 Task: Look for space in Sanok, Poland from 7th July, 2023 to 15th July, 2023 for 6 adults in price range Rs.15000 to Rs.20000. Place can be entire place with 3 bedrooms having 3 beds and 3 bathrooms. Property type can be house, flat, guest house. Booking option can be shelf check-in. Required host language is English.
Action: Mouse pressed left at (549, 94)
Screenshot: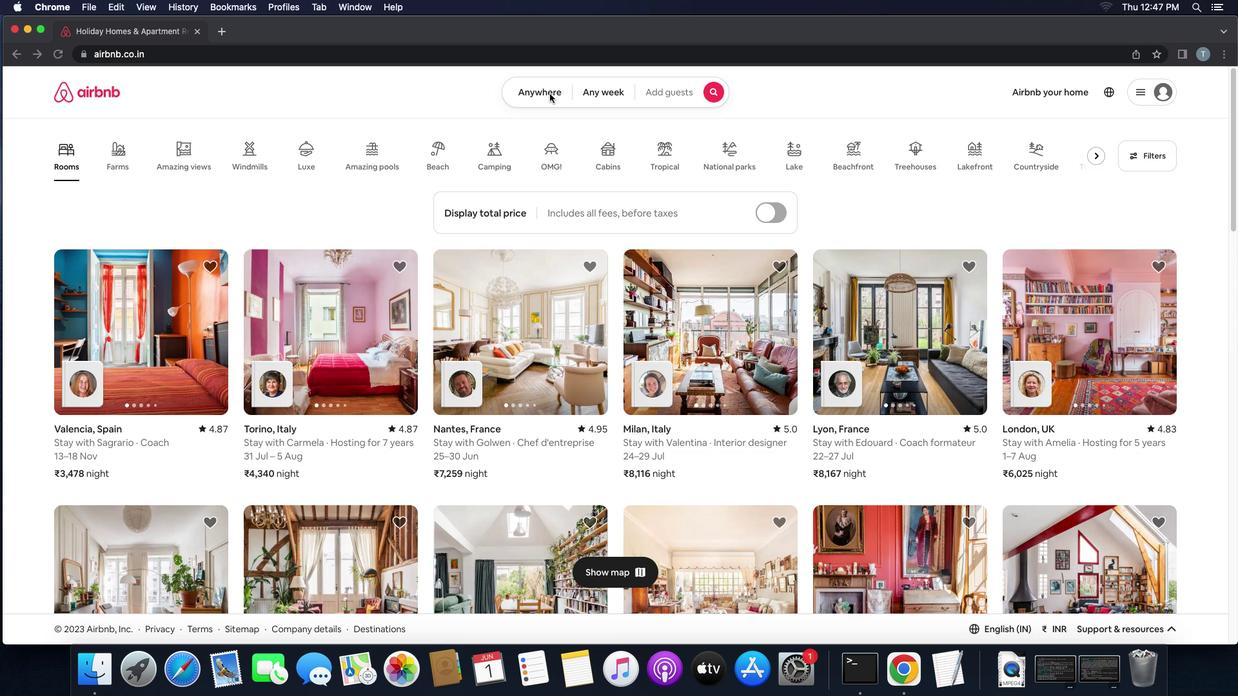 
Action: Mouse pressed left at (549, 94)
Screenshot: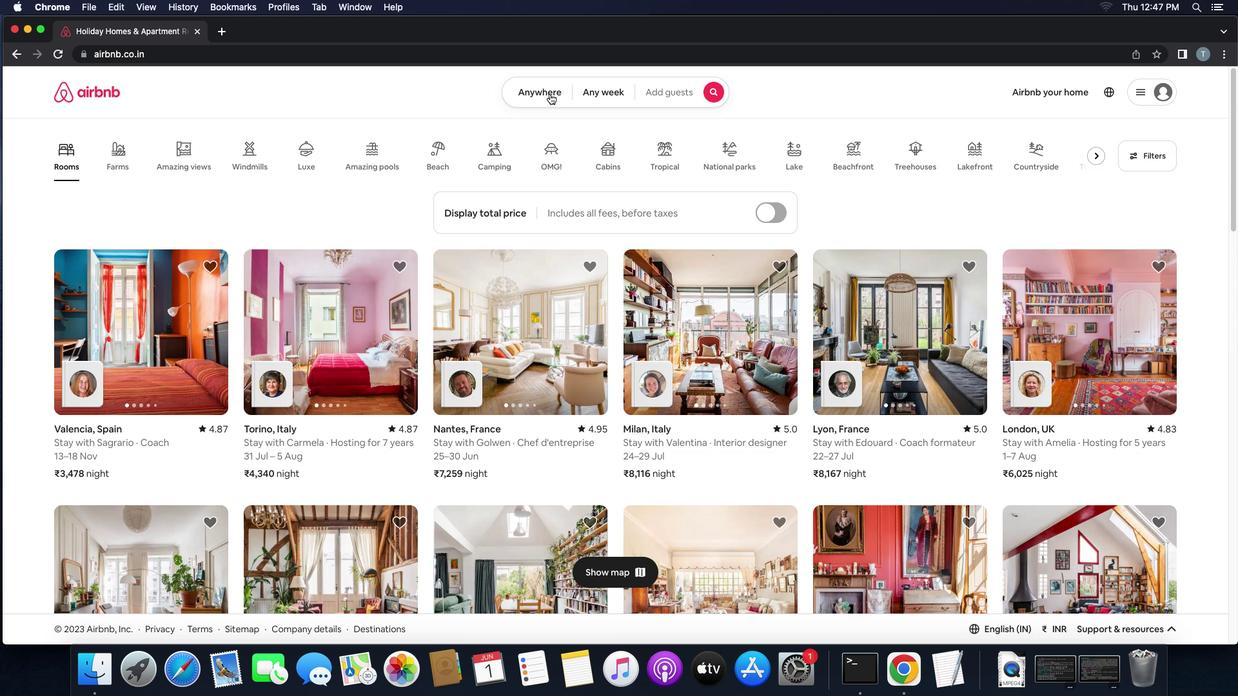 
Action: Mouse moved to (484, 136)
Screenshot: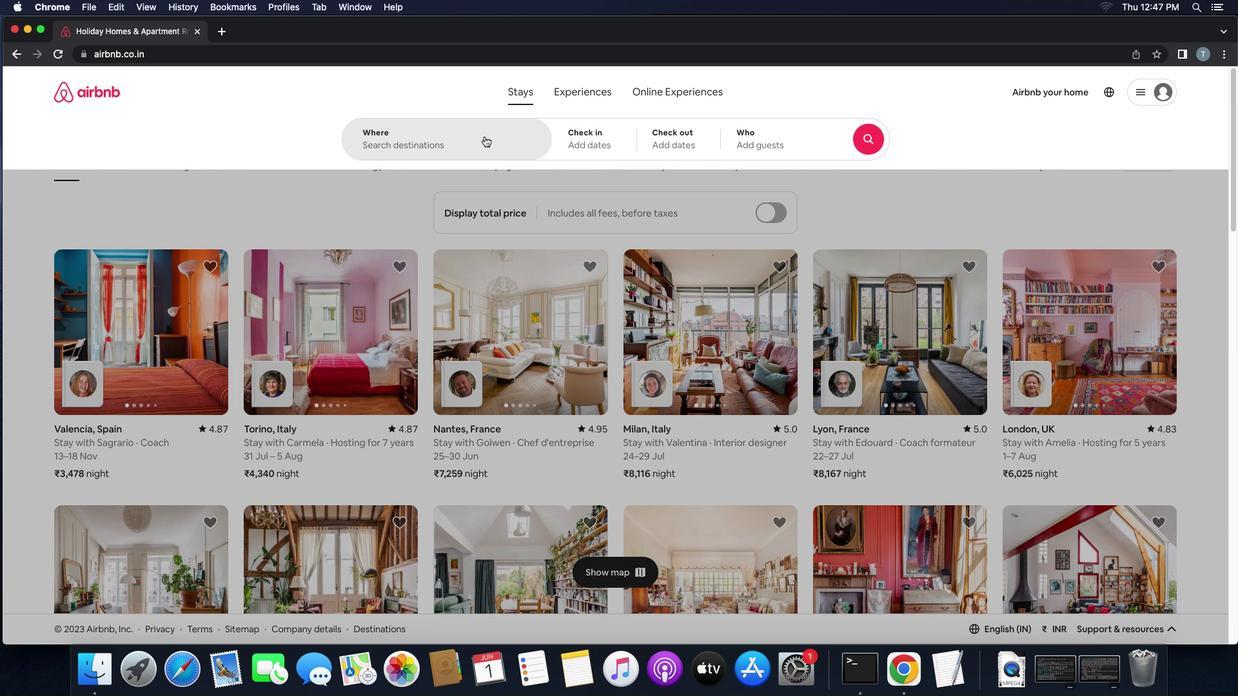 
Action: Mouse pressed left at (484, 136)
Screenshot: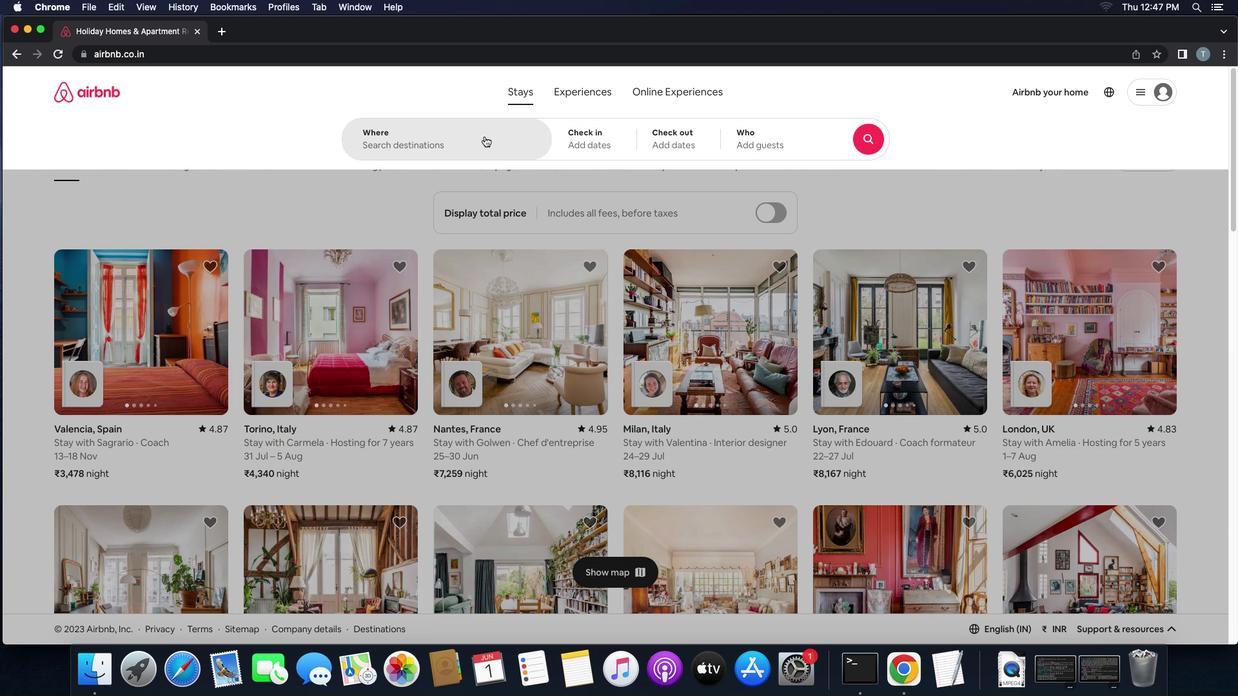 
Action: Mouse moved to (486, 135)
Screenshot: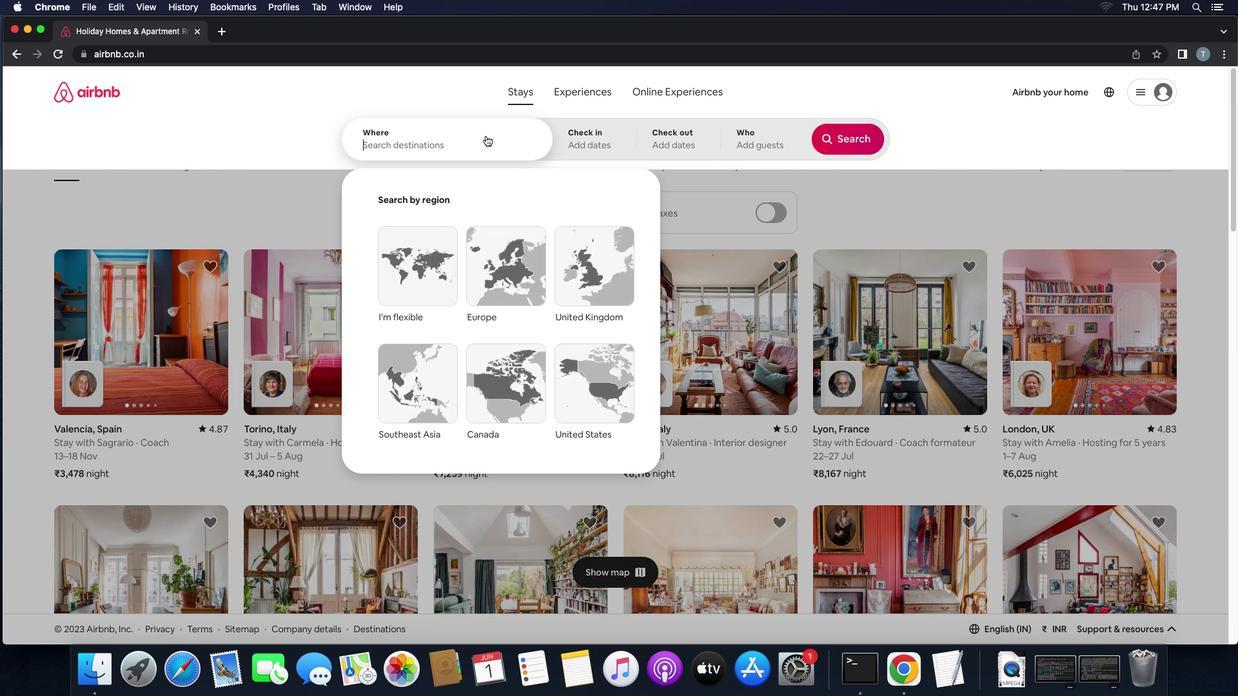 
Action: Key pressed 's''a''n''o''k'',''p''o''l''a''n''d'
Screenshot: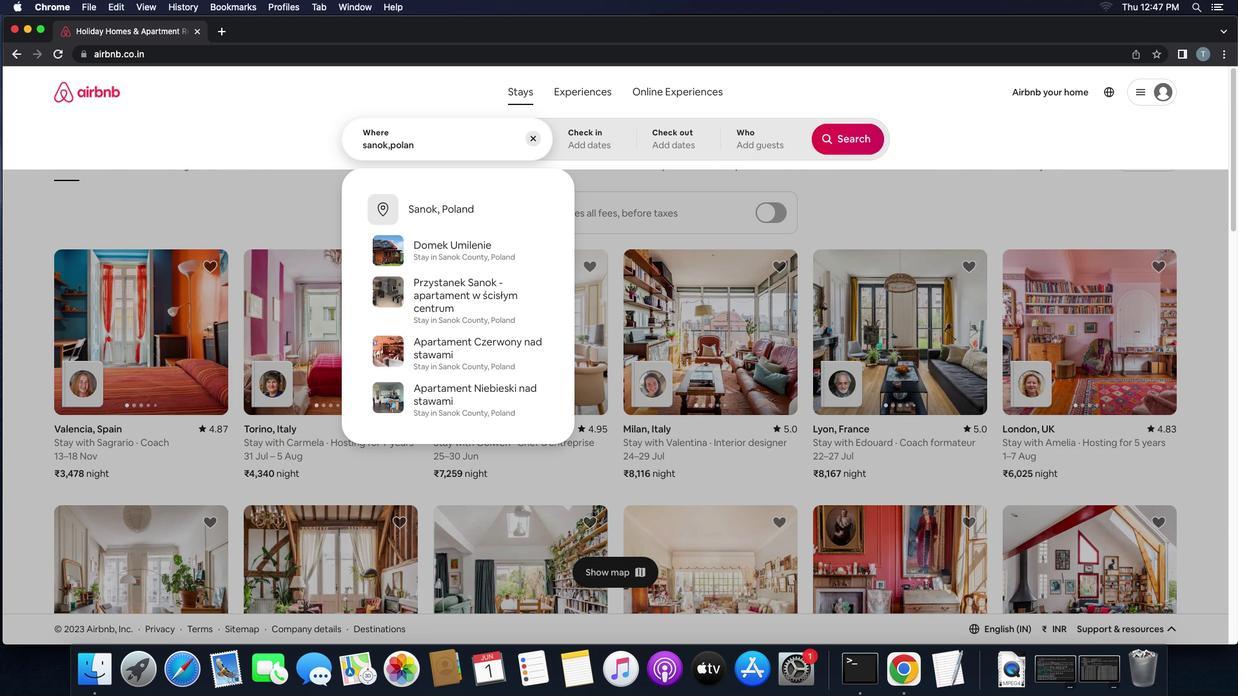 
Action: Mouse moved to (492, 134)
Screenshot: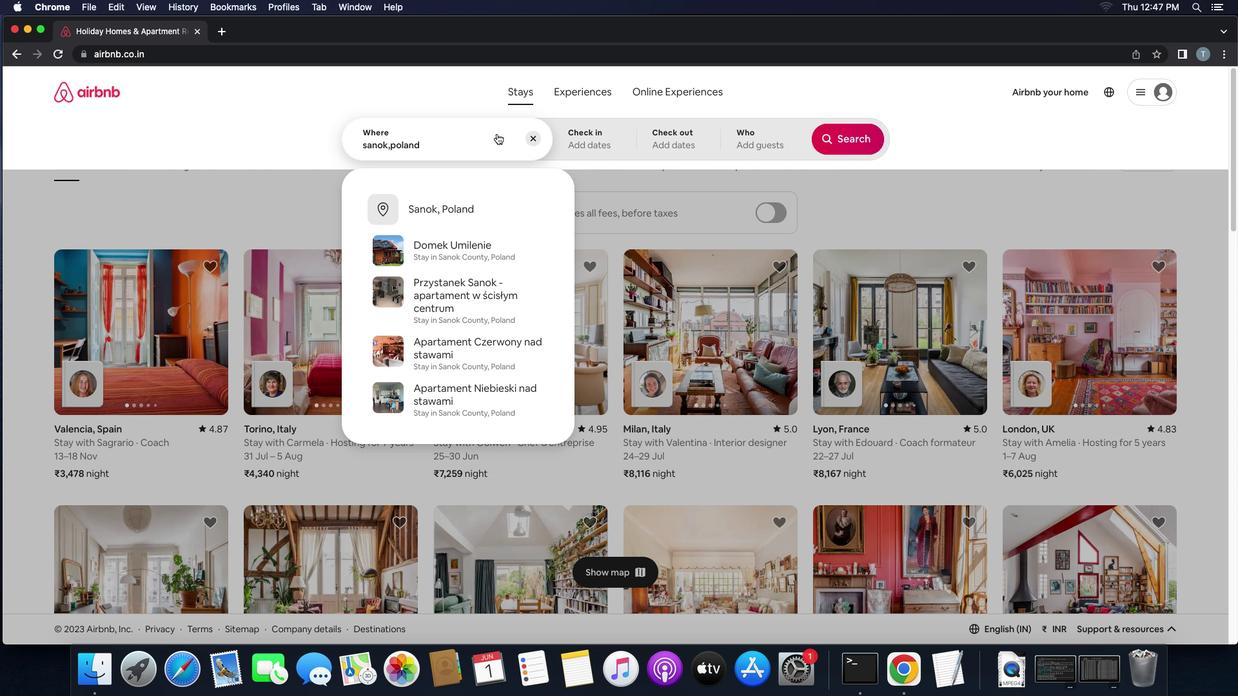 
Action: Key pressed Key.enter
Screenshot: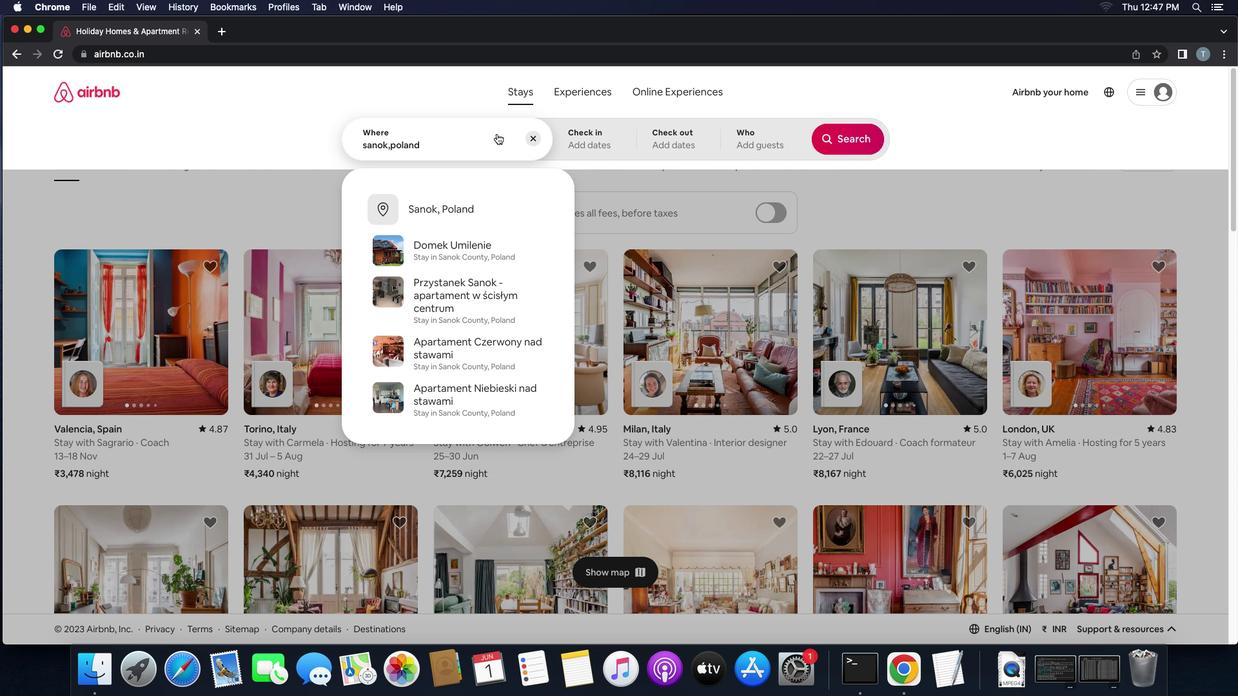 
Action: Mouse moved to (795, 332)
Screenshot: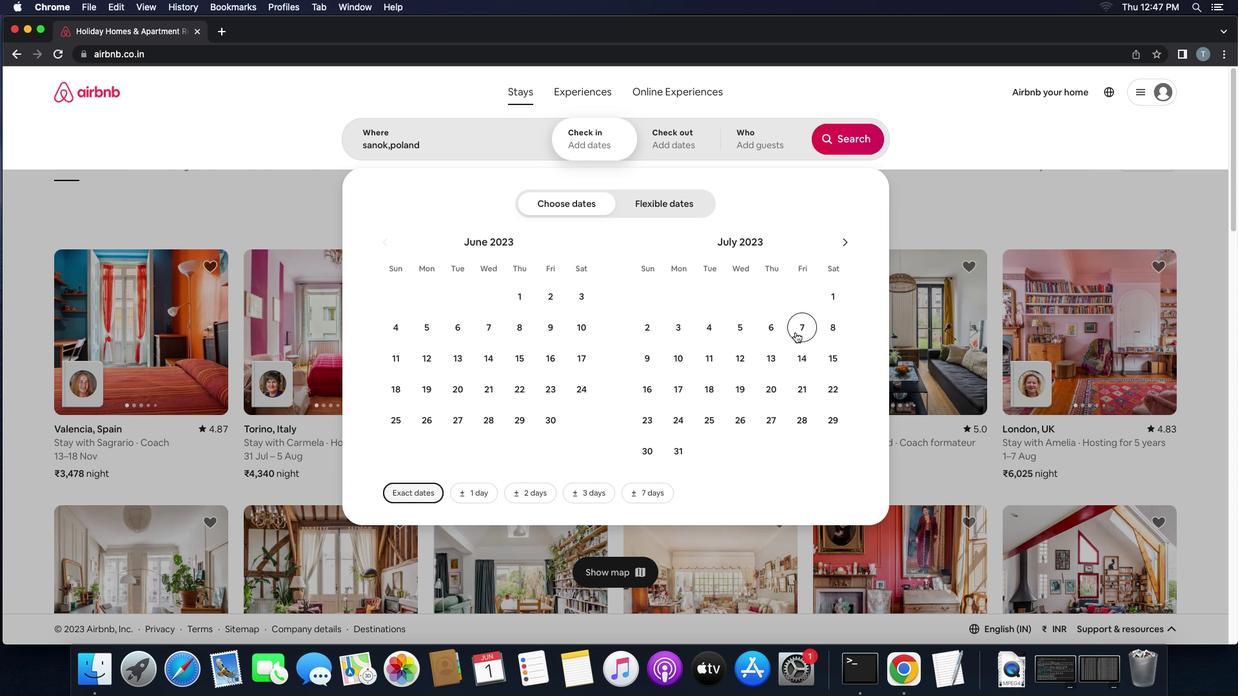 
Action: Mouse pressed left at (795, 332)
Screenshot: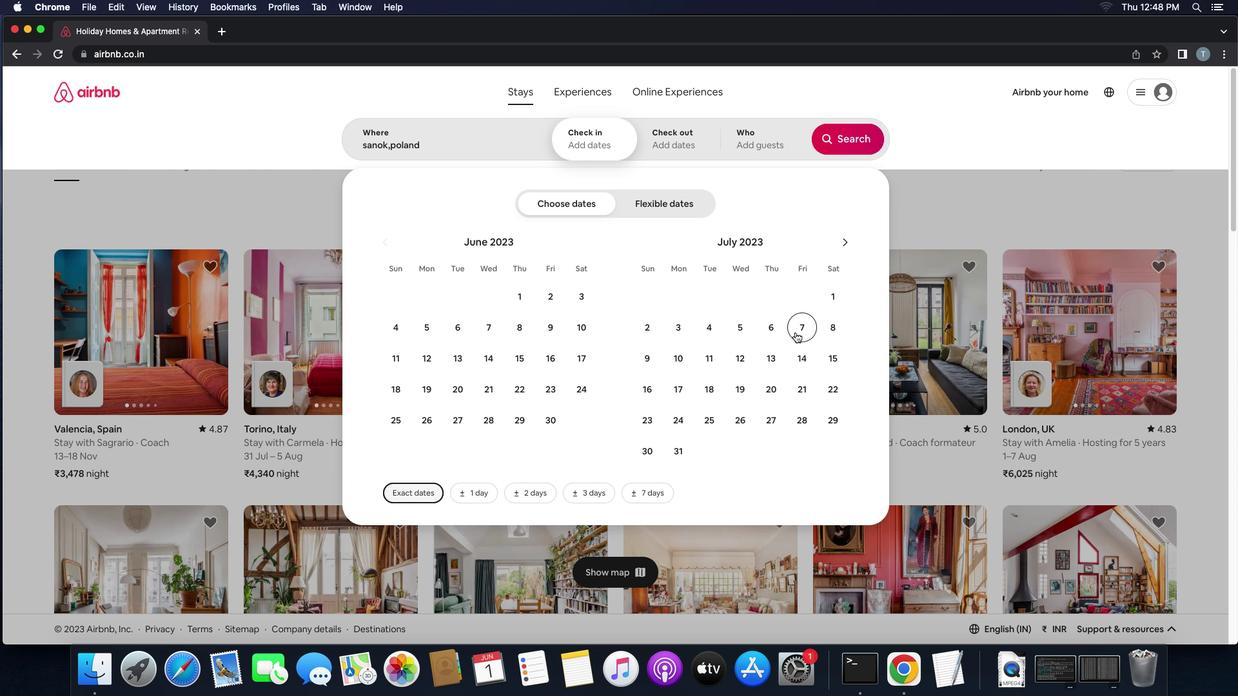 
Action: Mouse moved to (828, 353)
Screenshot: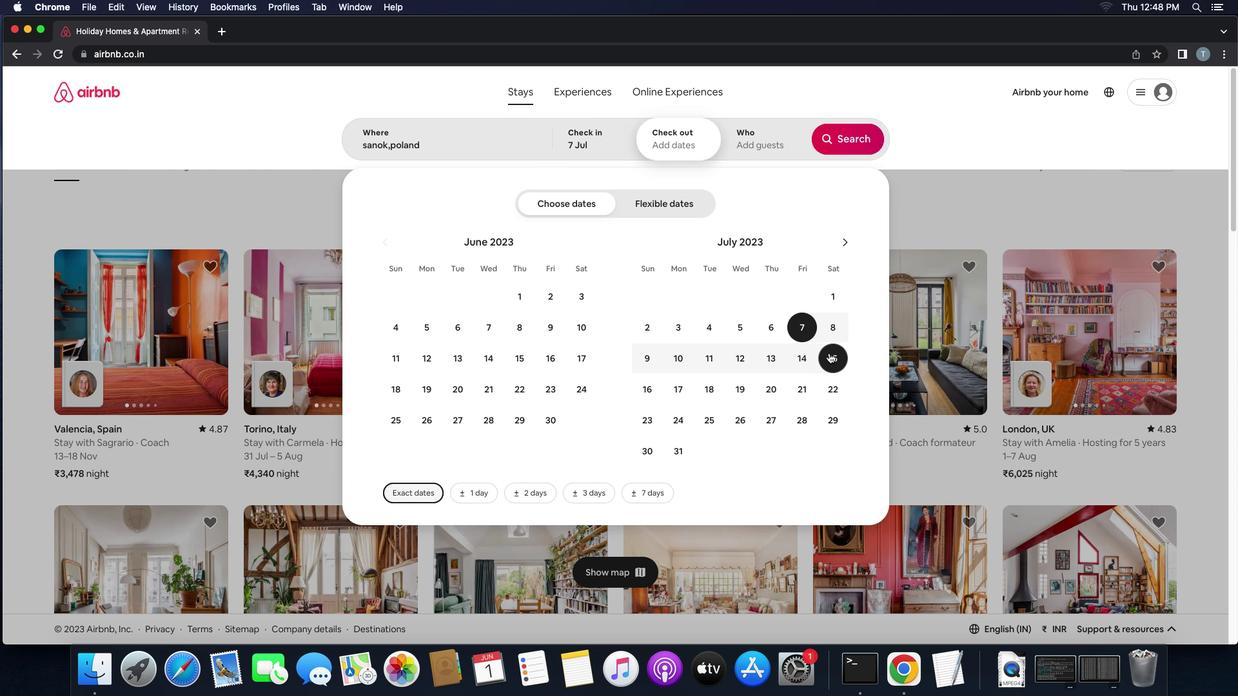 
Action: Mouse pressed left at (828, 353)
Screenshot: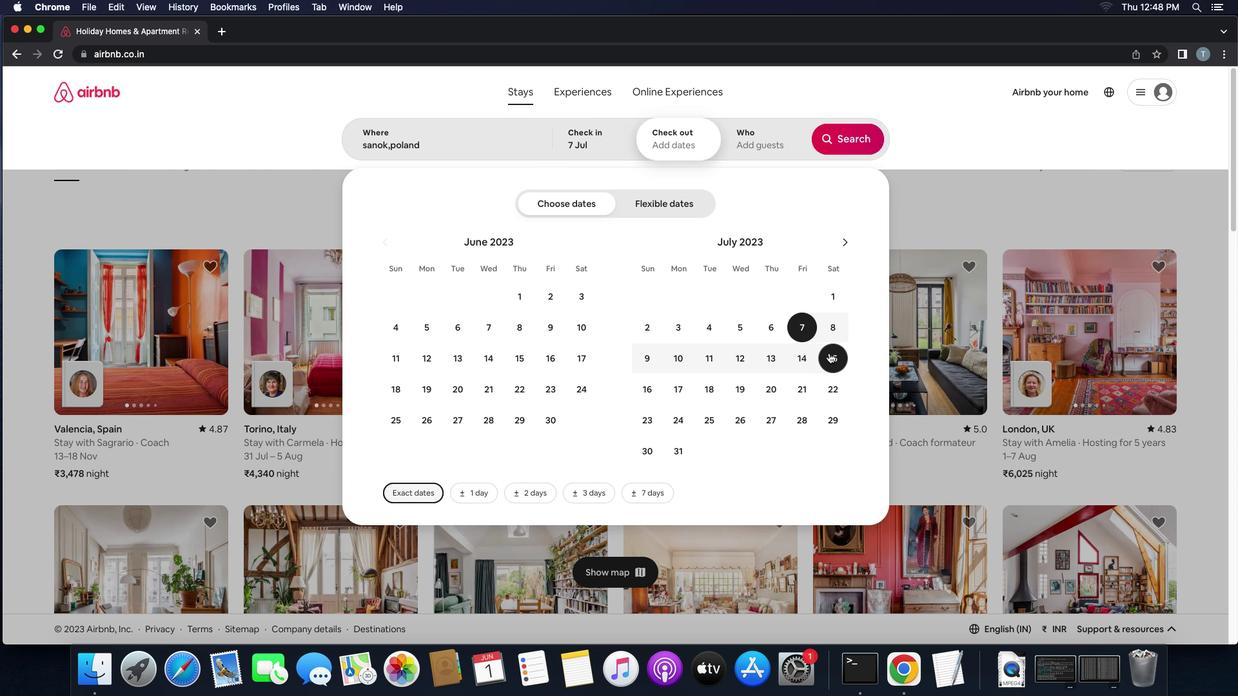 
Action: Mouse moved to (780, 147)
Screenshot: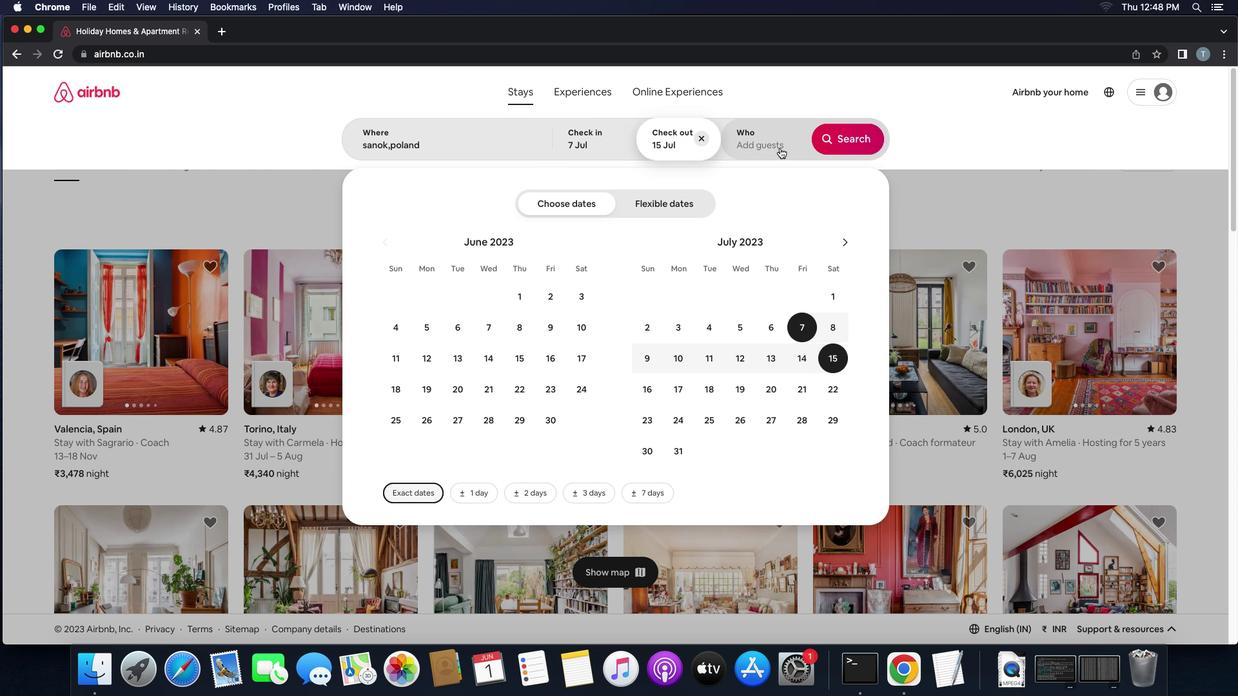 
Action: Mouse pressed left at (780, 147)
Screenshot: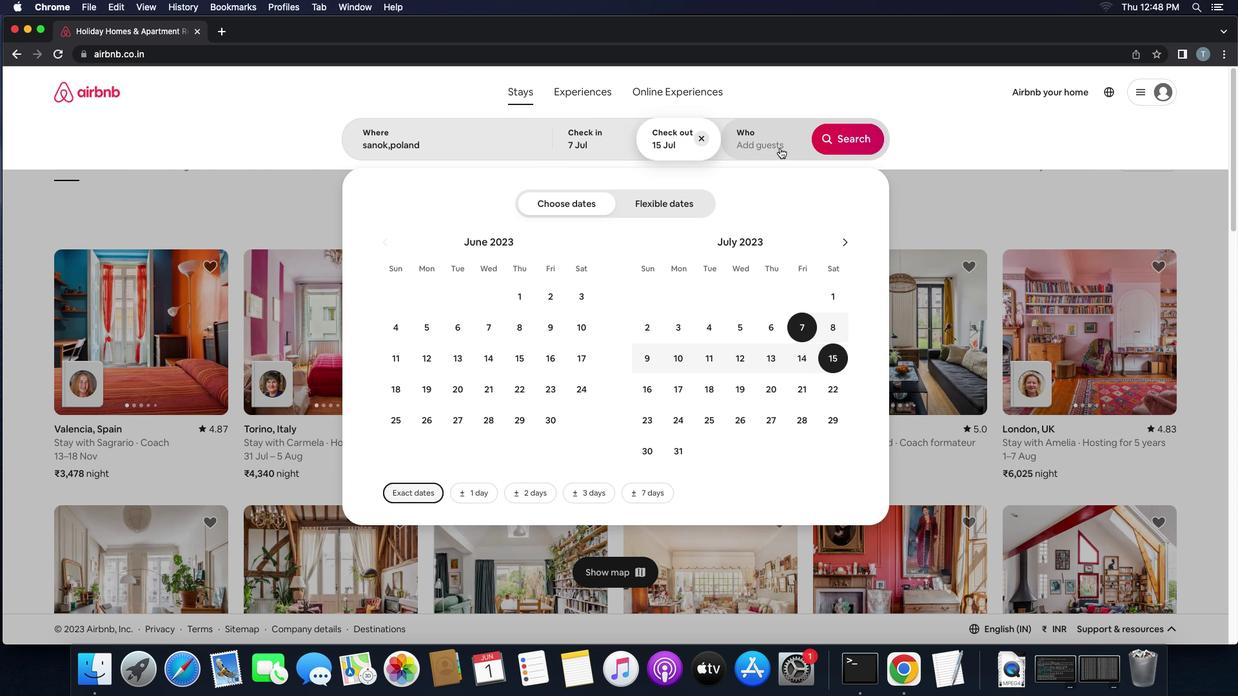 
Action: Mouse moved to (850, 215)
Screenshot: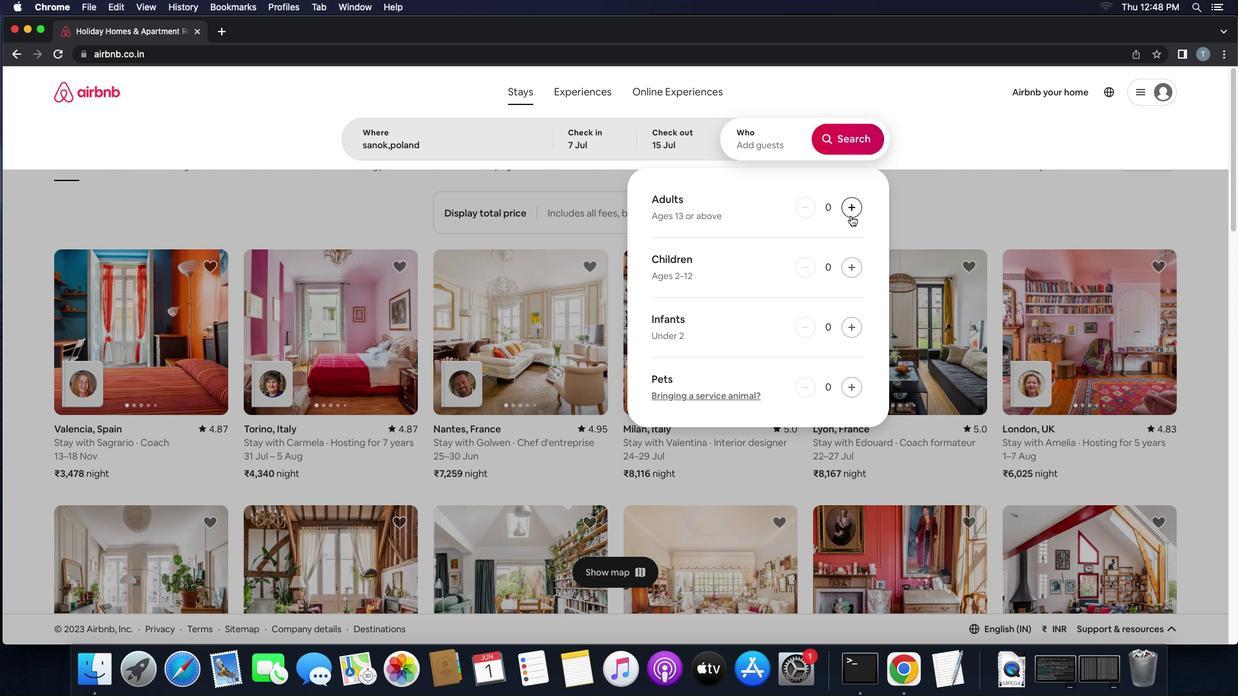
Action: Mouse pressed left at (850, 215)
Screenshot: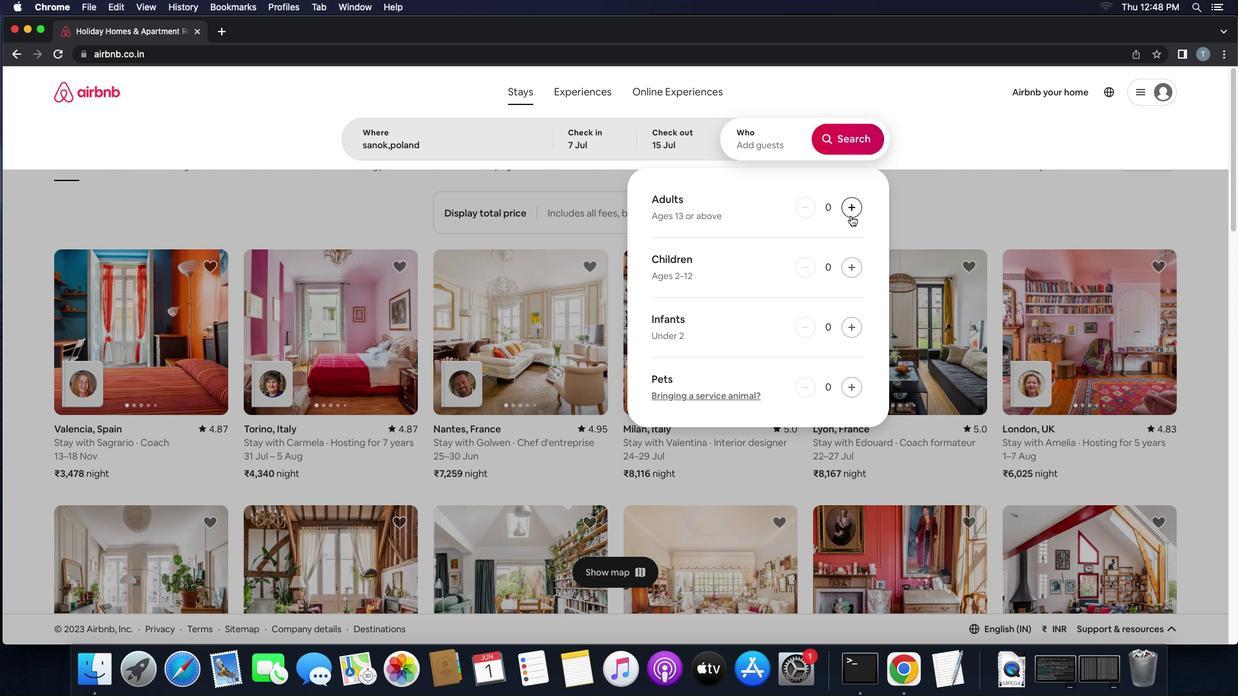 
Action: Mouse pressed left at (850, 215)
Screenshot: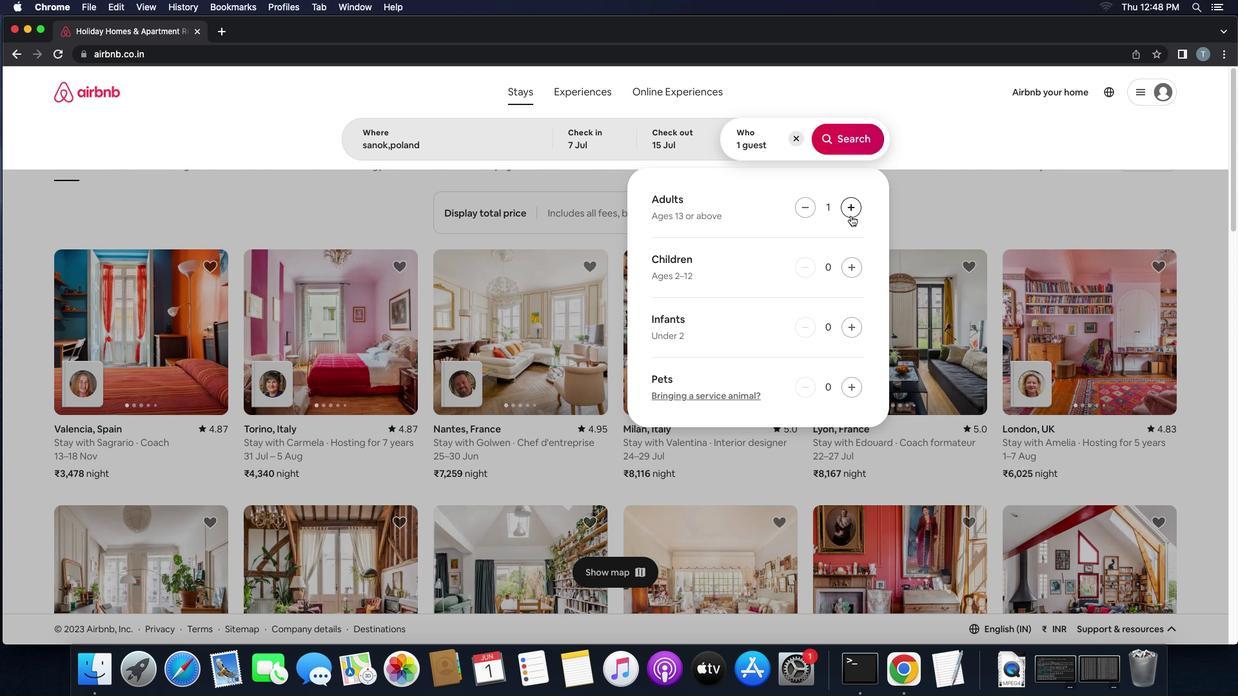 
Action: Mouse pressed left at (850, 215)
Screenshot: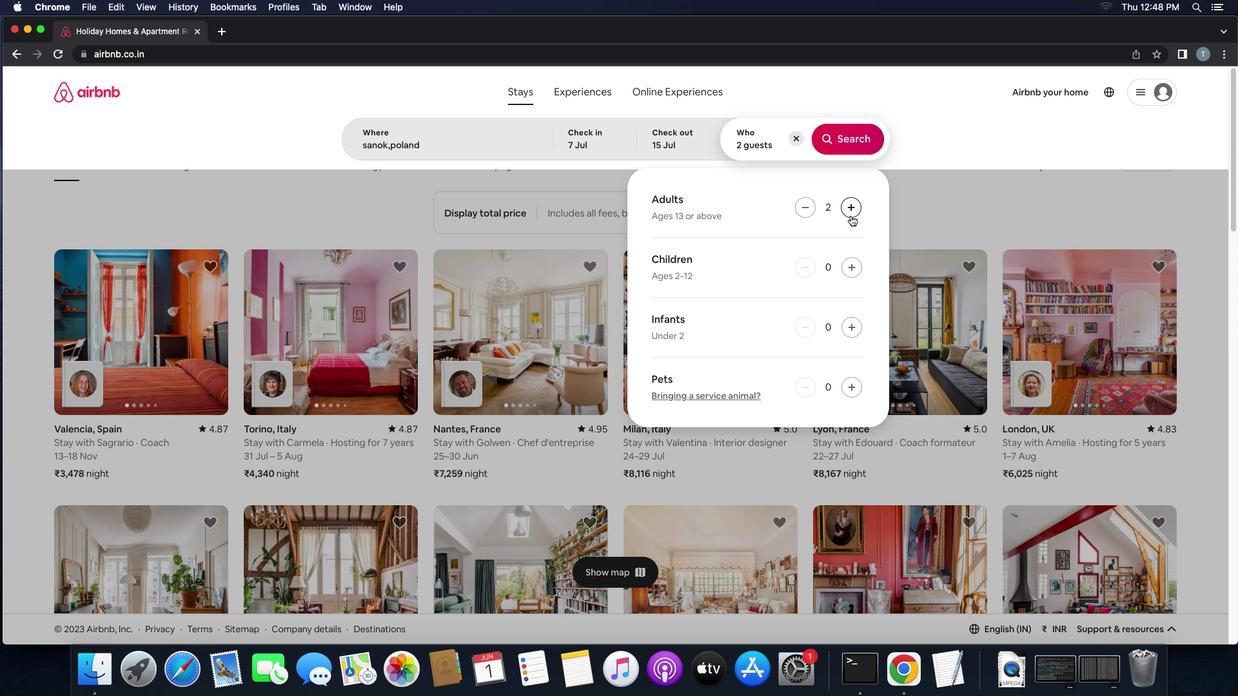 
Action: Mouse pressed left at (850, 215)
Screenshot: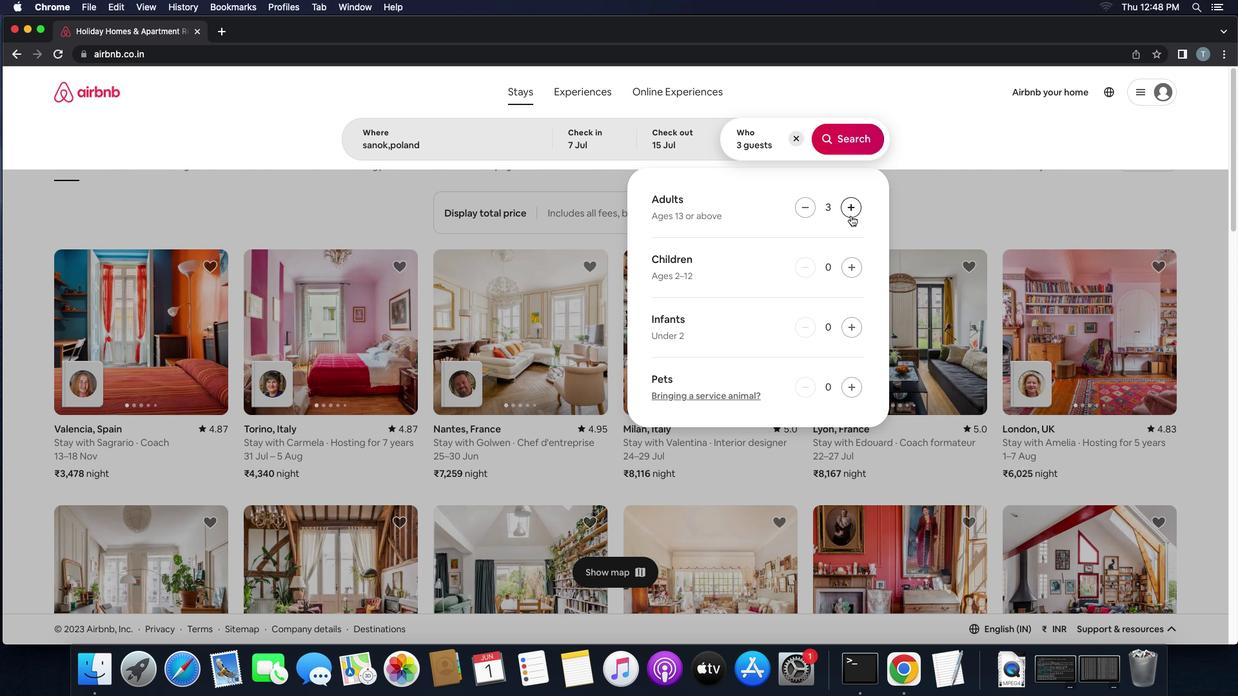 
Action: Mouse pressed left at (850, 215)
Screenshot: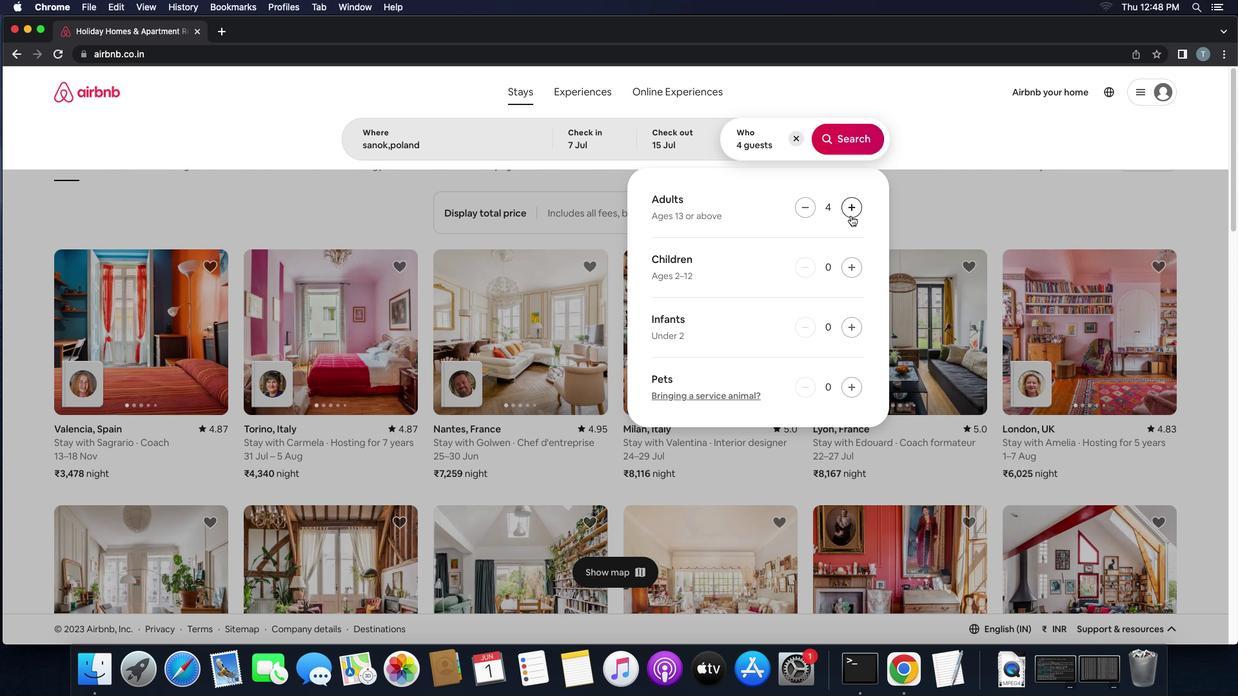 
Action: Mouse pressed left at (850, 215)
Screenshot: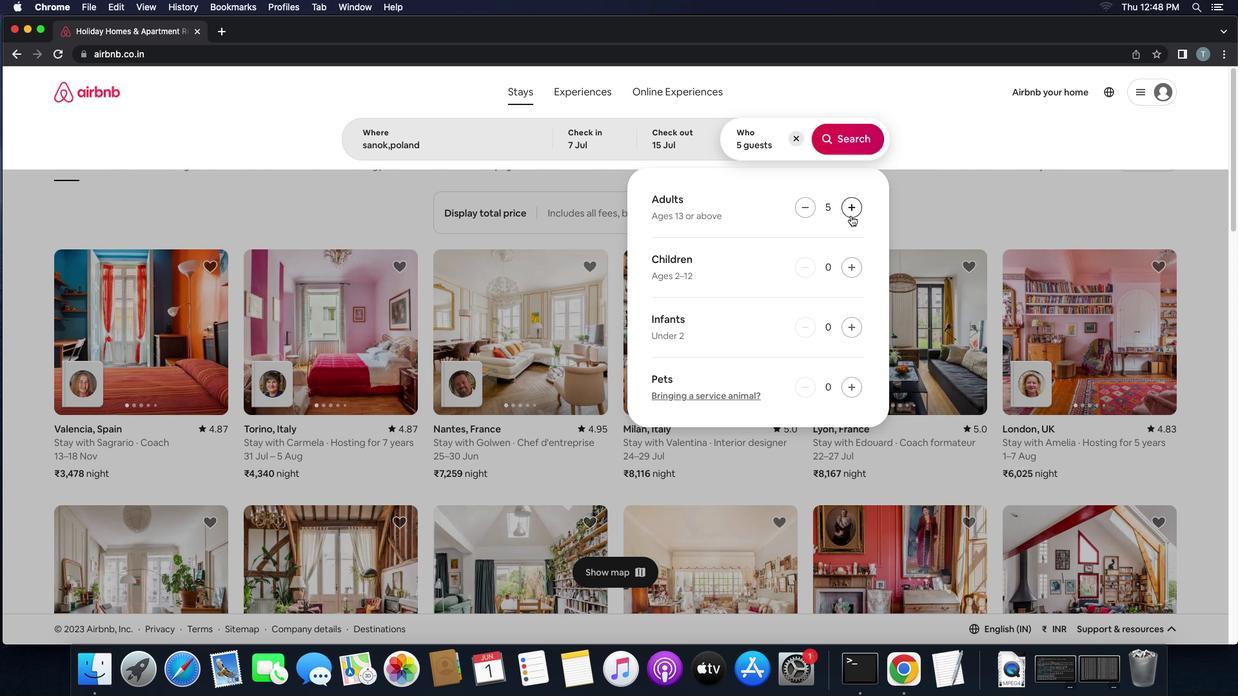 
Action: Mouse moved to (843, 146)
Screenshot: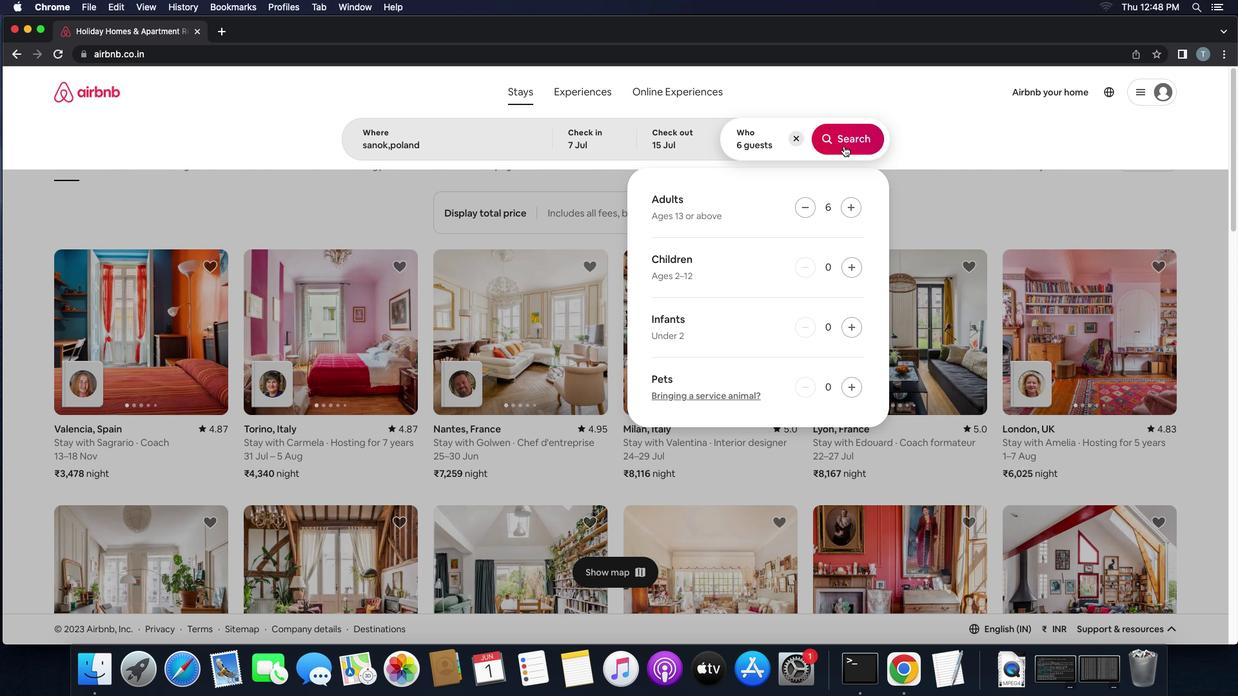 
Action: Mouse pressed left at (843, 146)
Screenshot: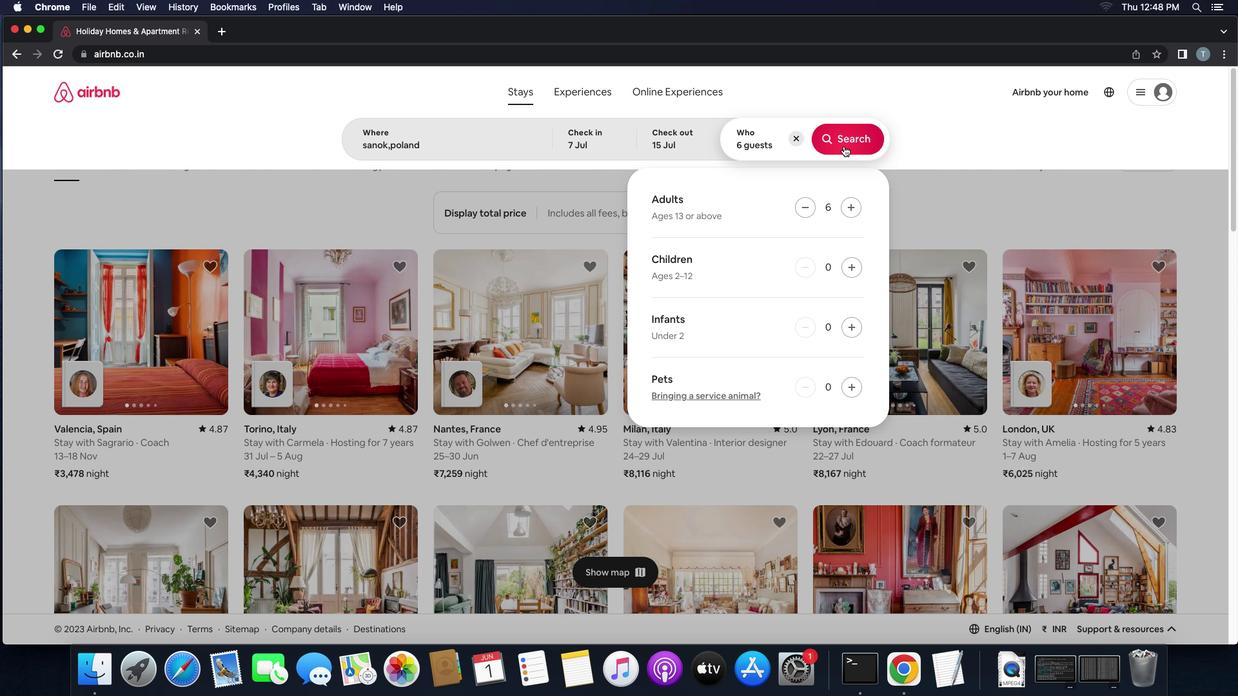
Action: Mouse moved to (1185, 149)
Screenshot: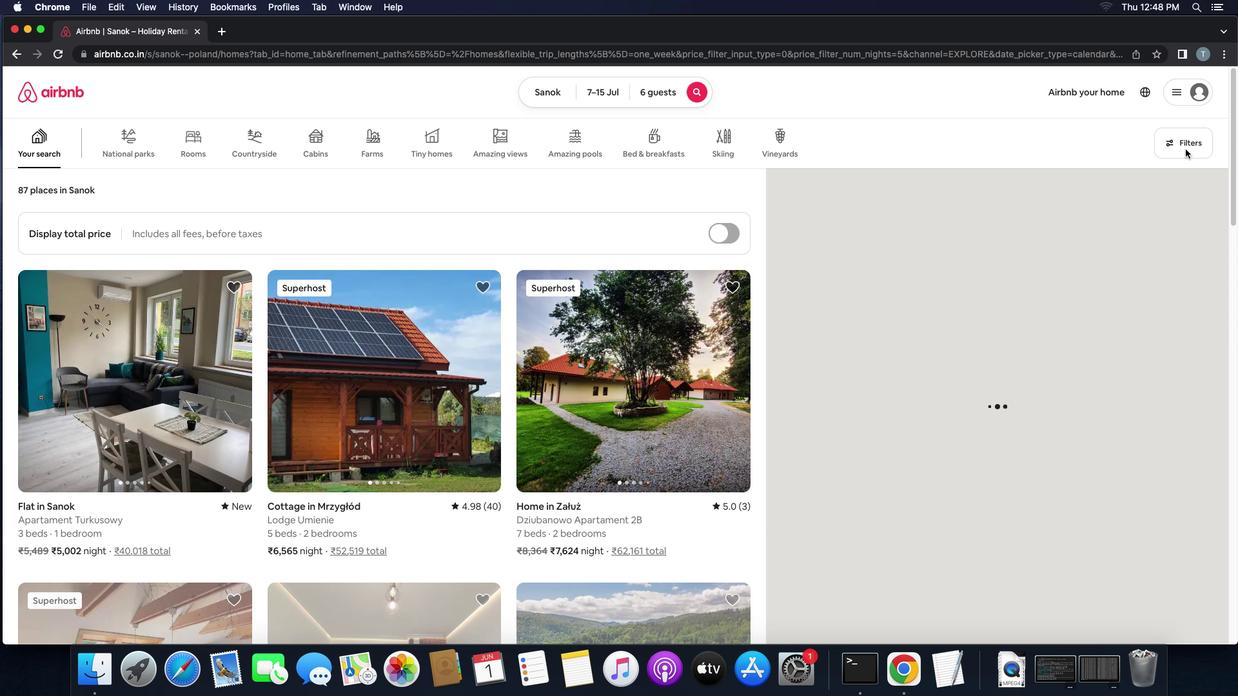 
Action: Mouse pressed left at (1185, 149)
Screenshot: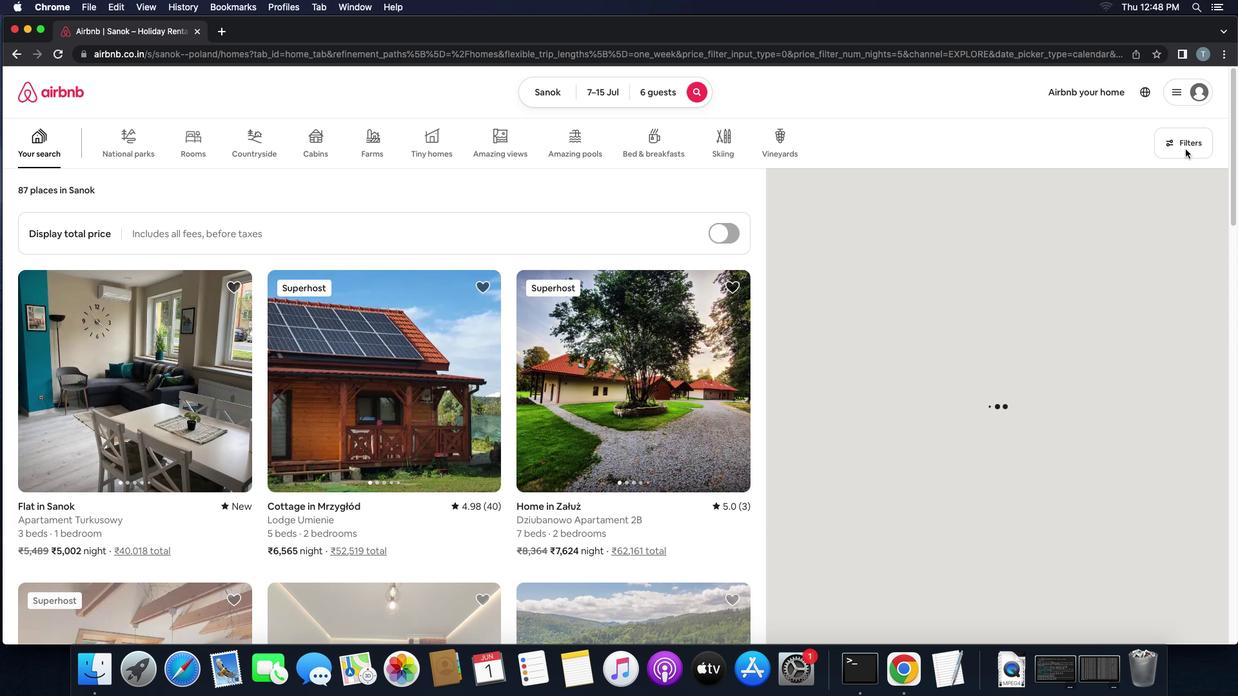 
Action: Mouse moved to (475, 464)
Screenshot: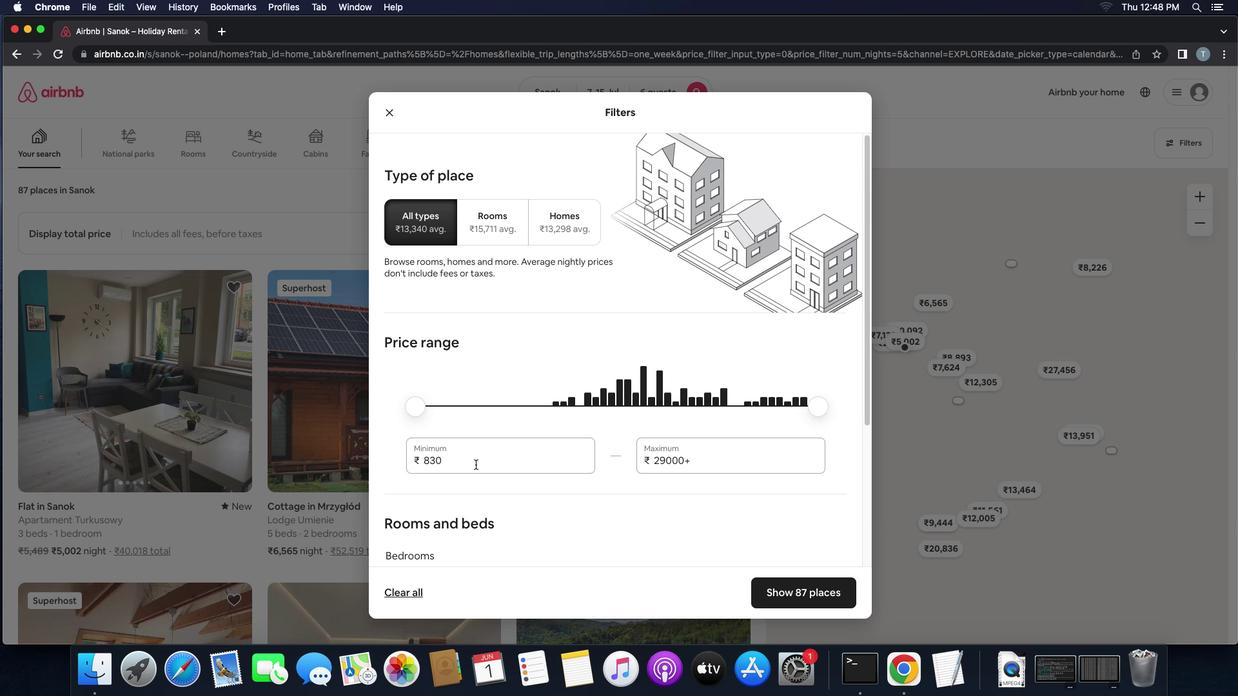 
Action: Mouse pressed left at (475, 464)
Screenshot: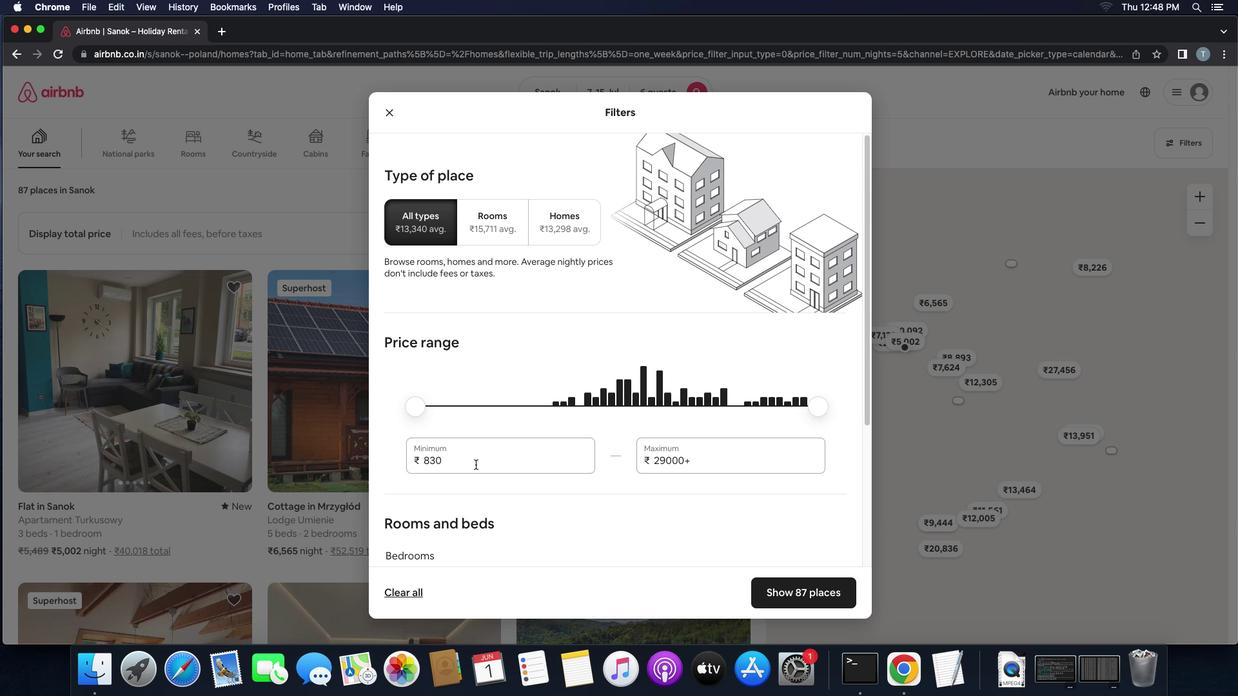 
Action: Mouse moved to (476, 464)
Screenshot: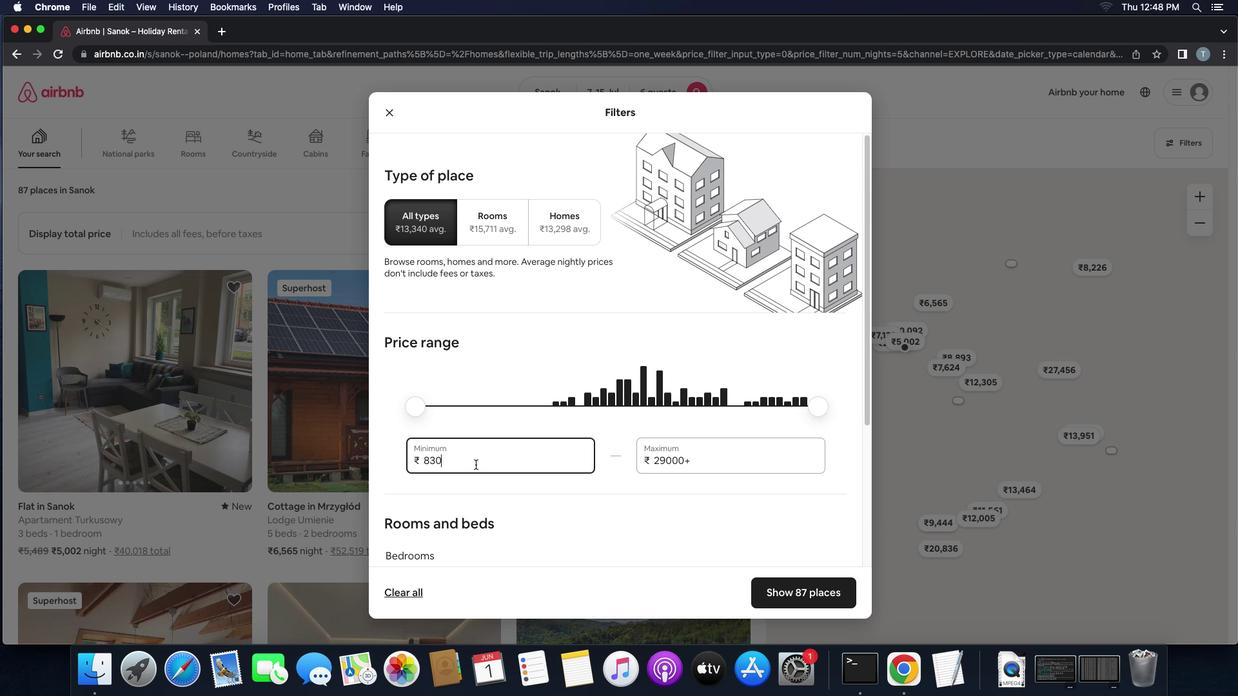 
Action: Key pressed Key.backspaceKey.backspaceKey.backspaceKey.backspace
Screenshot: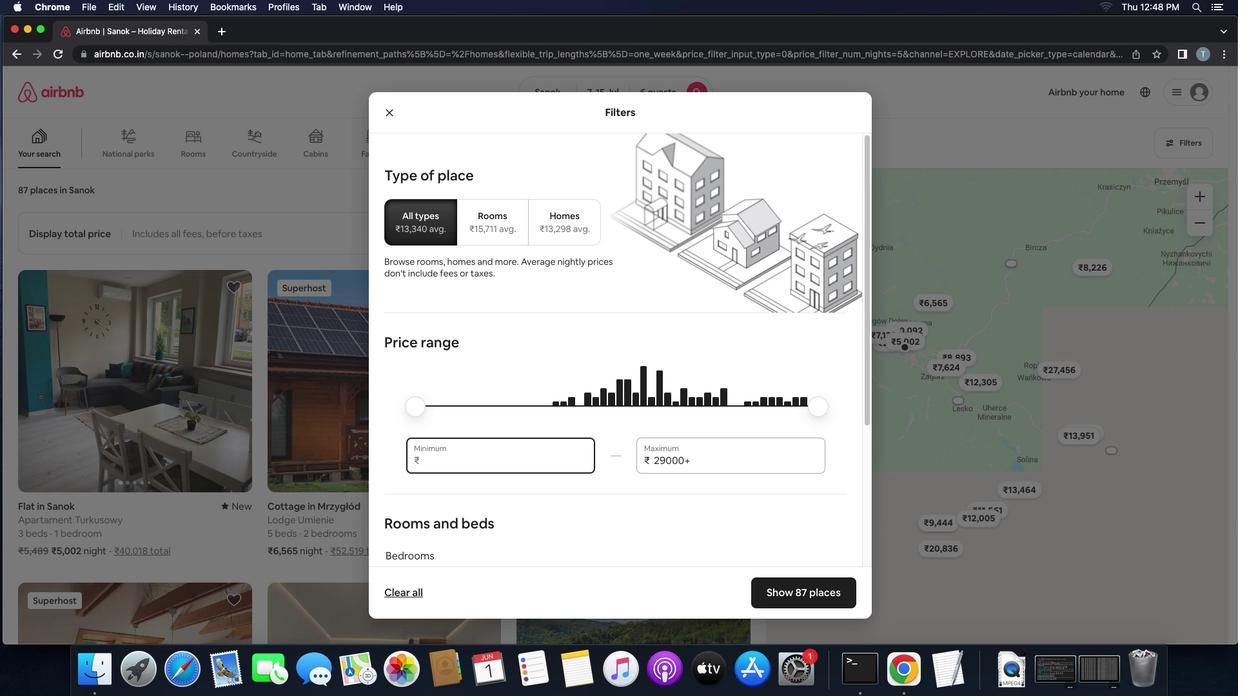 
Action: Mouse moved to (534, 464)
Screenshot: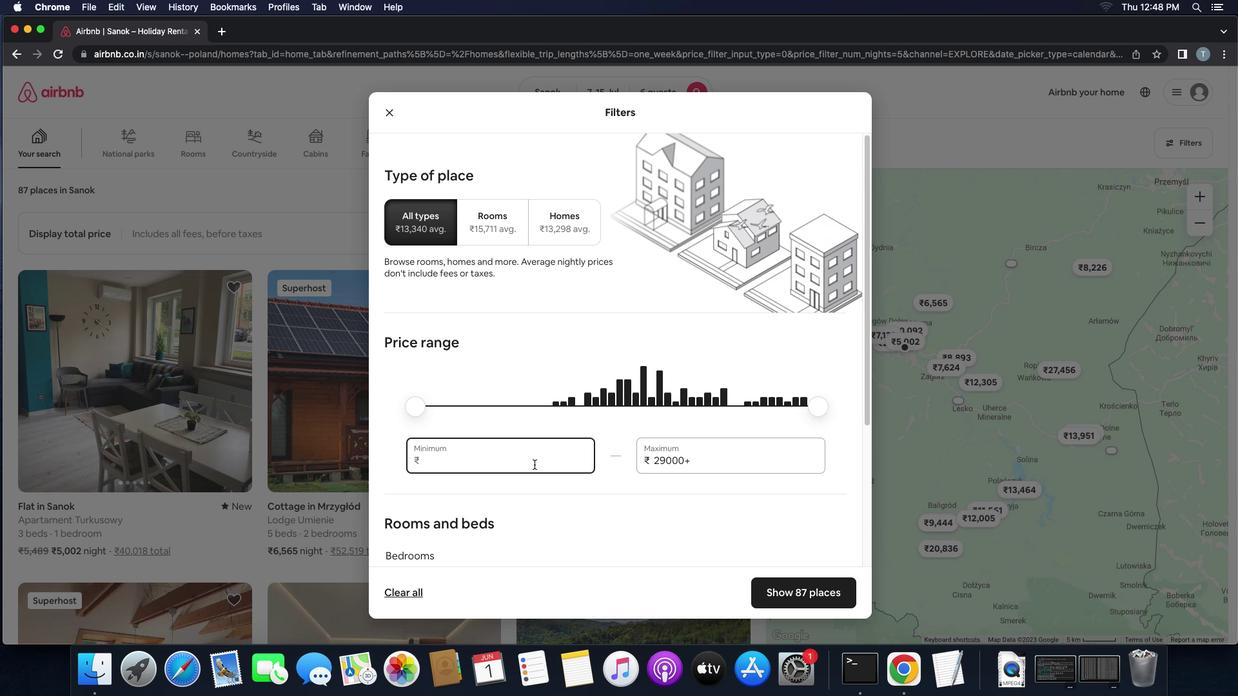 
Action: Key pressed '1'
Screenshot: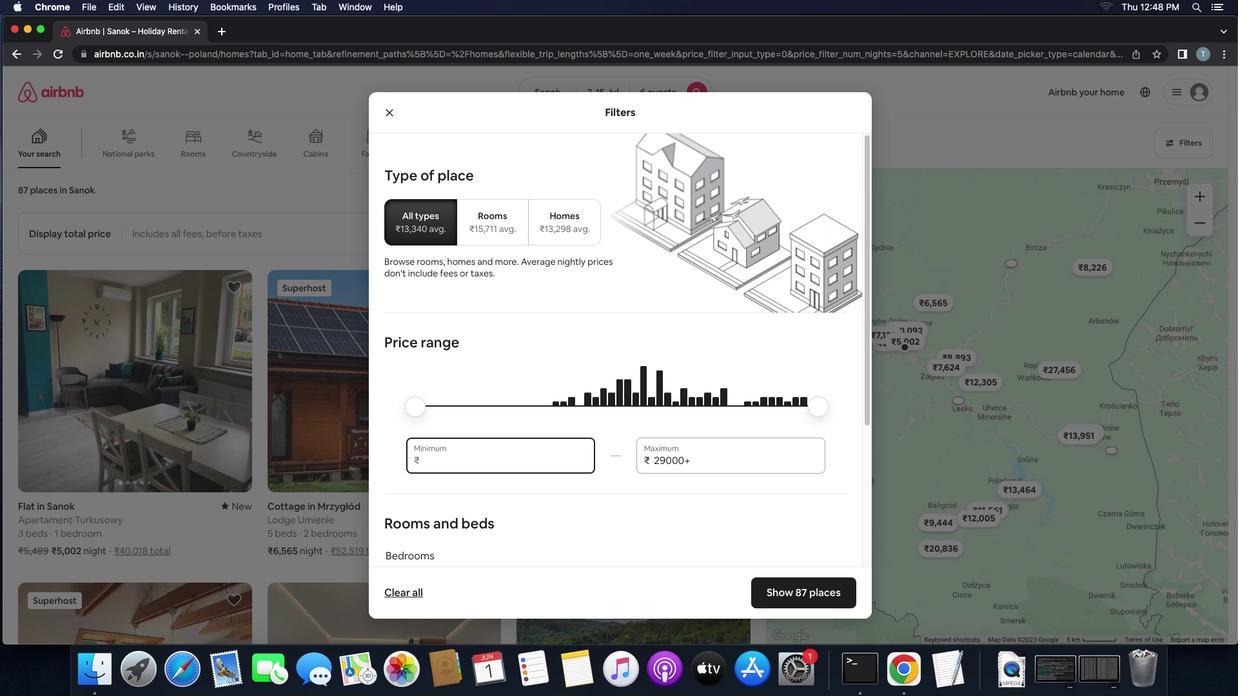 
Action: Mouse moved to (559, 458)
Screenshot: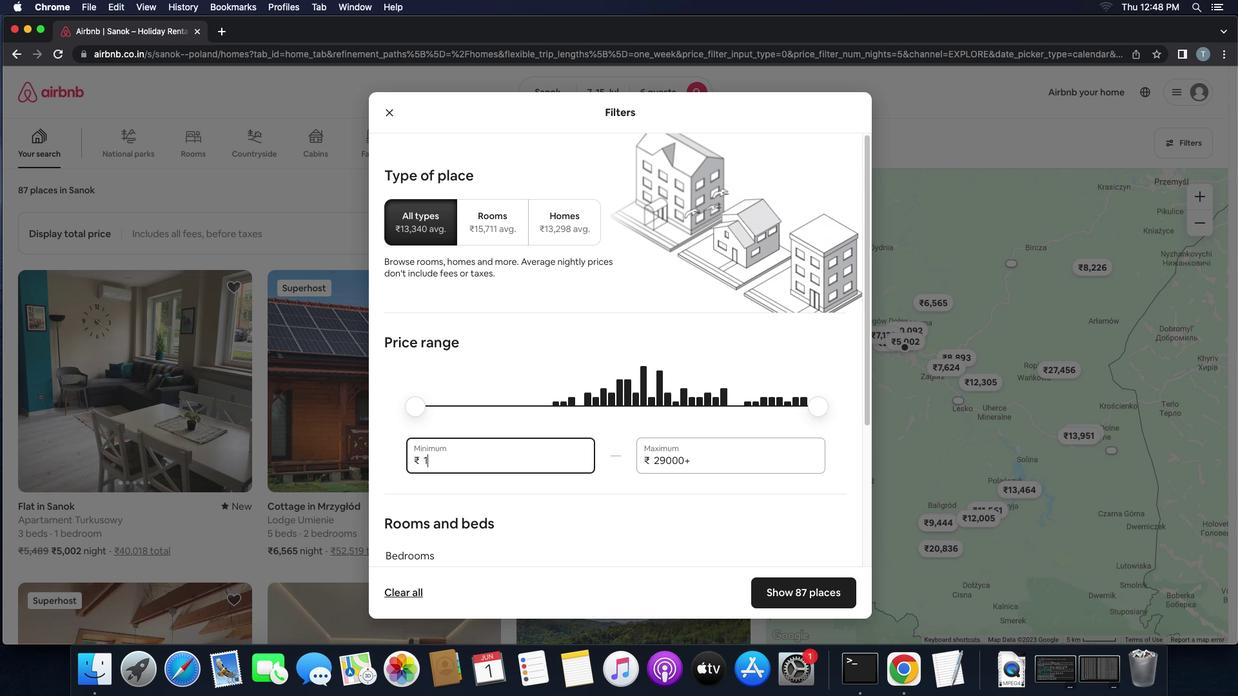 
Action: Key pressed '5''0''0''0'
Screenshot: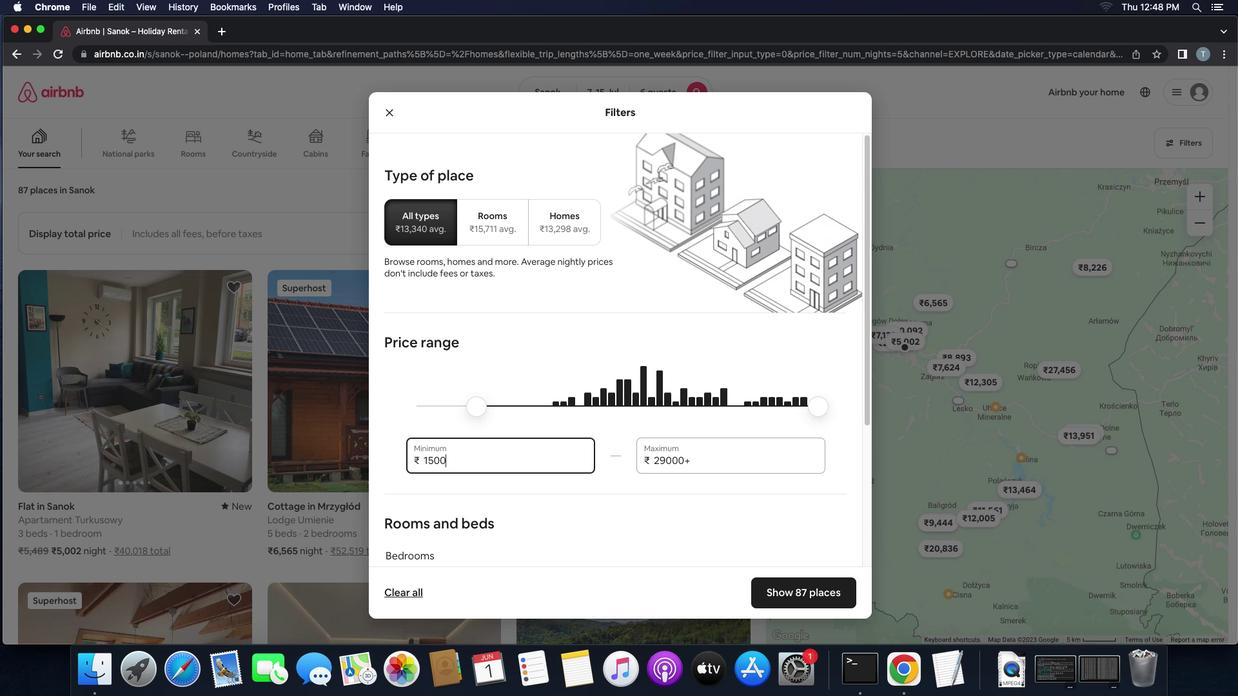 
Action: Mouse moved to (766, 465)
Screenshot: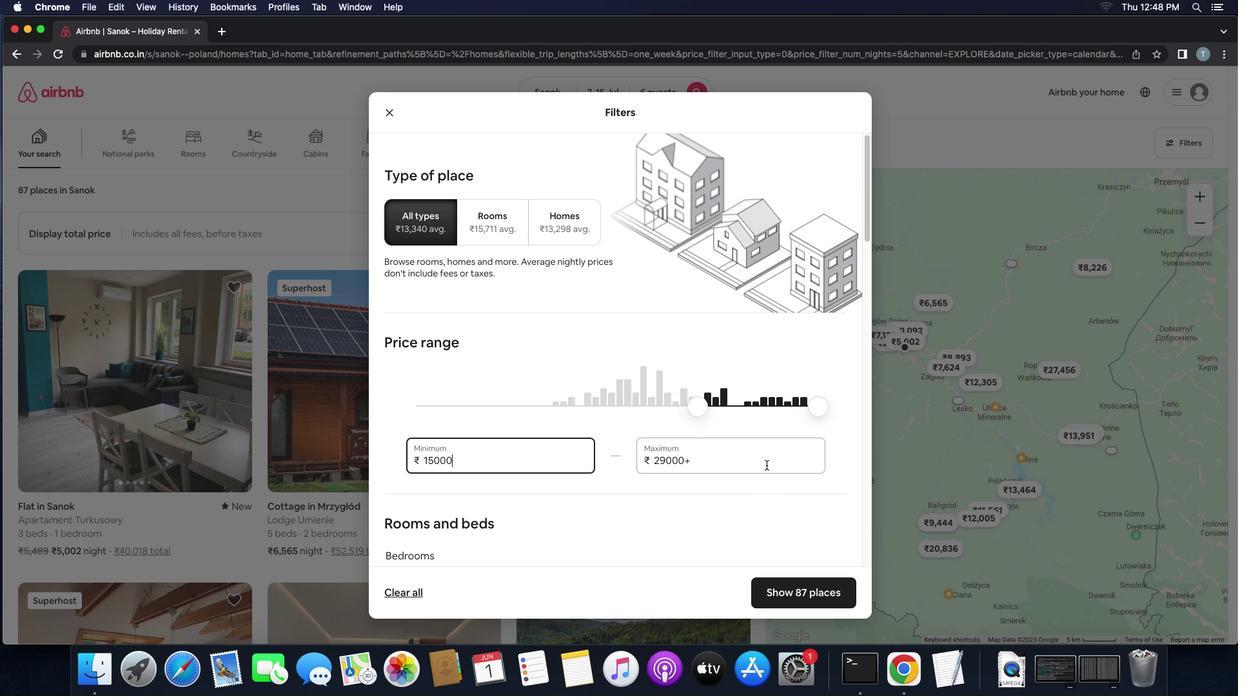 
Action: Mouse pressed left at (766, 465)
Screenshot: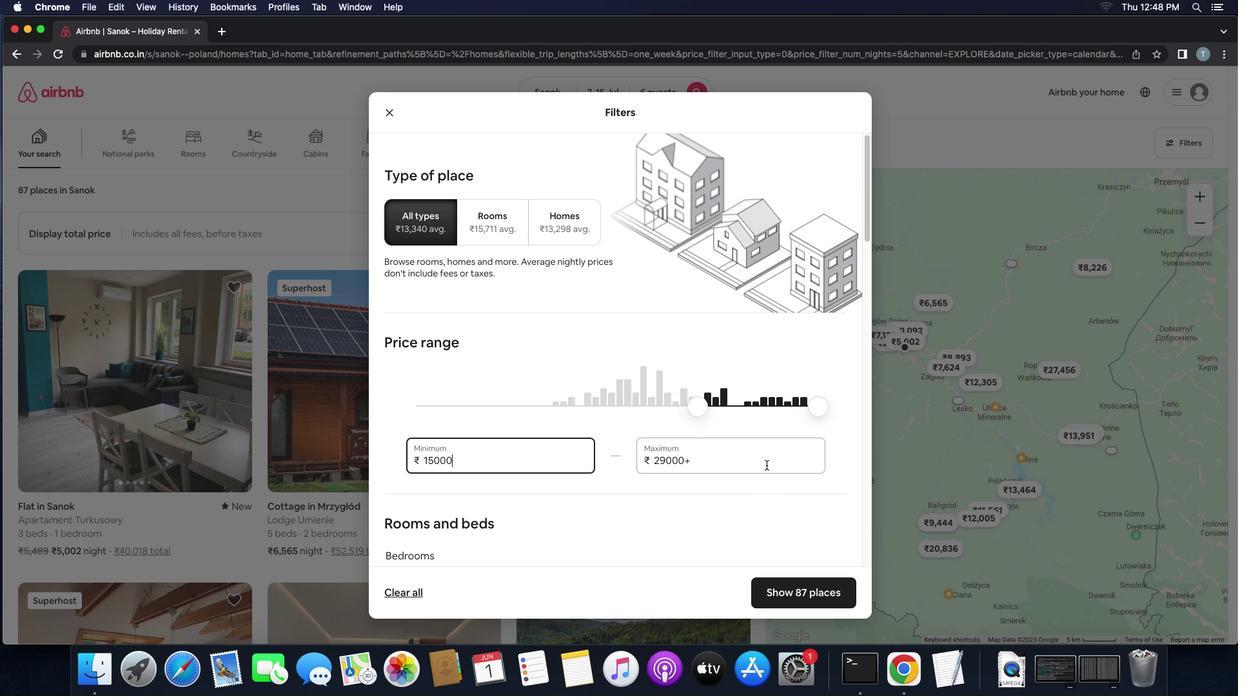 
Action: Mouse moved to (770, 466)
Screenshot: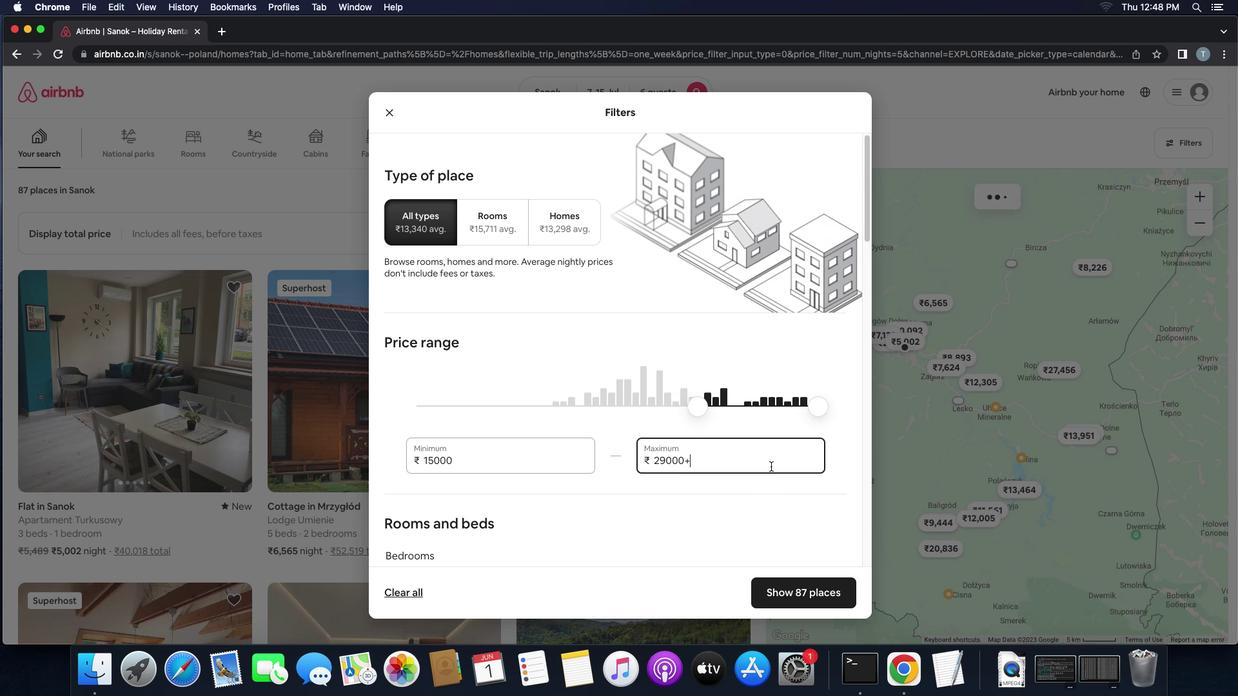 
Action: Key pressed Key.backspaceKey.backspaceKey.backspaceKey.backspaceKey.backspaceKey.backspace'2''0''0''0''0'
Screenshot: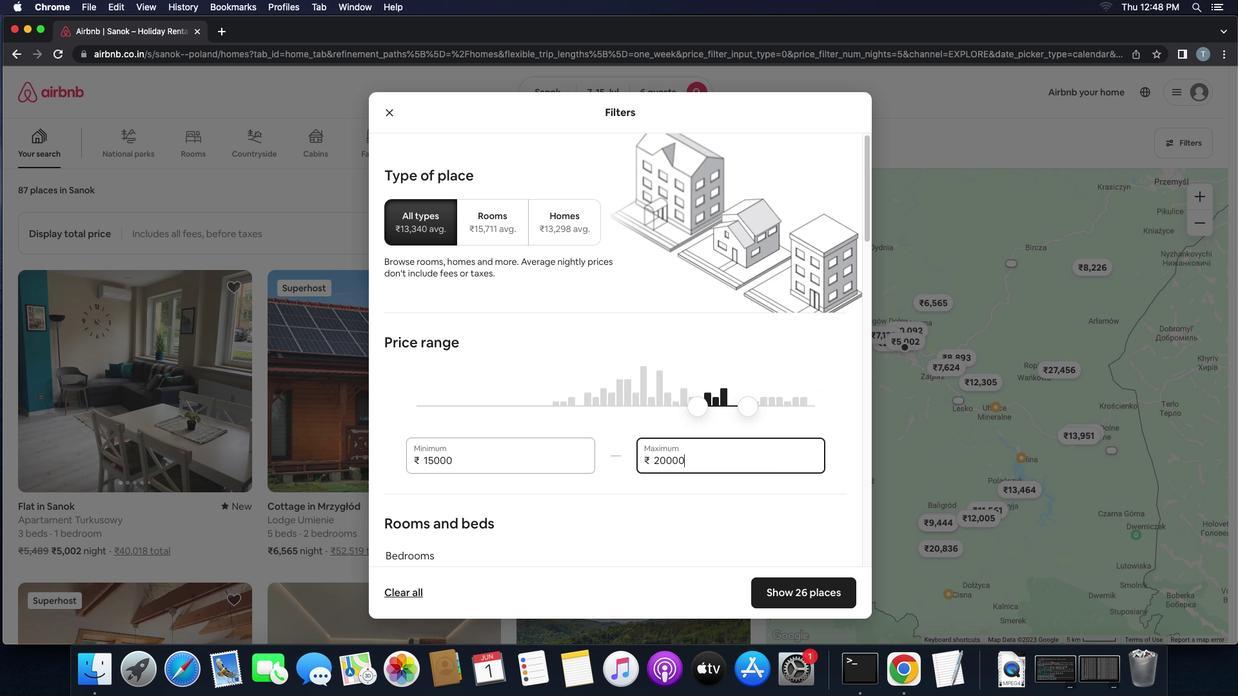 
Action: Mouse moved to (627, 532)
Screenshot: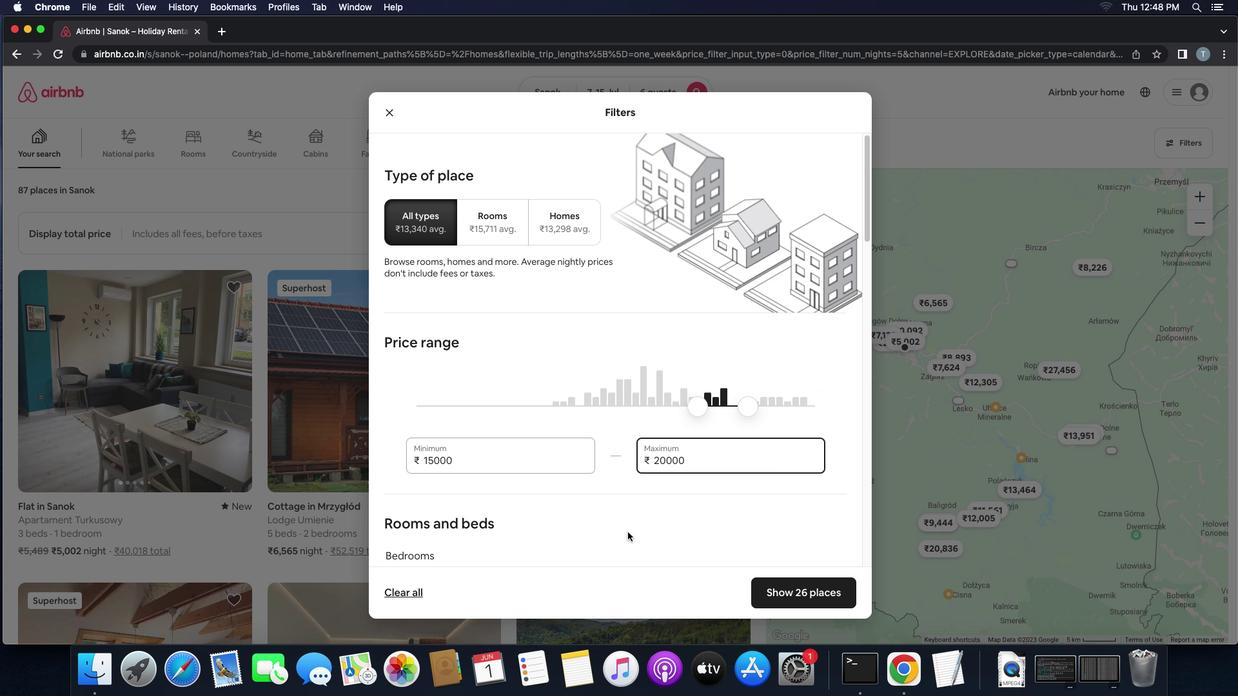 
Action: Mouse scrolled (627, 532) with delta (0, 0)
Screenshot: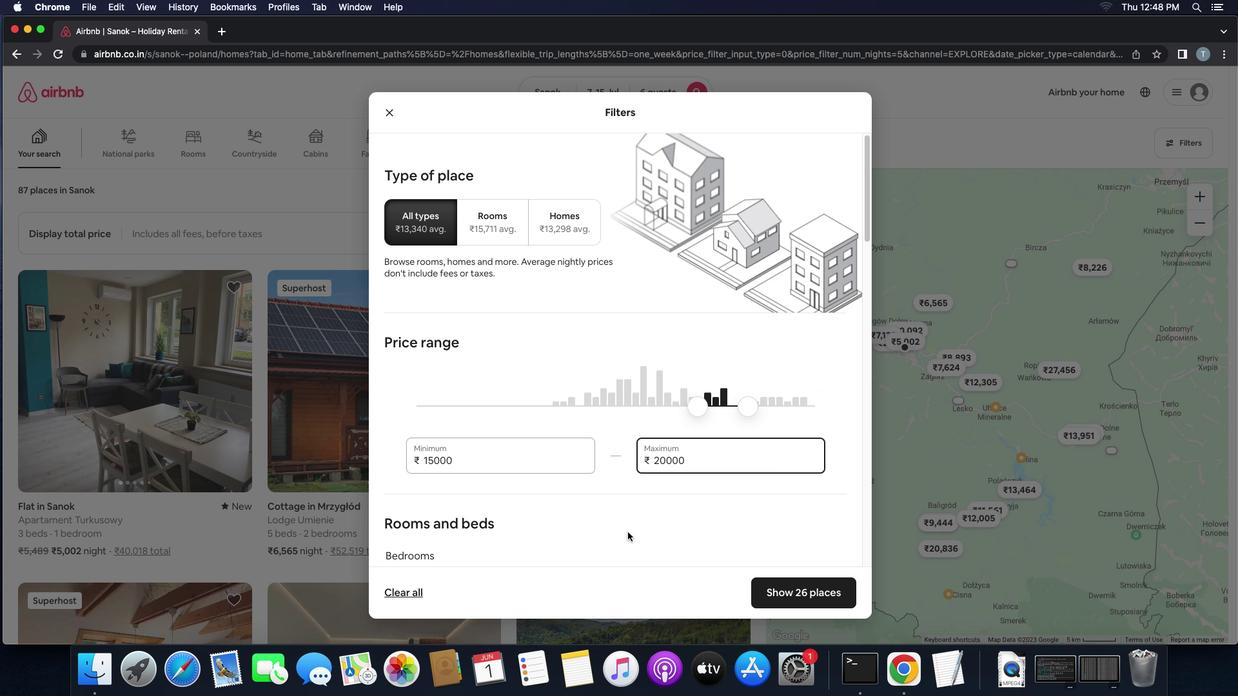 
Action: Mouse scrolled (627, 532) with delta (0, 0)
Screenshot: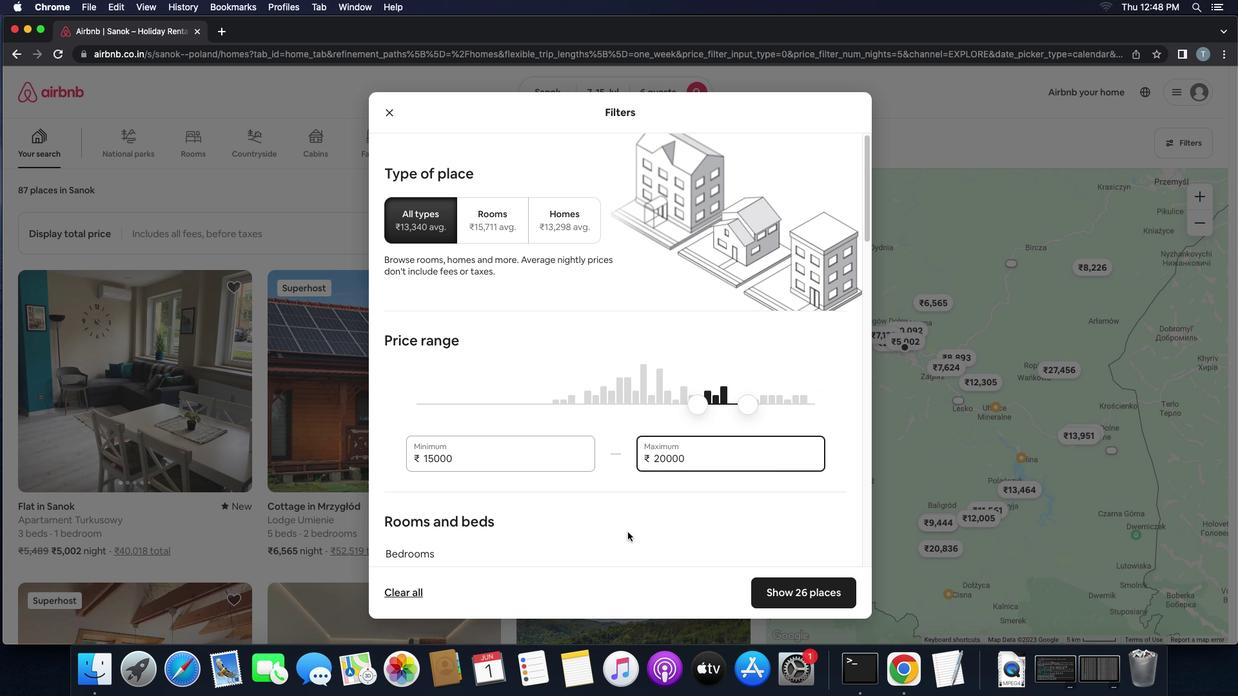 
Action: Mouse scrolled (627, 532) with delta (0, -1)
Screenshot: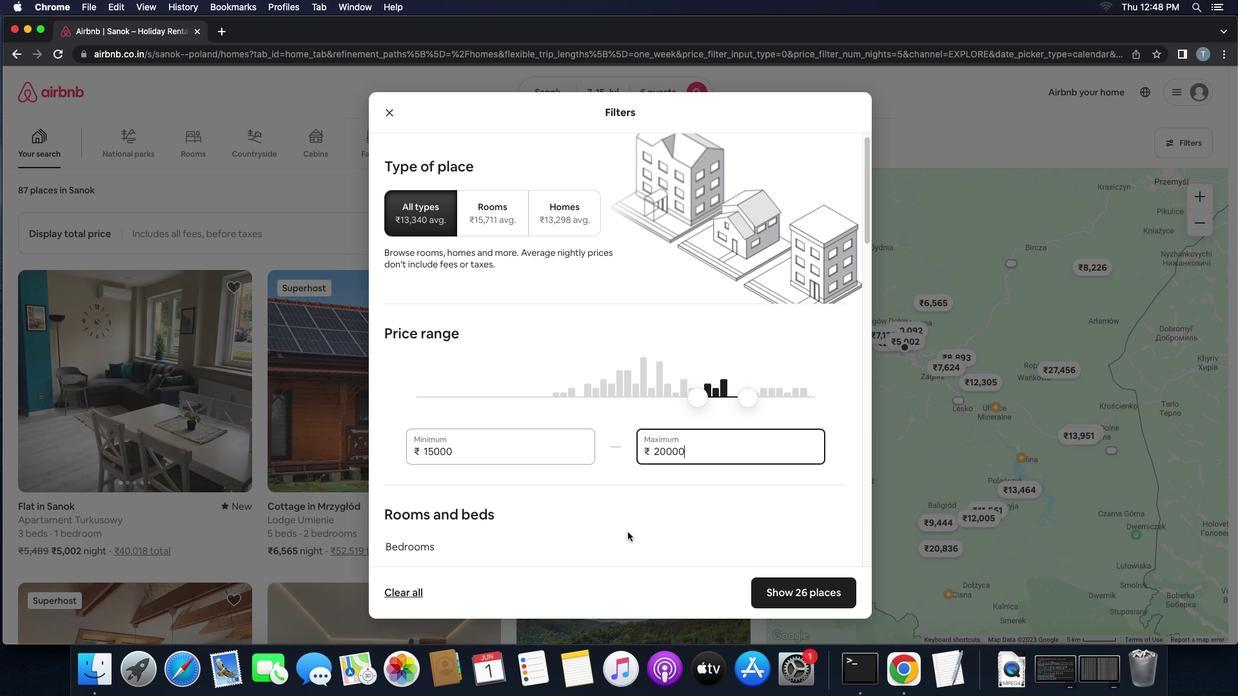 
Action: Mouse scrolled (627, 532) with delta (0, 0)
Screenshot: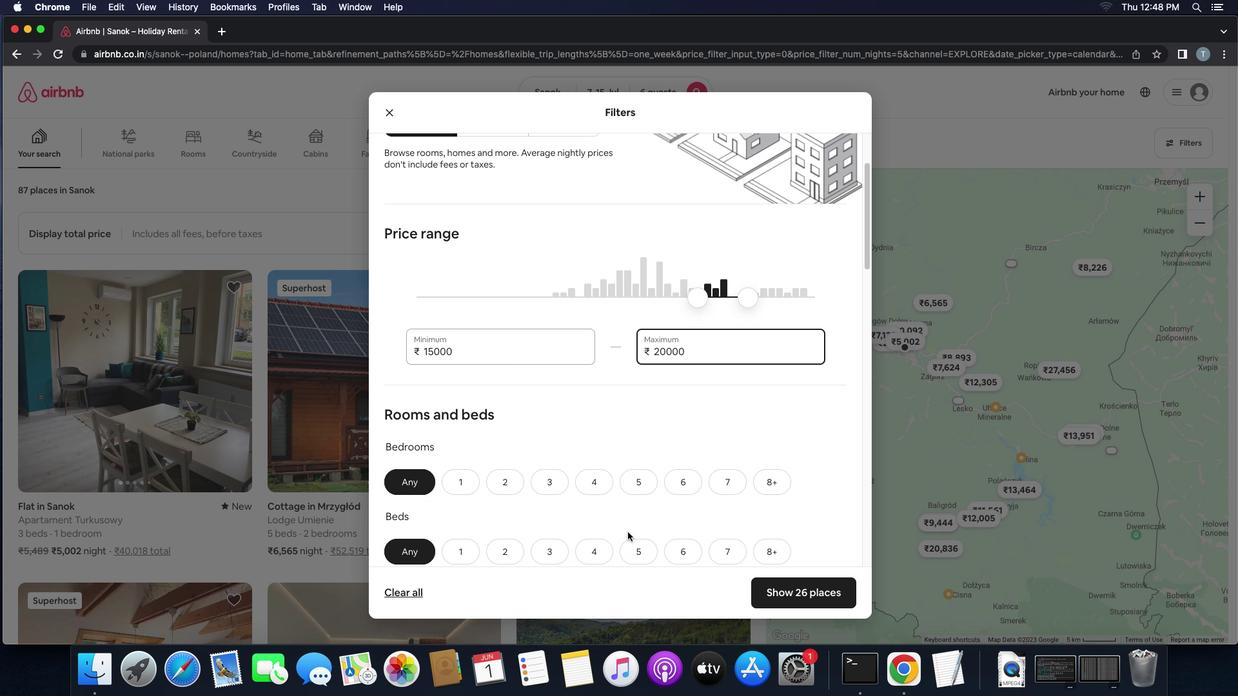 
Action: Mouse scrolled (627, 532) with delta (0, 0)
Screenshot: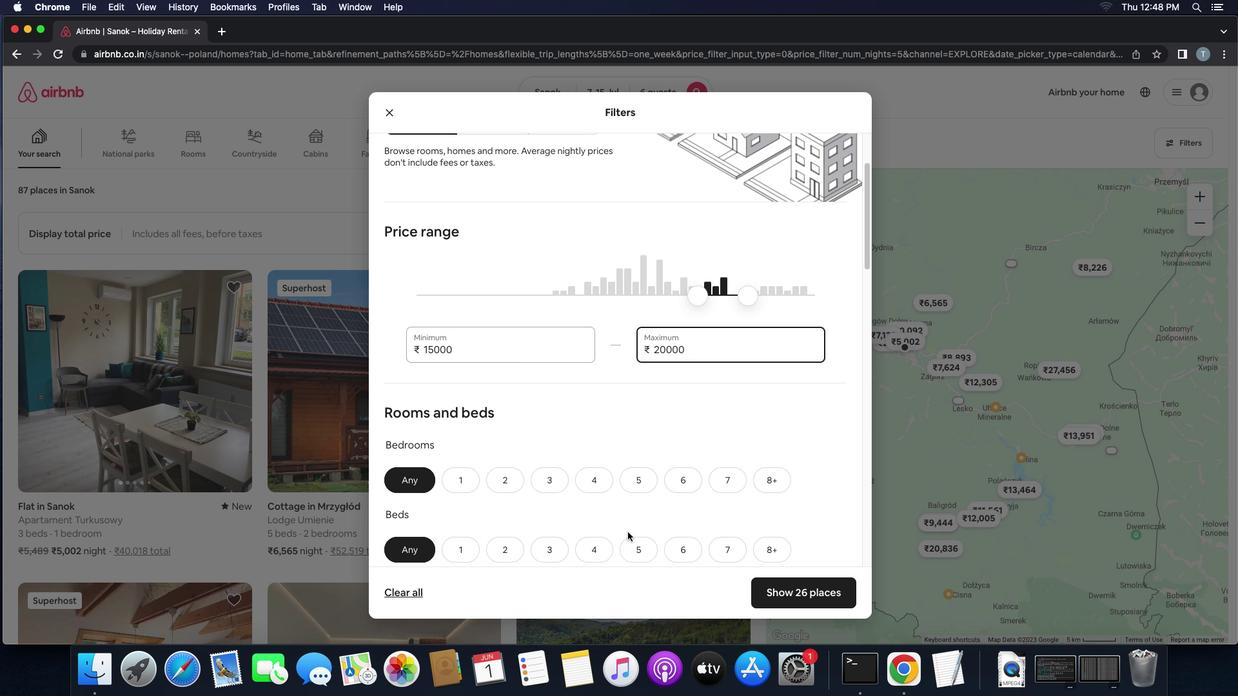 
Action: Mouse moved to (625, 529)
Screenshot: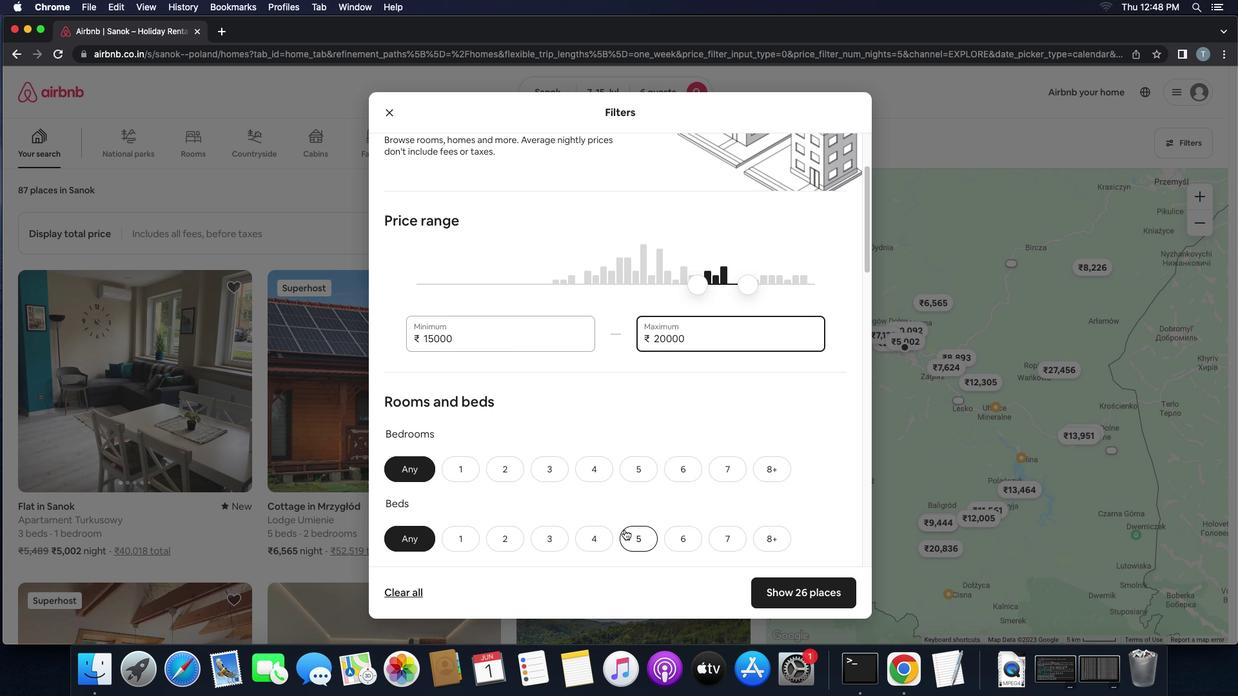 
Action: Mouse scrolled (625, 529) with delta (0, 0)
Screenshot: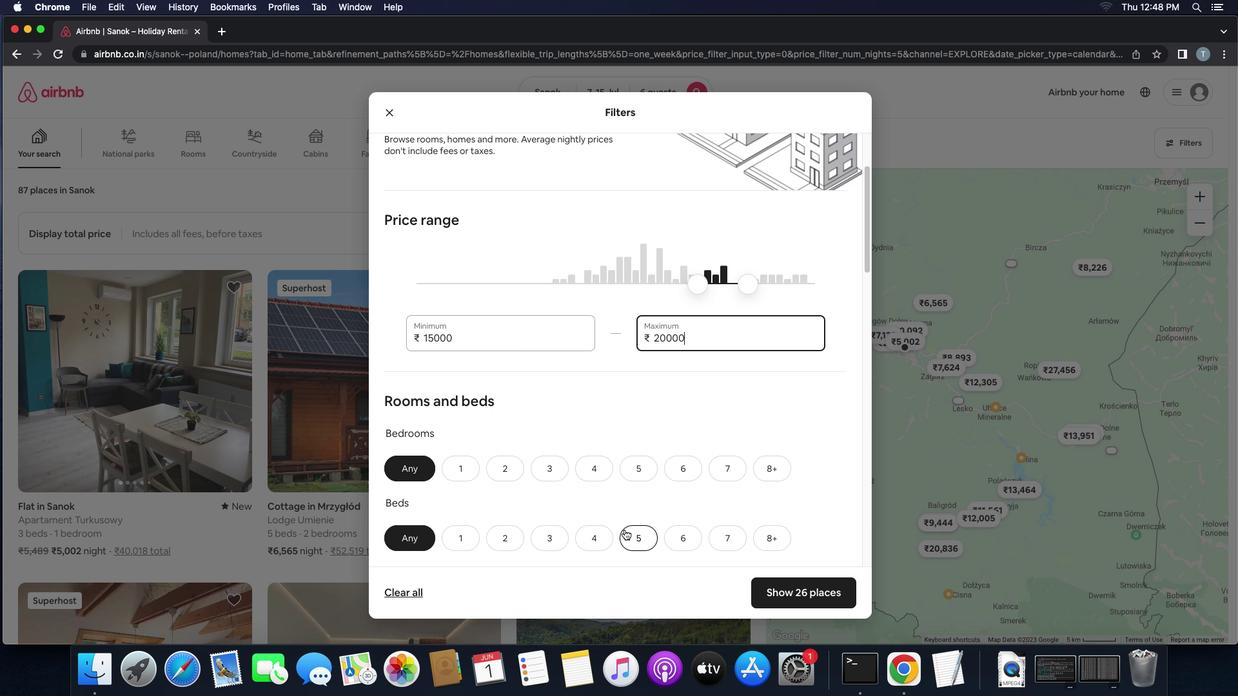 
Action: Mouse scrolled (625, 529) with delta (0, 0)
Screenshot: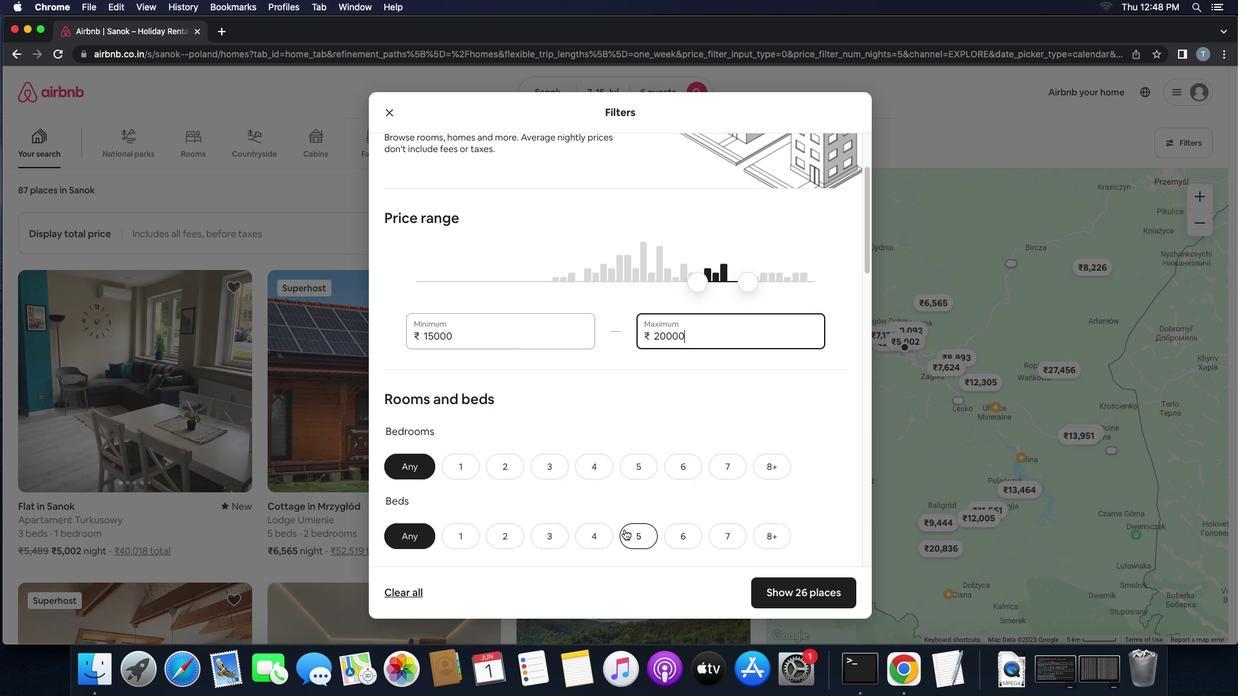 
Action: Mouse scrolled (625, 529) with delta (0, 0)
Screenshot: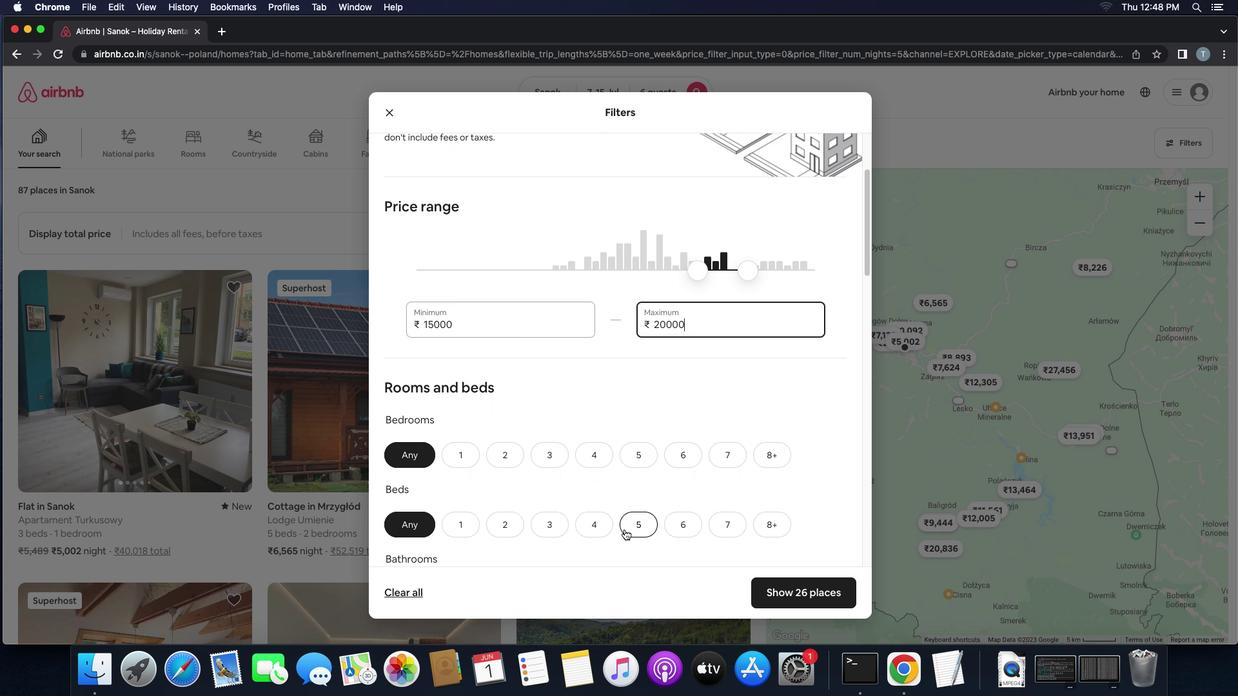 
Action: Mouse scrolled (625, 529) with delta (0, 0)
Screenshot: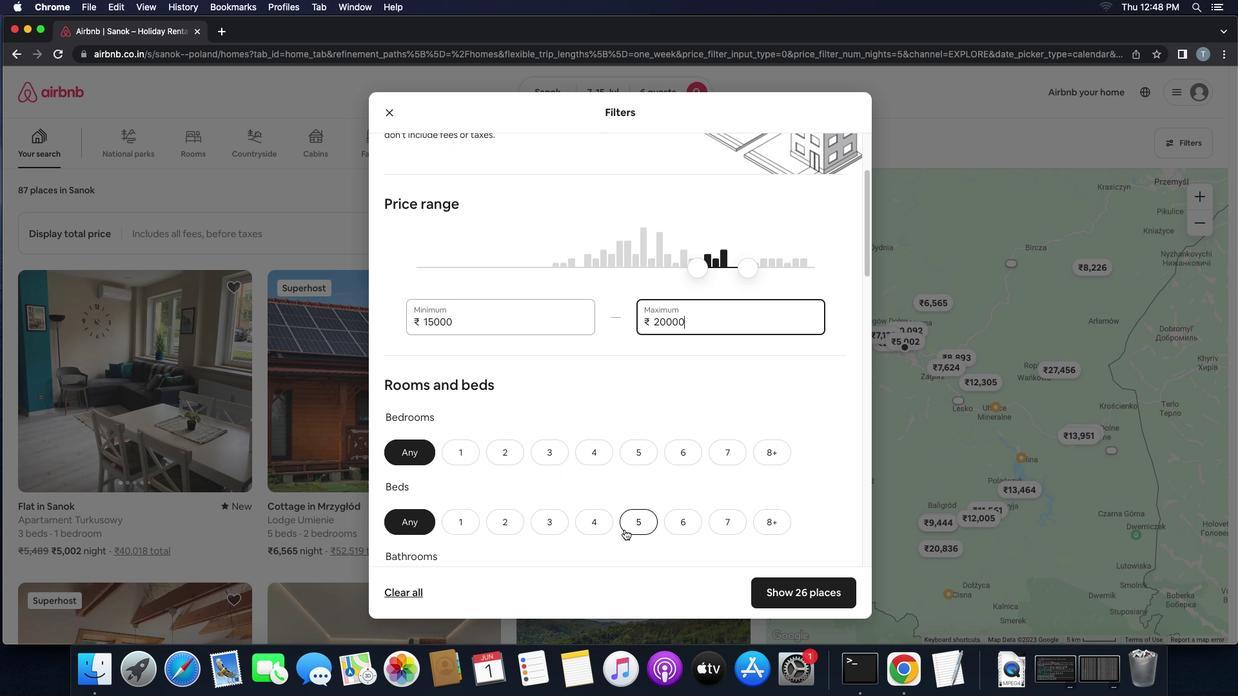 
Action: Mouse scrolled (625, 529) with delta (0, 0)
Screenshot: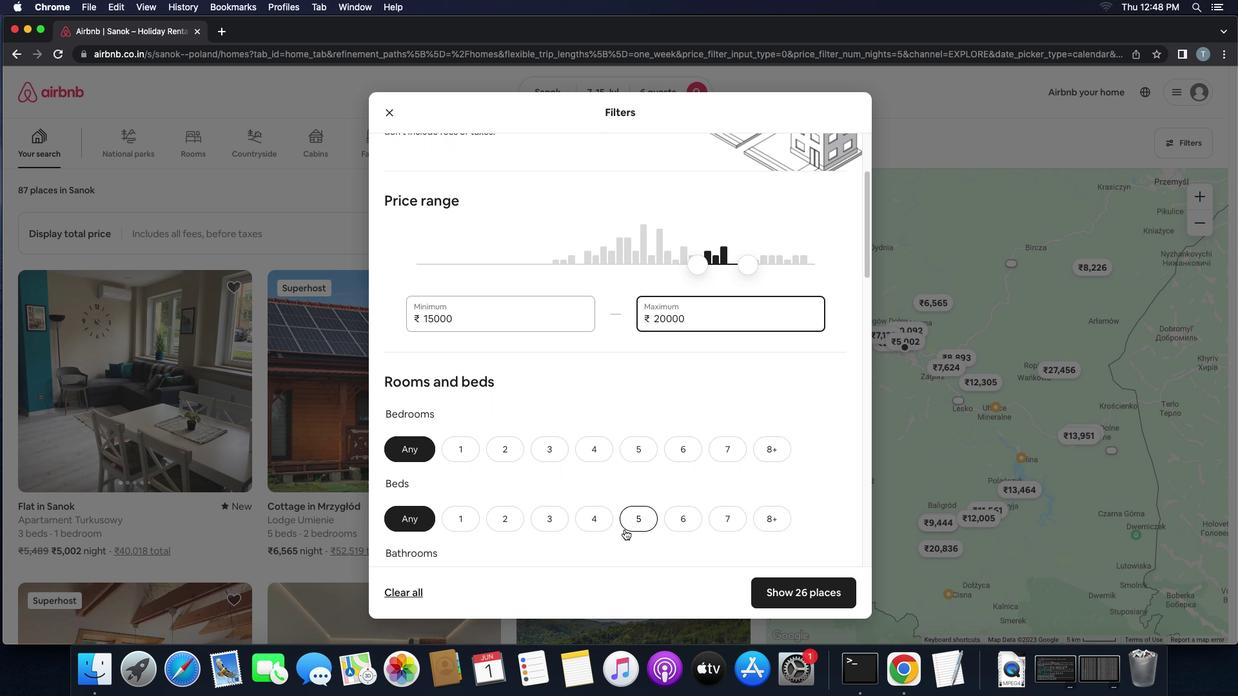 
Action: Mouse moved to (608, 523)
Screenshot: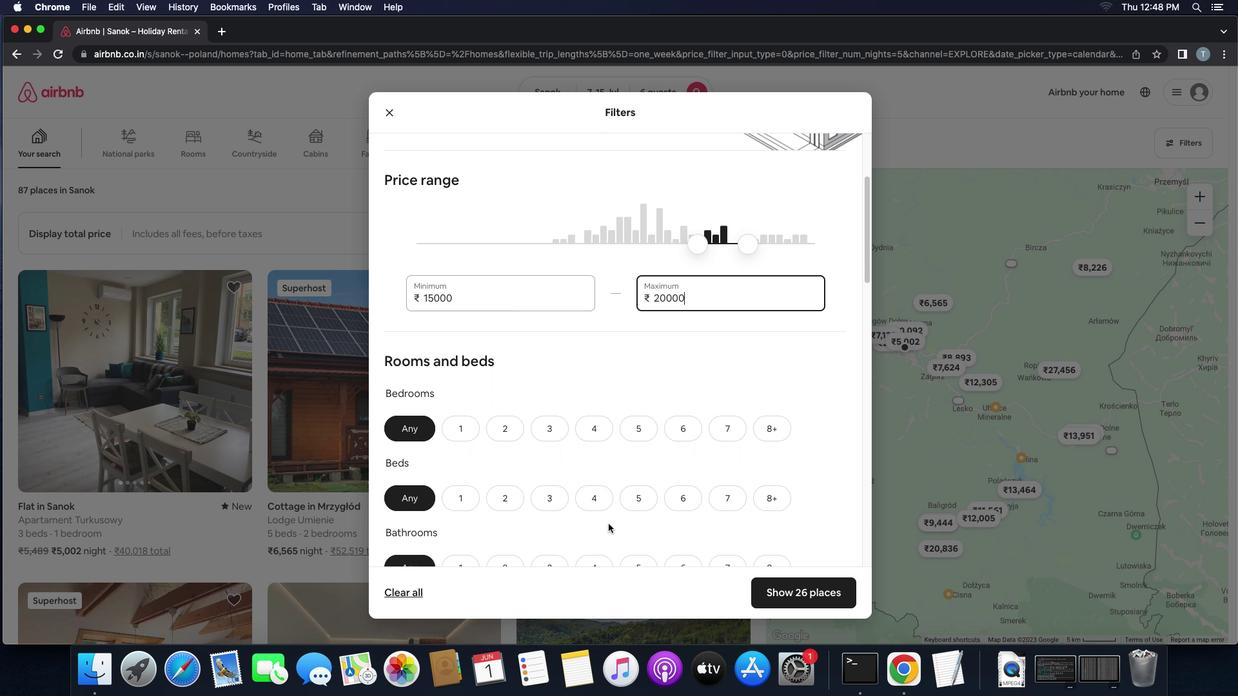 
Action: Mouse scrolled (608, 523) with delta (0, 0)
Screenshot: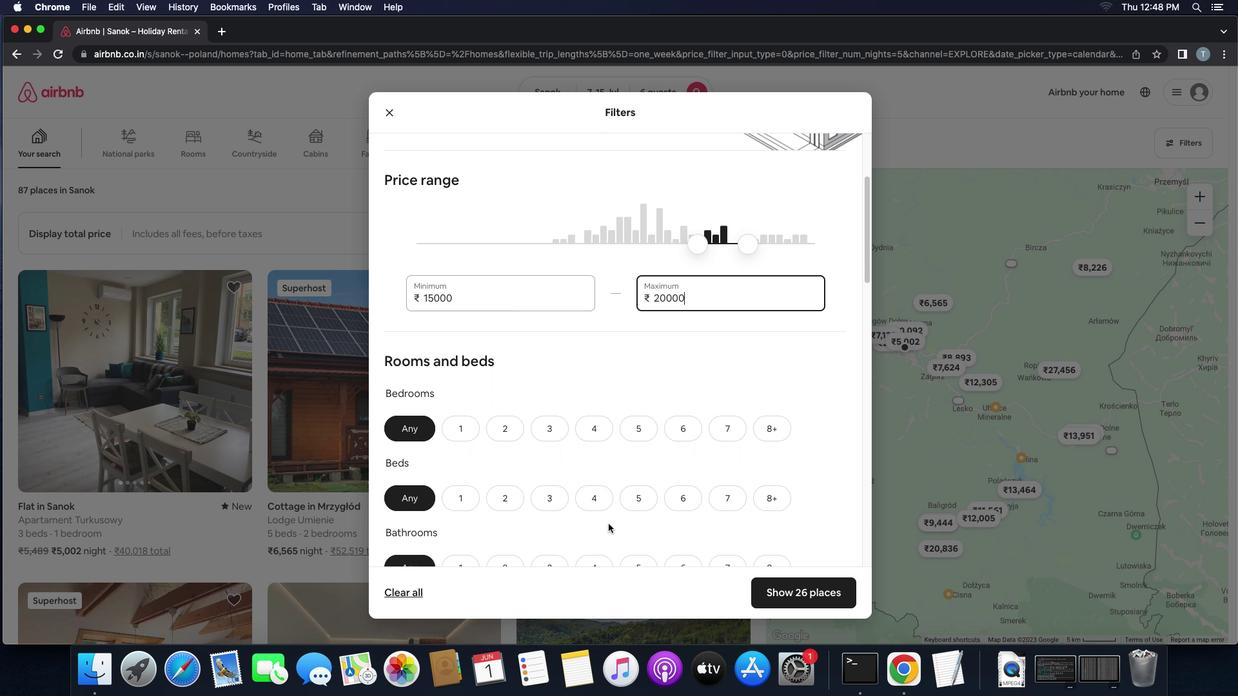 
Action: Mouse scrolled (608, 523) with delta (0, 0)
Screenshot: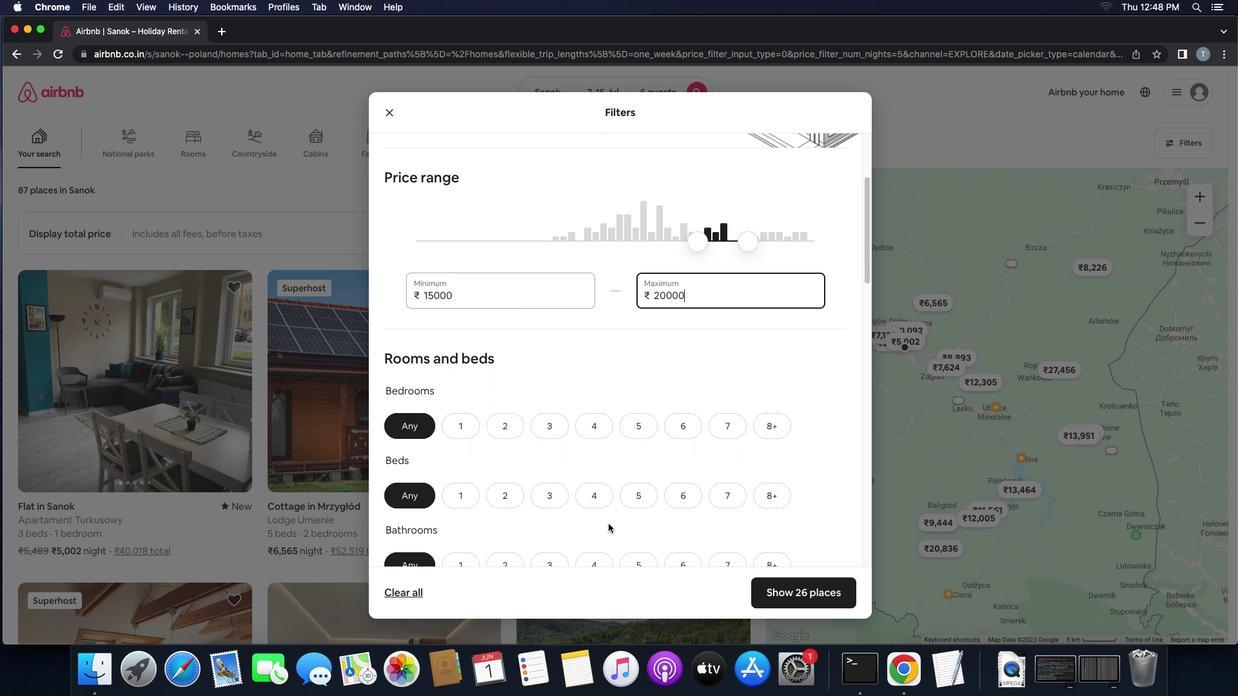 
Action: Mouse scrolled (608, 523) with delta (0, -1)
Screenshot: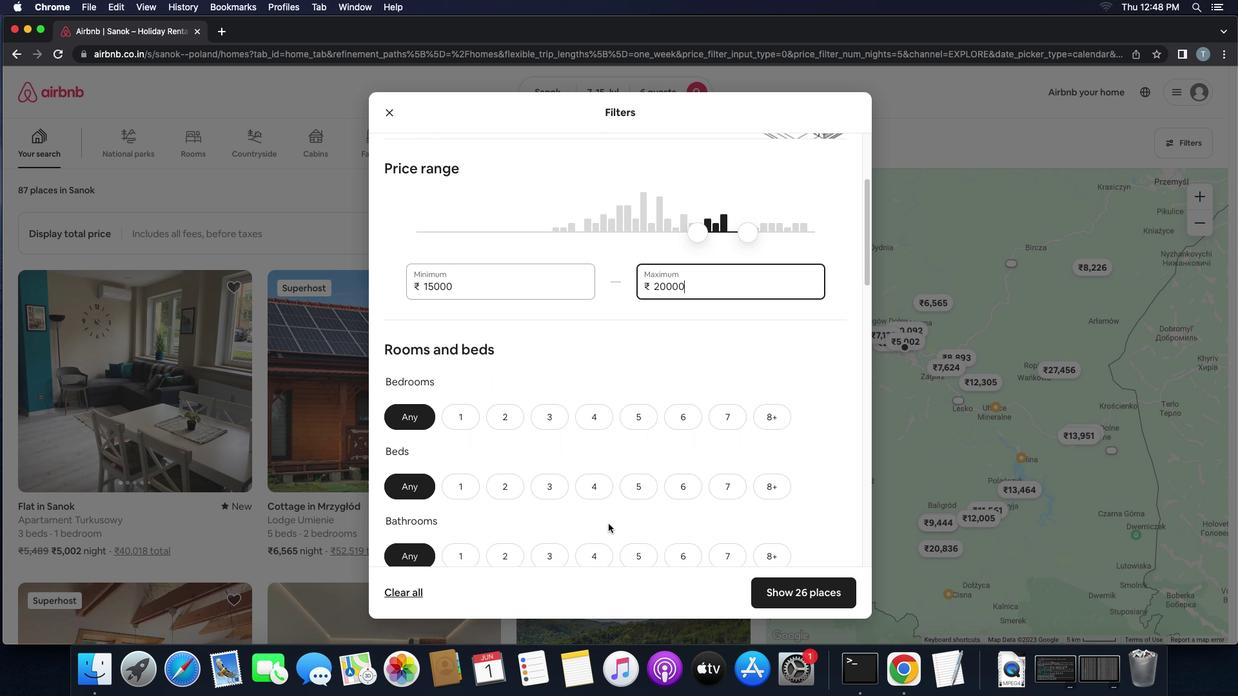 
Action: Mouse moved to (555, 351)
Screenshot: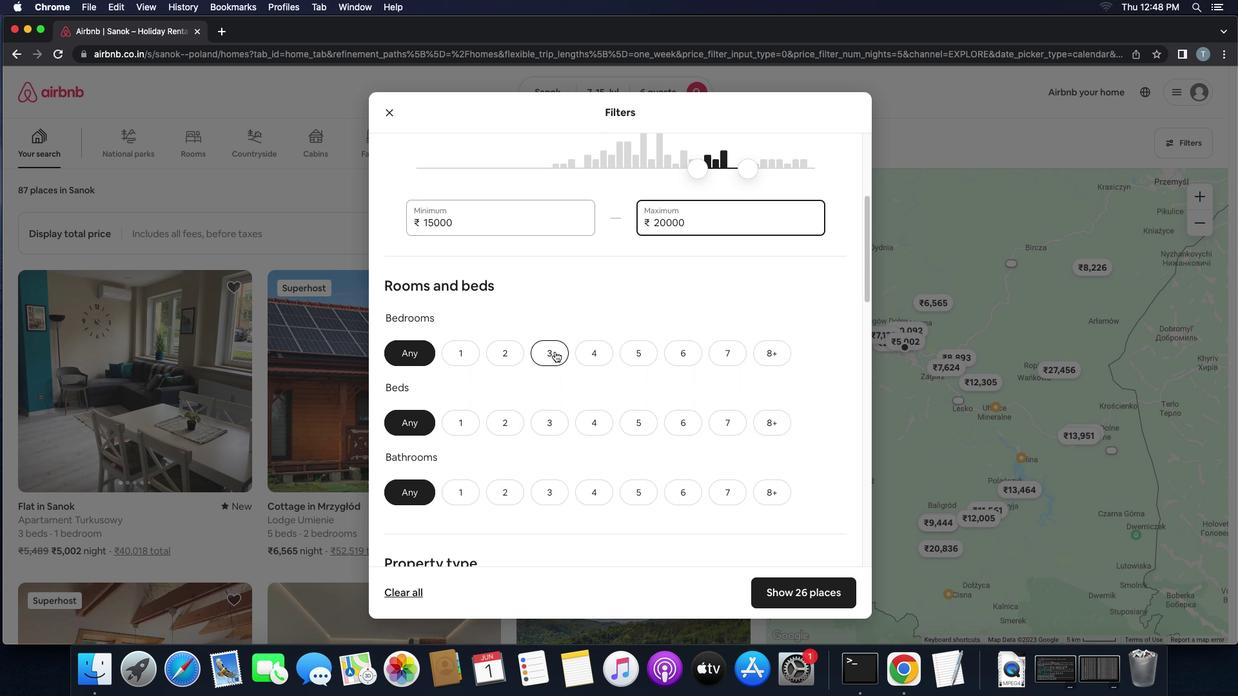 
Action: Mouse pressed left at (555, 351)
Screenshot: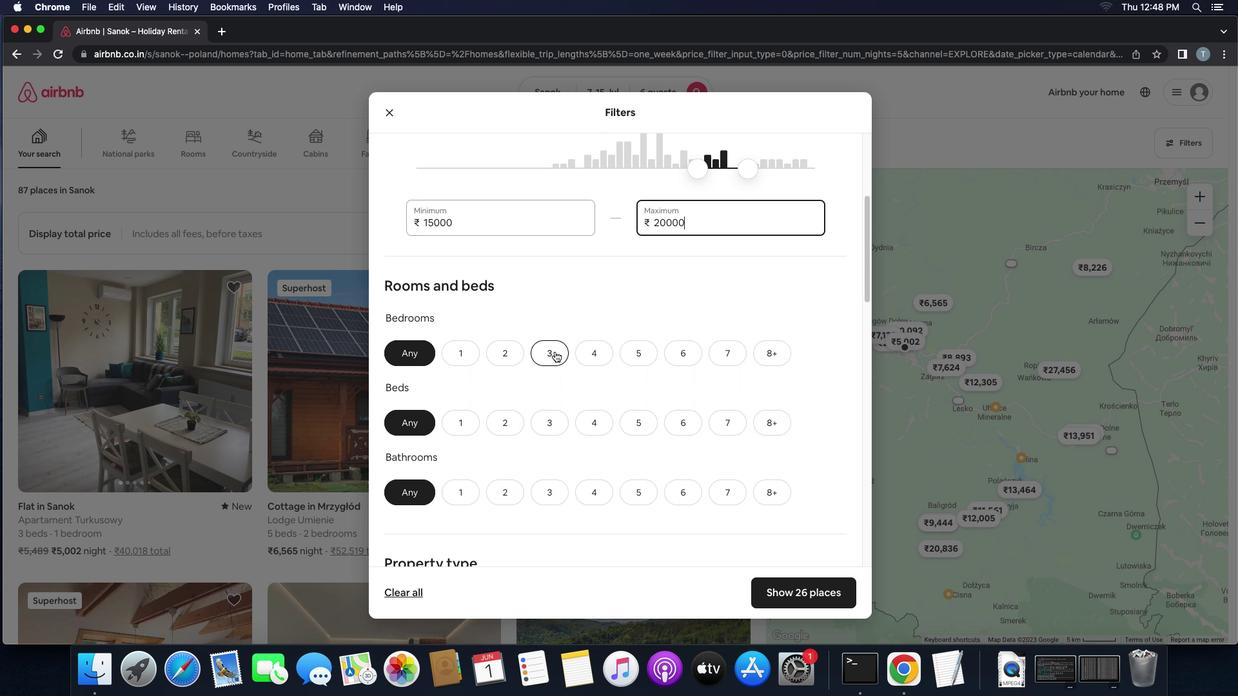
Action: Mouse moved to (562, 433)
Screenshot: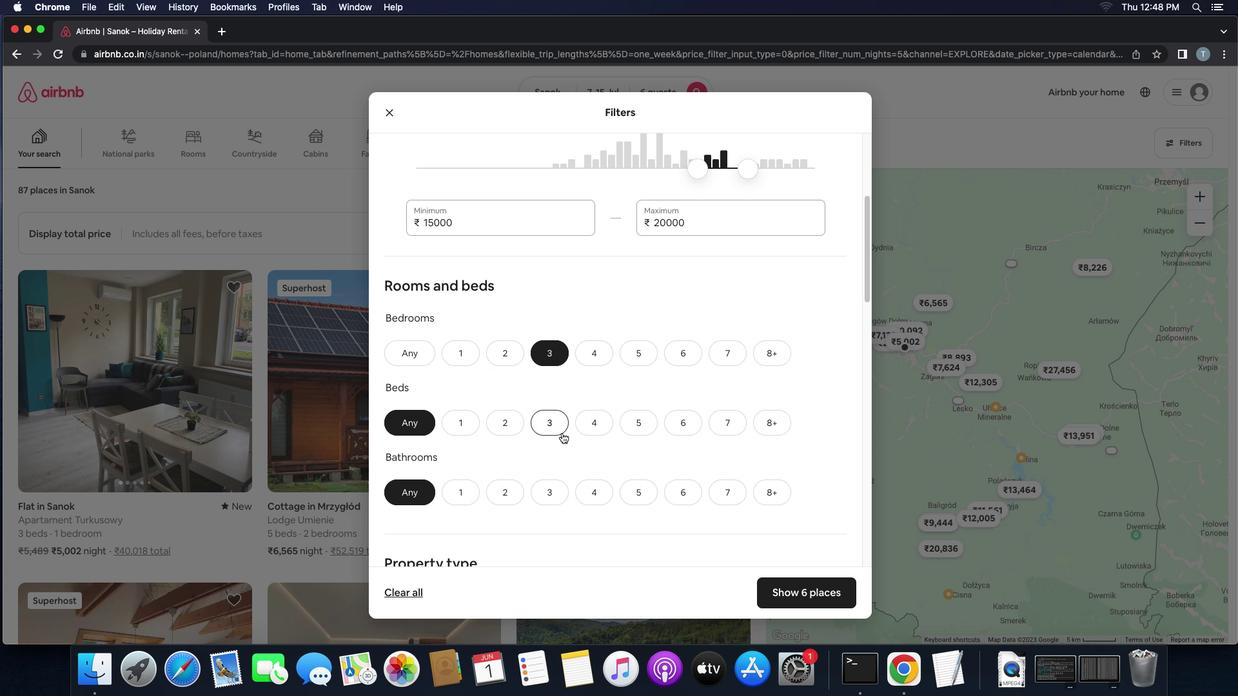 
Action: Mouse pressed left at (562, 433)
Screenshot: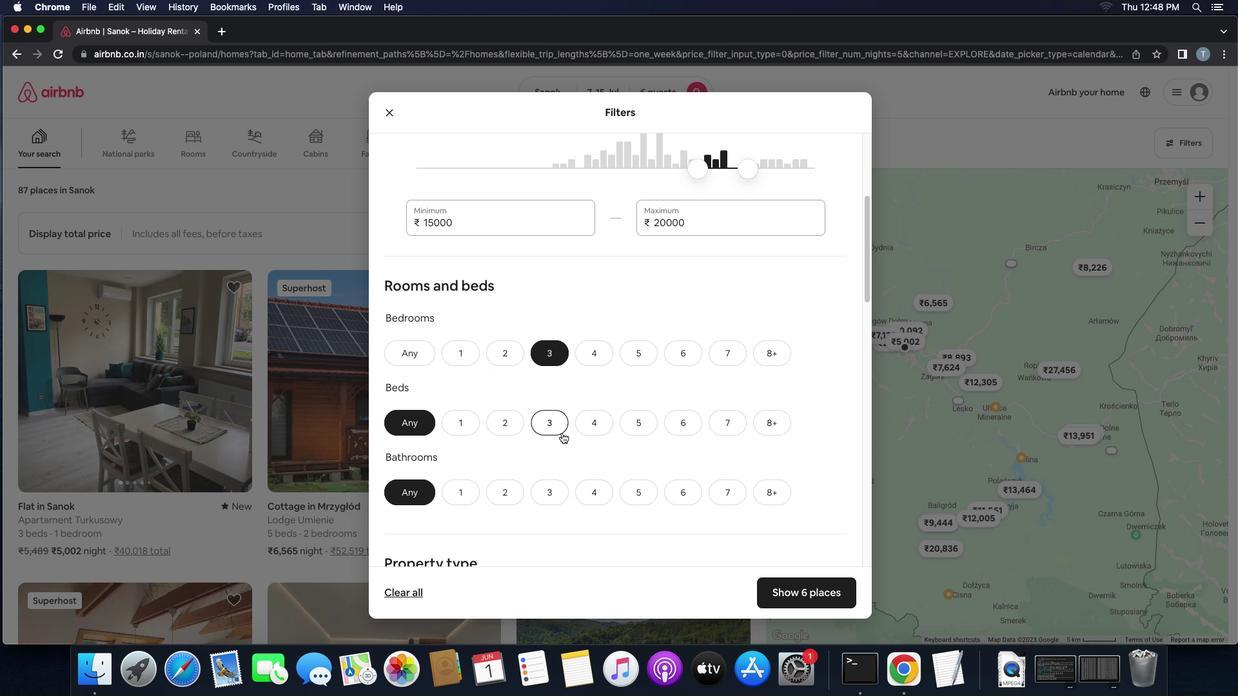 
Action: Mouse moved to (556, 503)
Screenshot: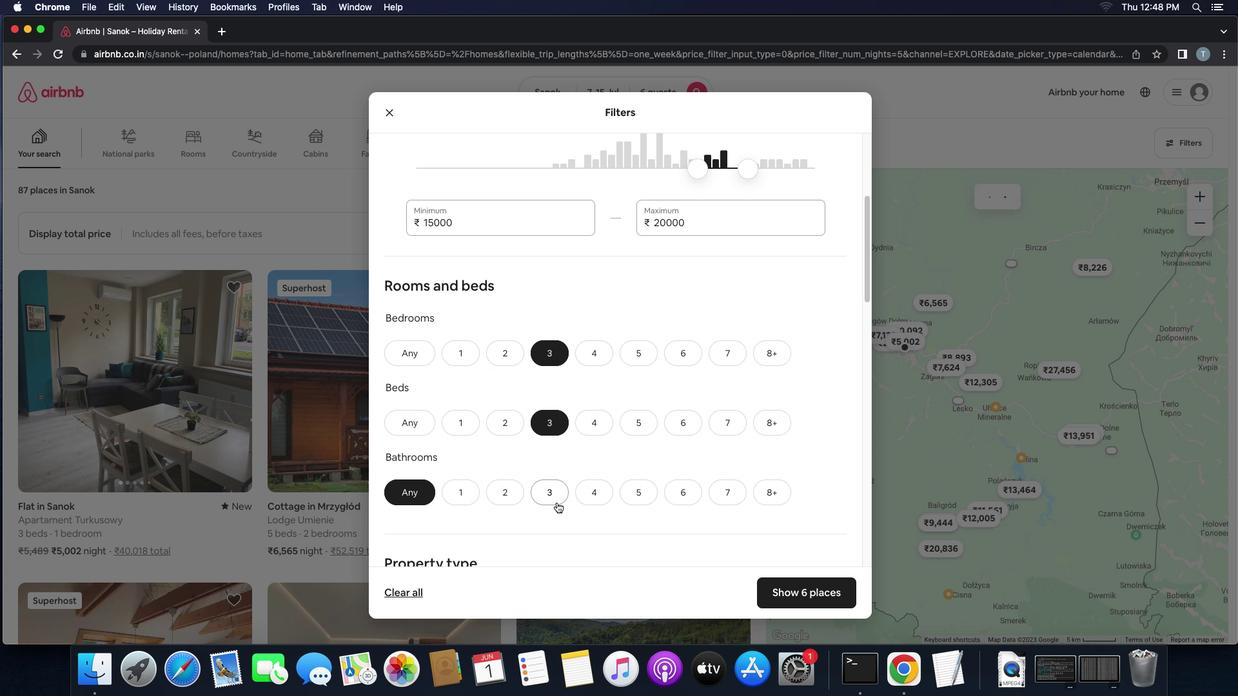 
Action: Mouse pressed left at (556, 503)
Screenshot: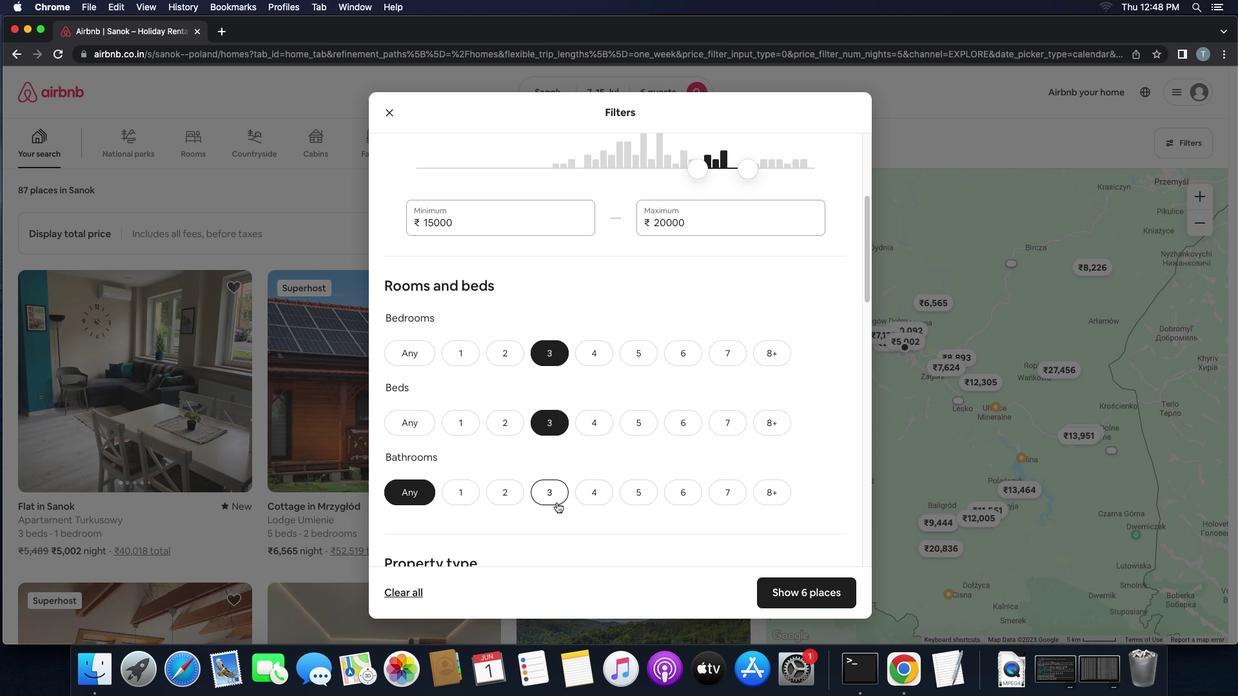 
Action: Mouse moved to (629, 502)
Screenshot: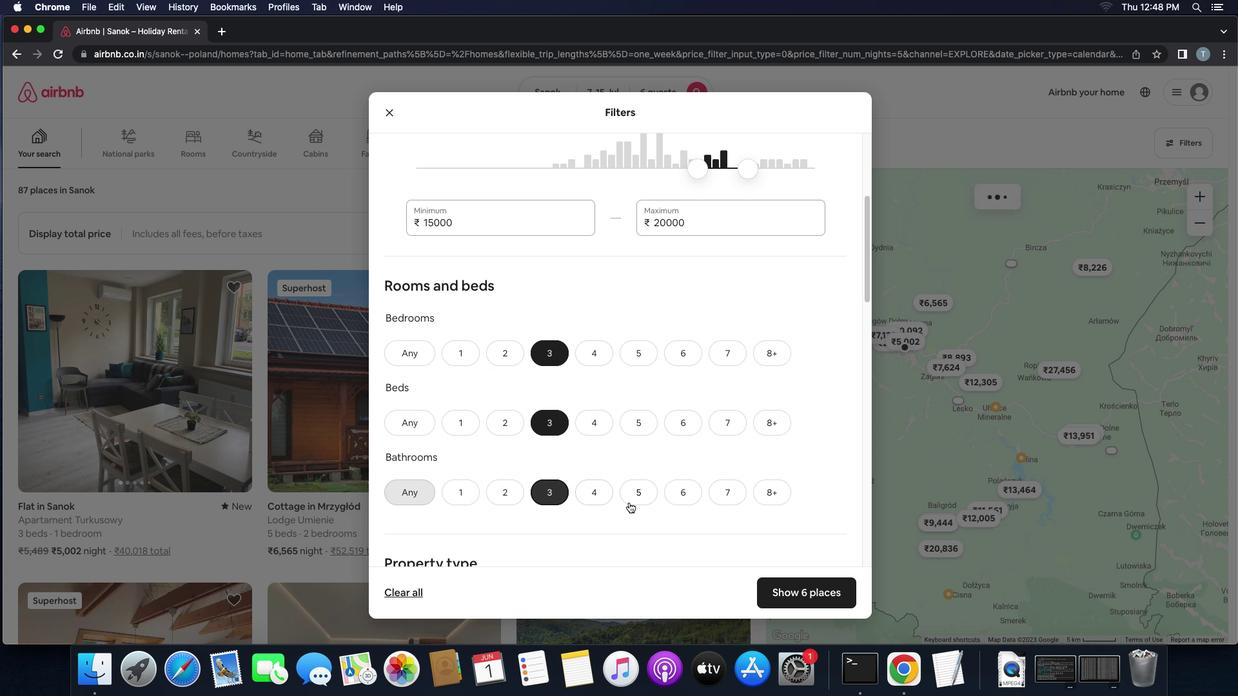 
Action: Mouse scrolled (629, 502) with delta (0, 0)
Screenshot: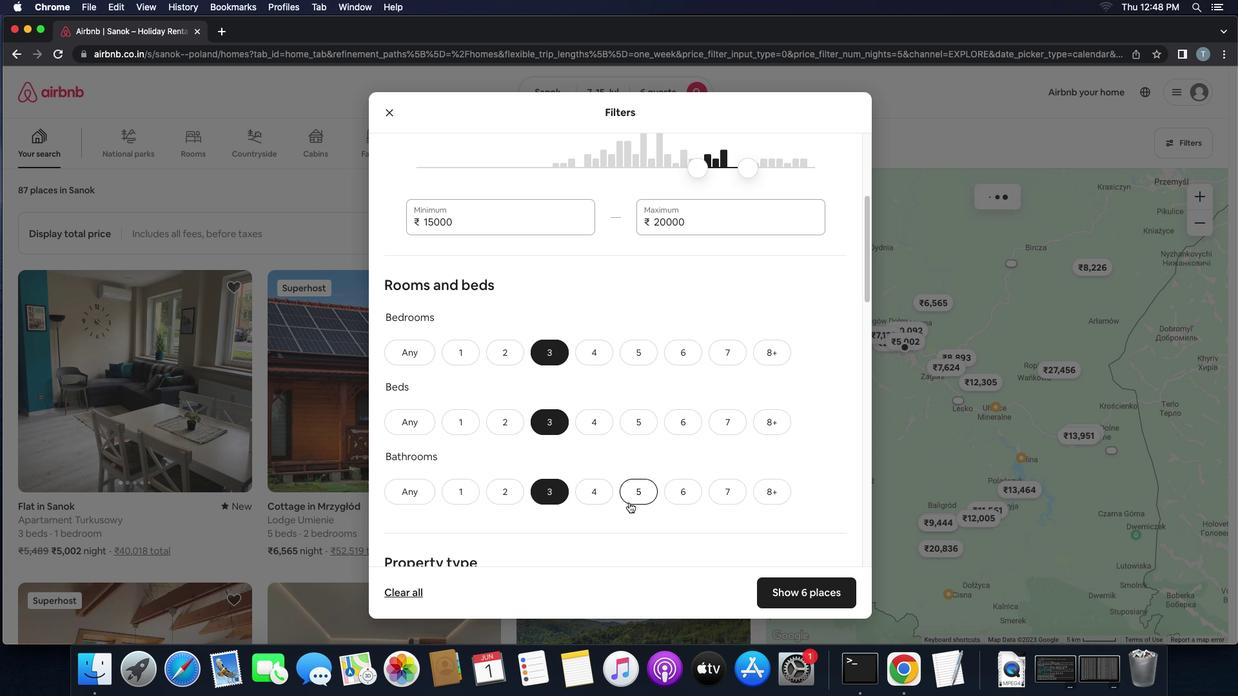 
Action: Mouse scrolled (629, 502) with delta (0, 0)
Screenshot: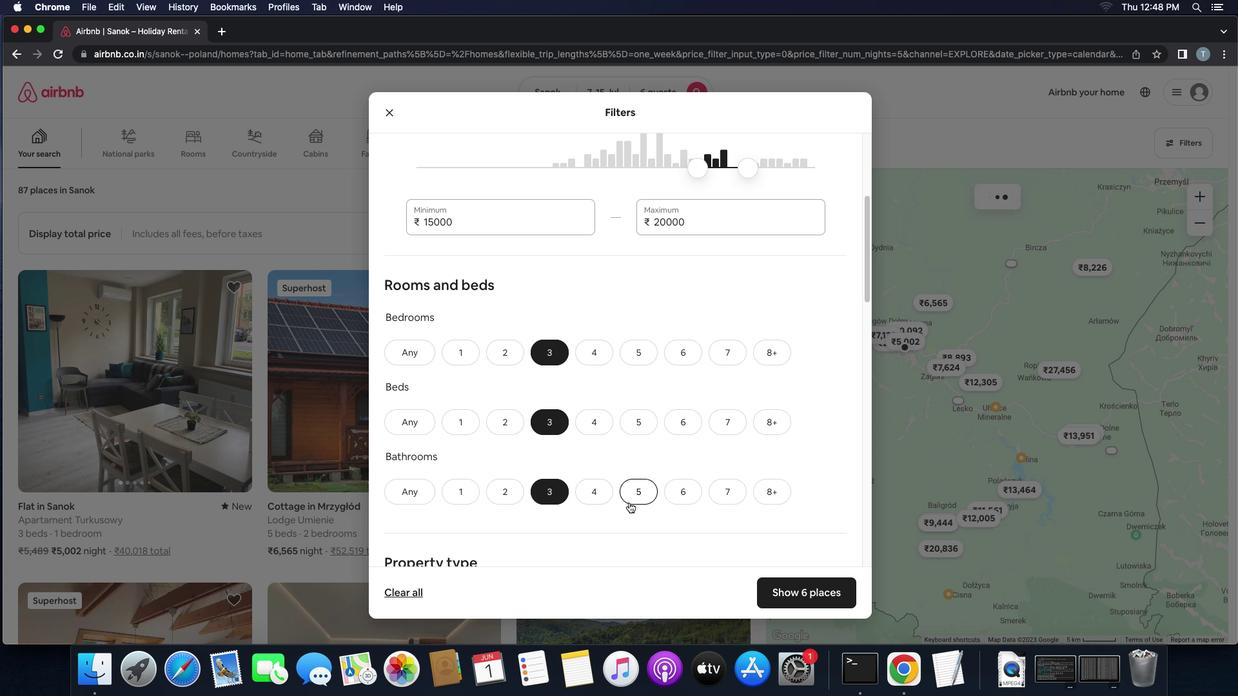 
Action: Mouse scrolled (629, 502) with delta (0, -1)
Screenshot: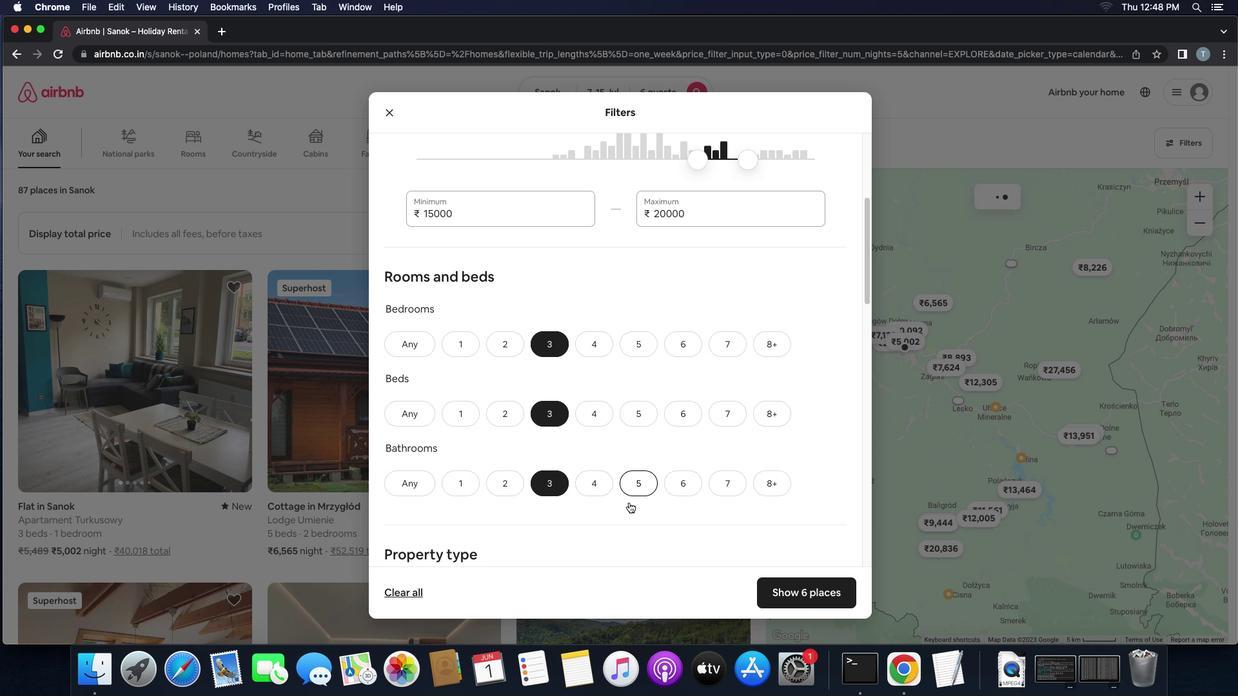 
Action: Mouse scrolled (629, 502) with delta (0, -1)
Screenshot: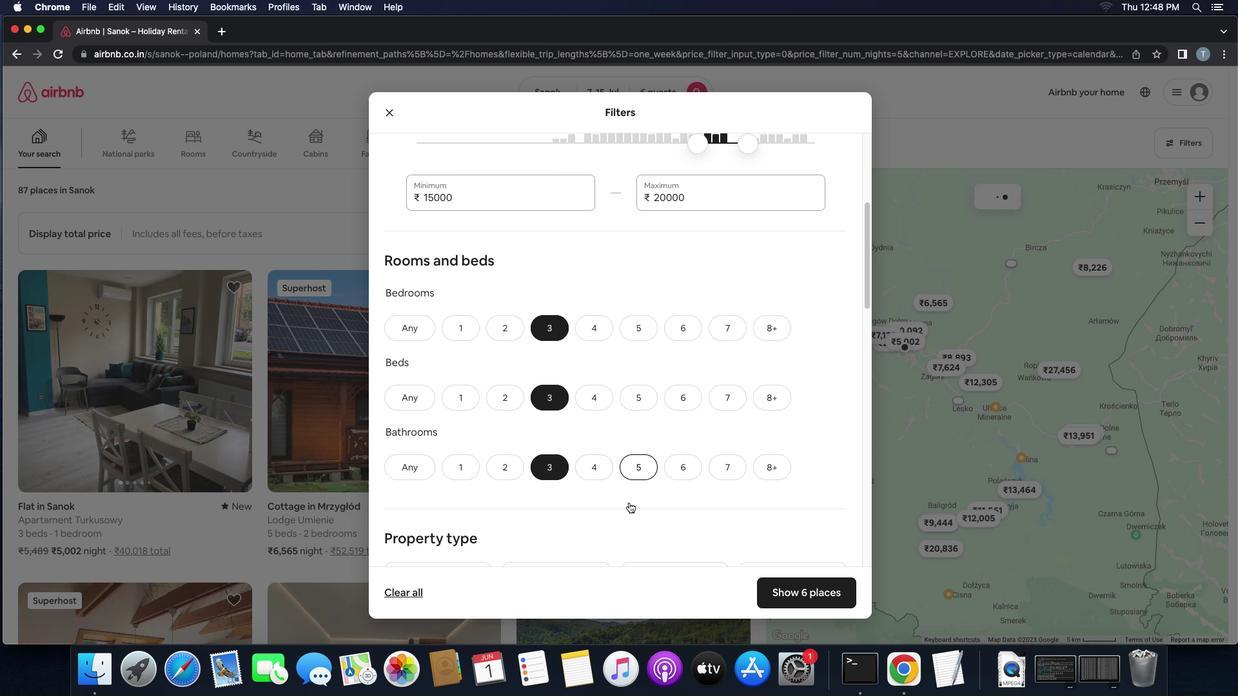 
Action: Mouse scrolled (629, 502) with delta (0, 0)
Screenshot: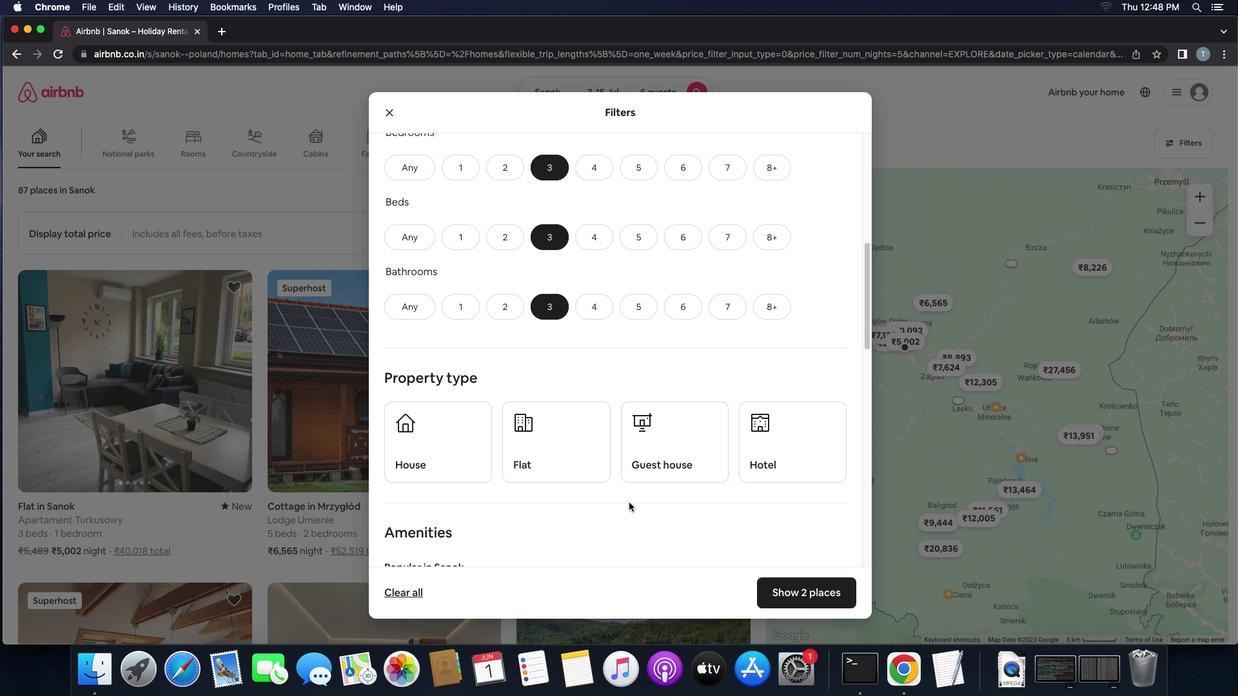 
Action: Mouse scrolled (629, 502) with delta (0, 0)
Screenshot: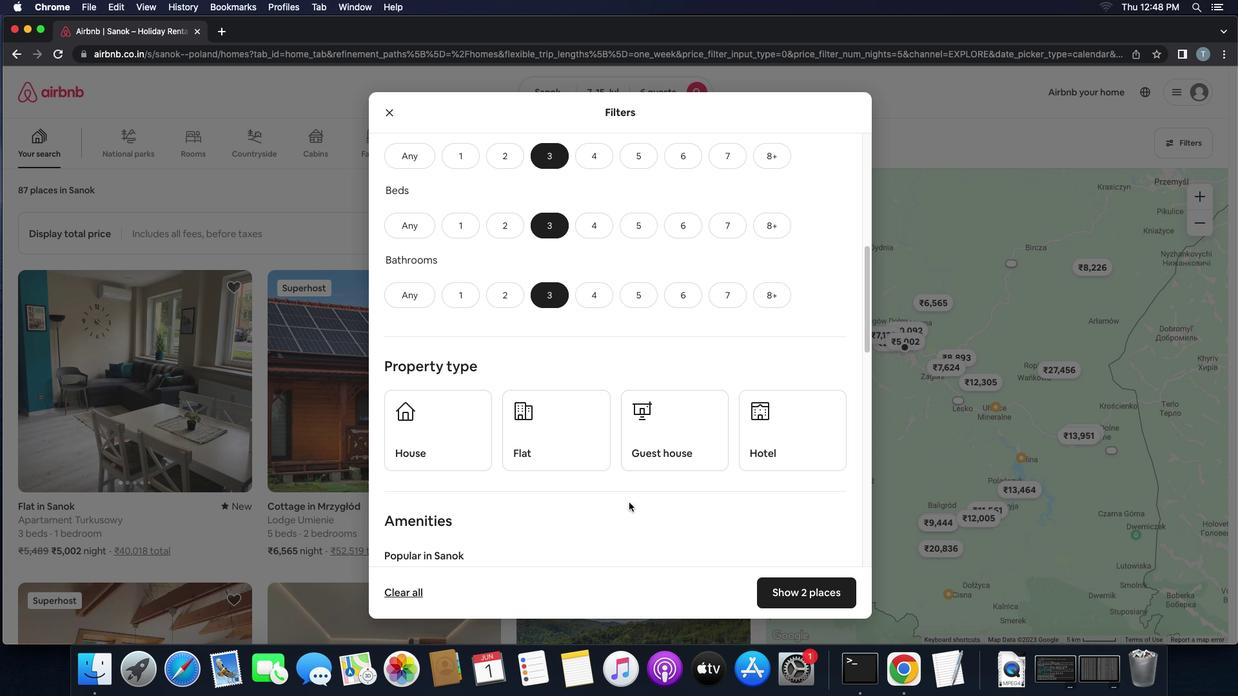 
Action: Mouse scrolled (629, 502) with delta (0, -1)
Screenshot: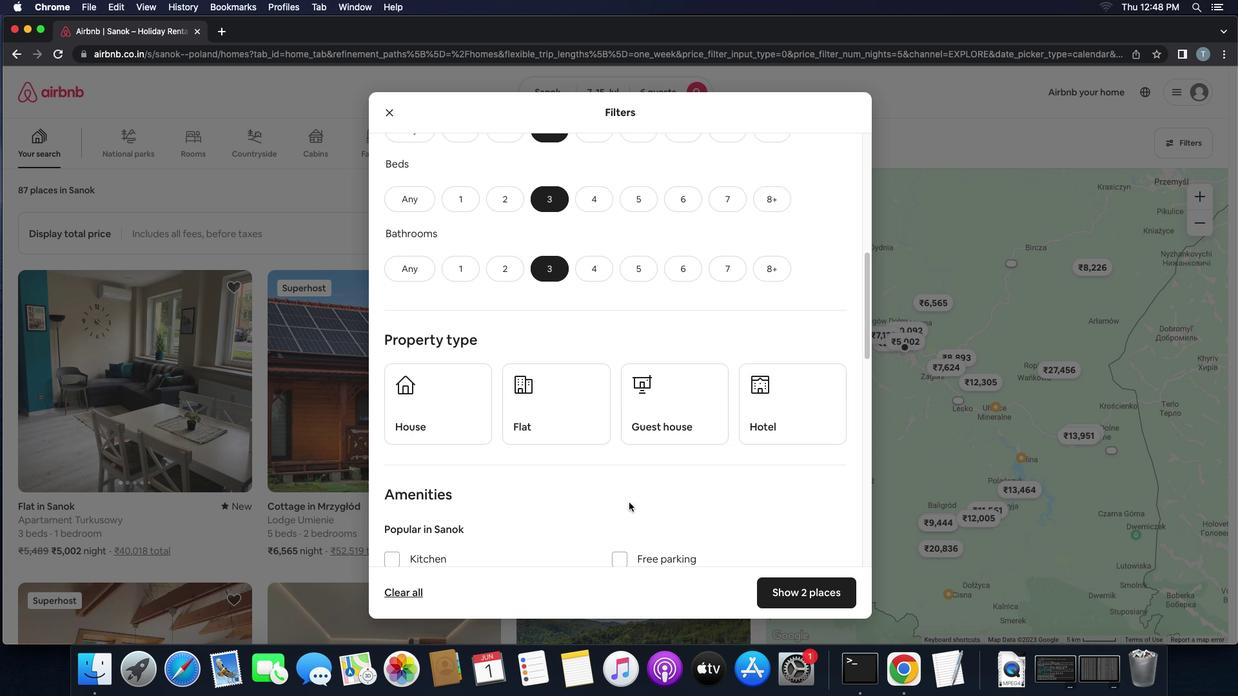 
Action: Mouse moved to (455, 327)
Screenshot: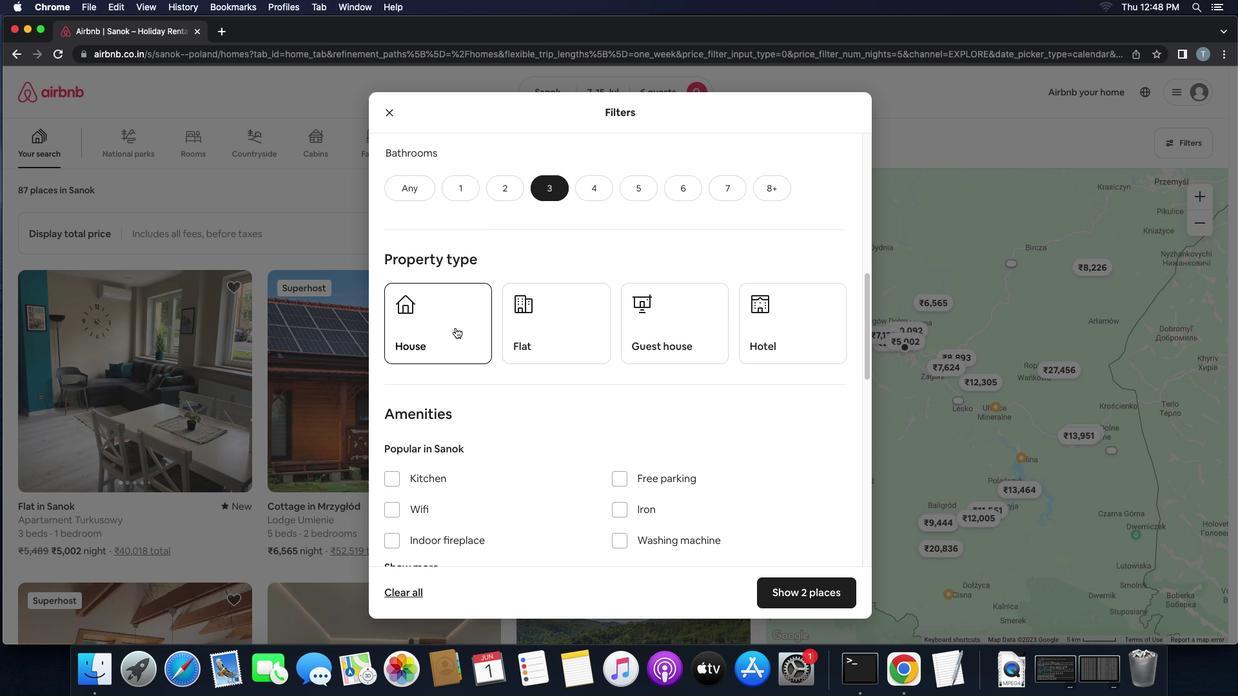 
Action: Mouse pressed left at (455, 327)
Screenshot: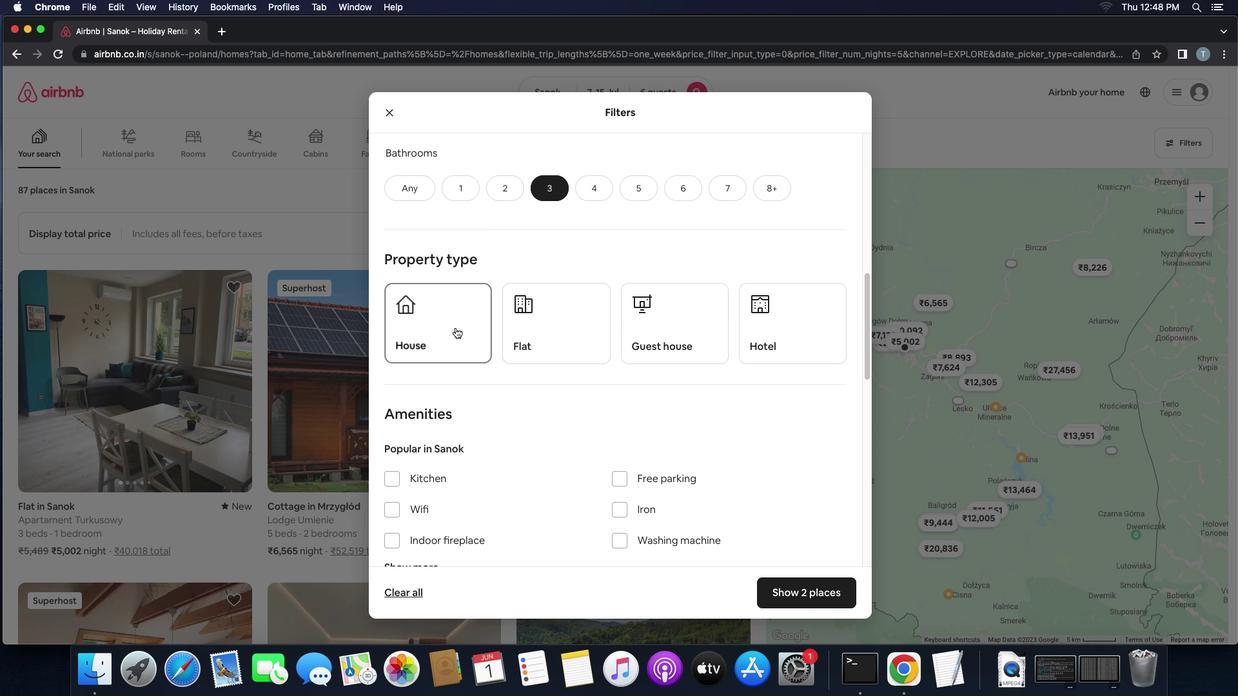 
Action: Mouse moved to (556, 351)
Screenshot: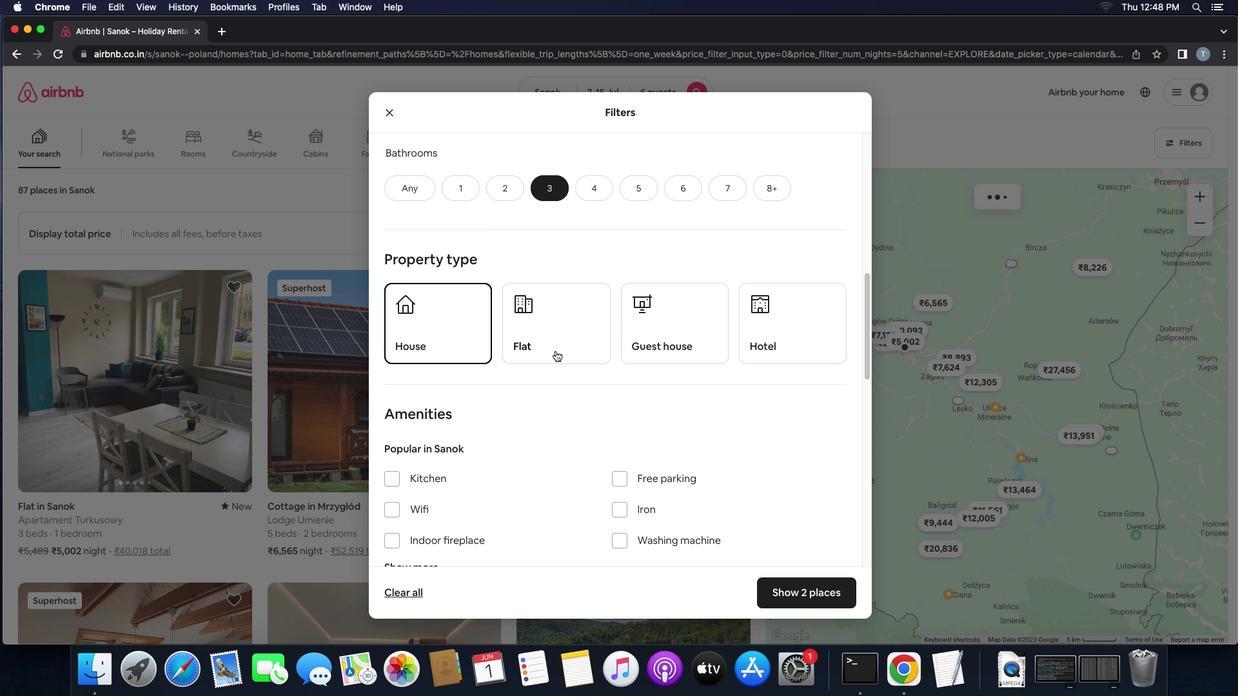 
Action: Mouse pressed left at (556, 351)
Screenshot: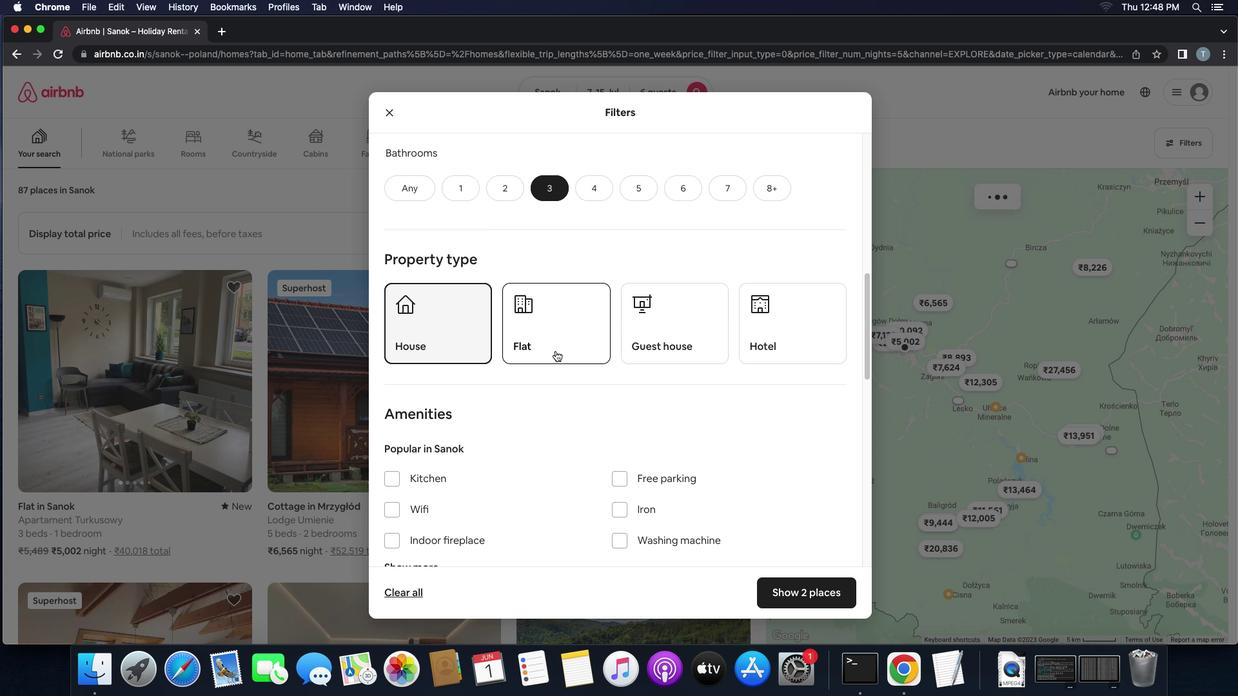 
Action: Mouse moved to (700, 351)
Screenshot: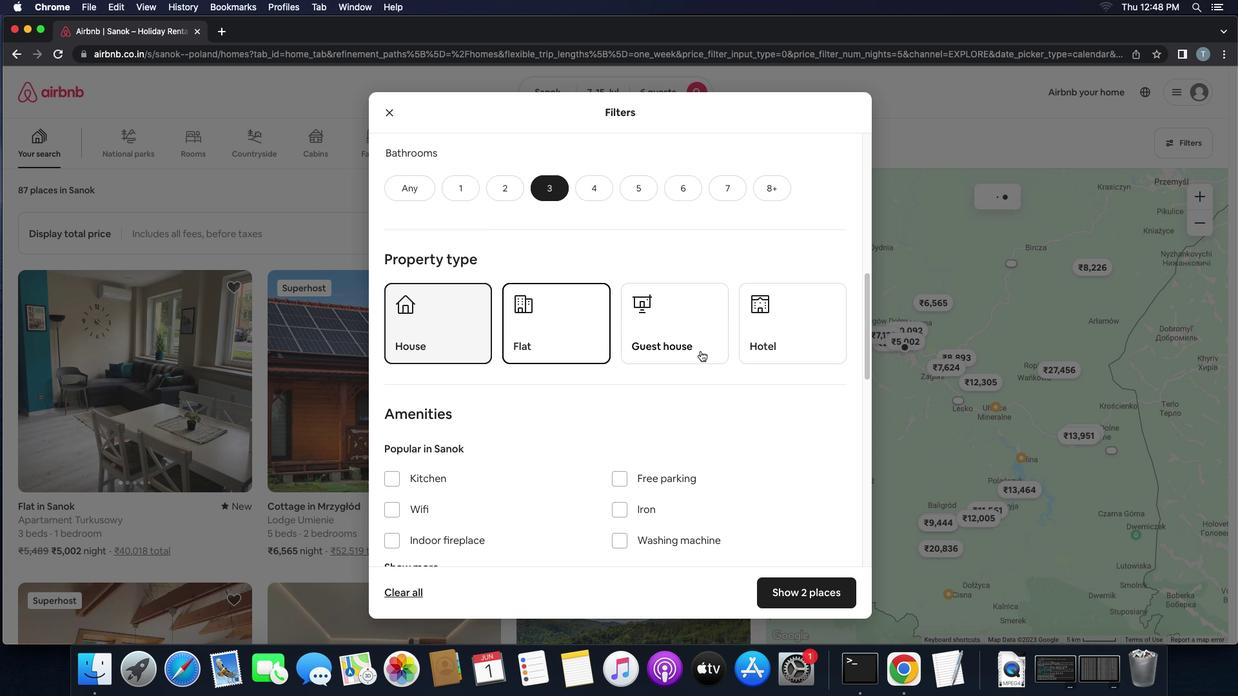
Action: Mouse pressed left at (700, 351)
Screenshot: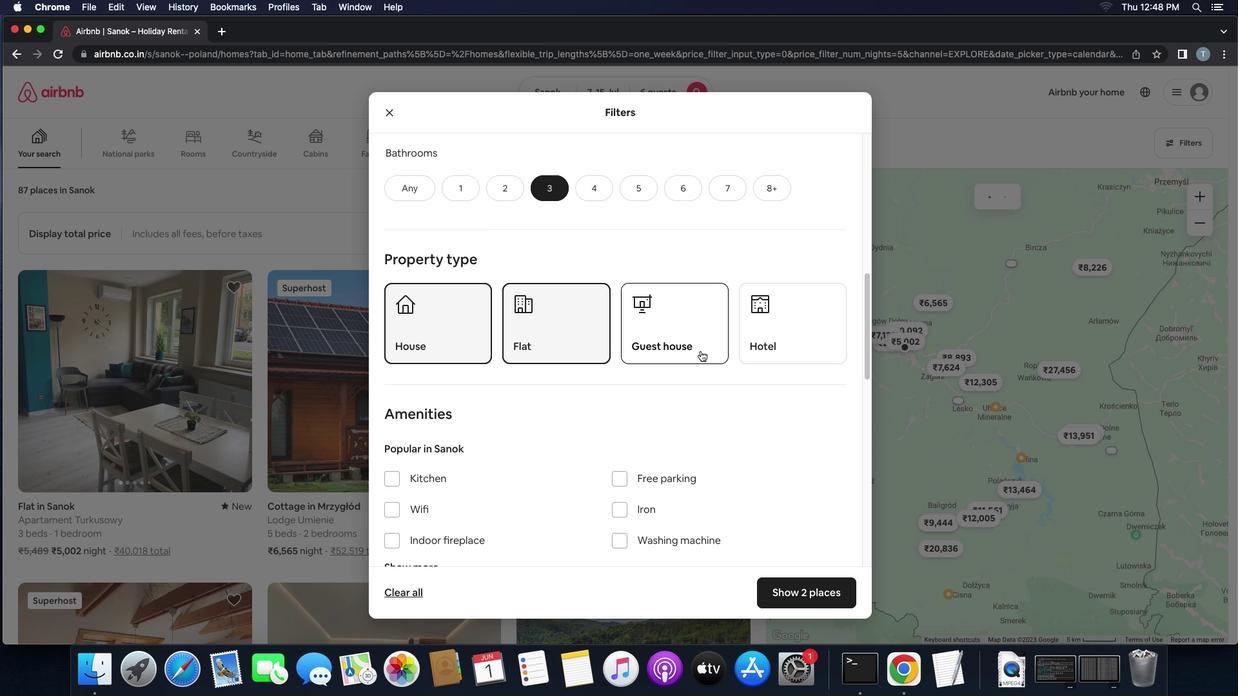 
Action: Mouse moved to (730, 400)
Screenshot: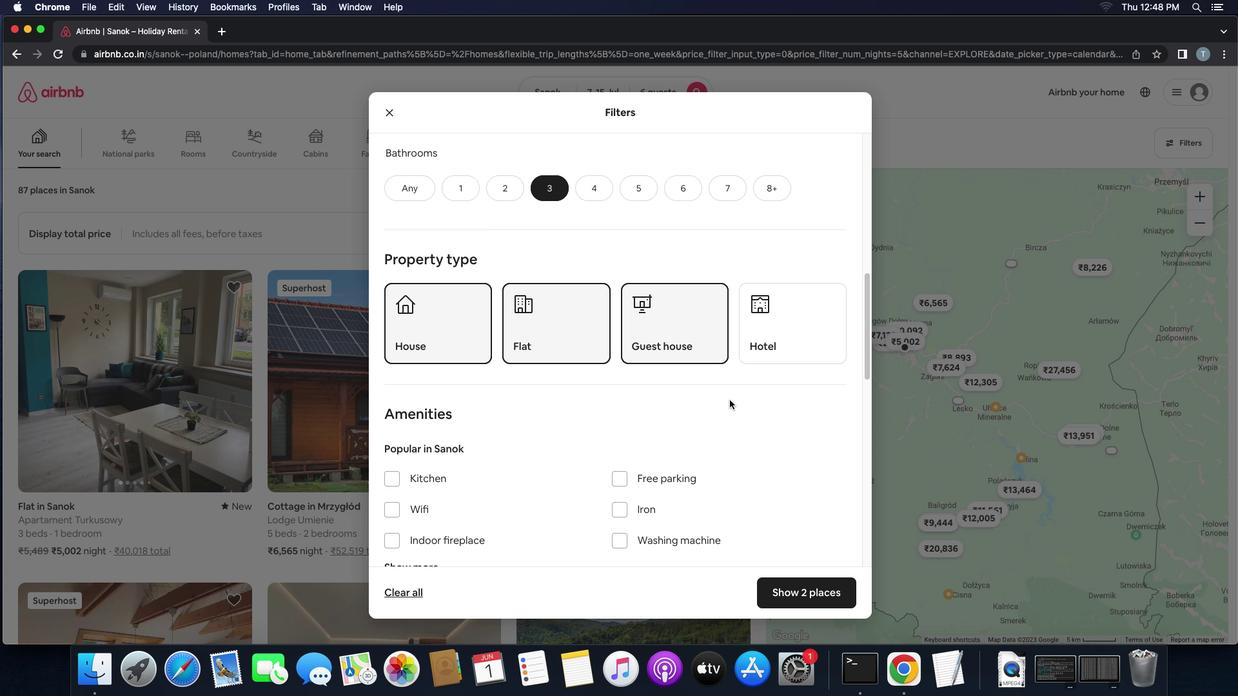
Action: Mouse scrolled (730, 400) with delta (0, 0)
Screenshot: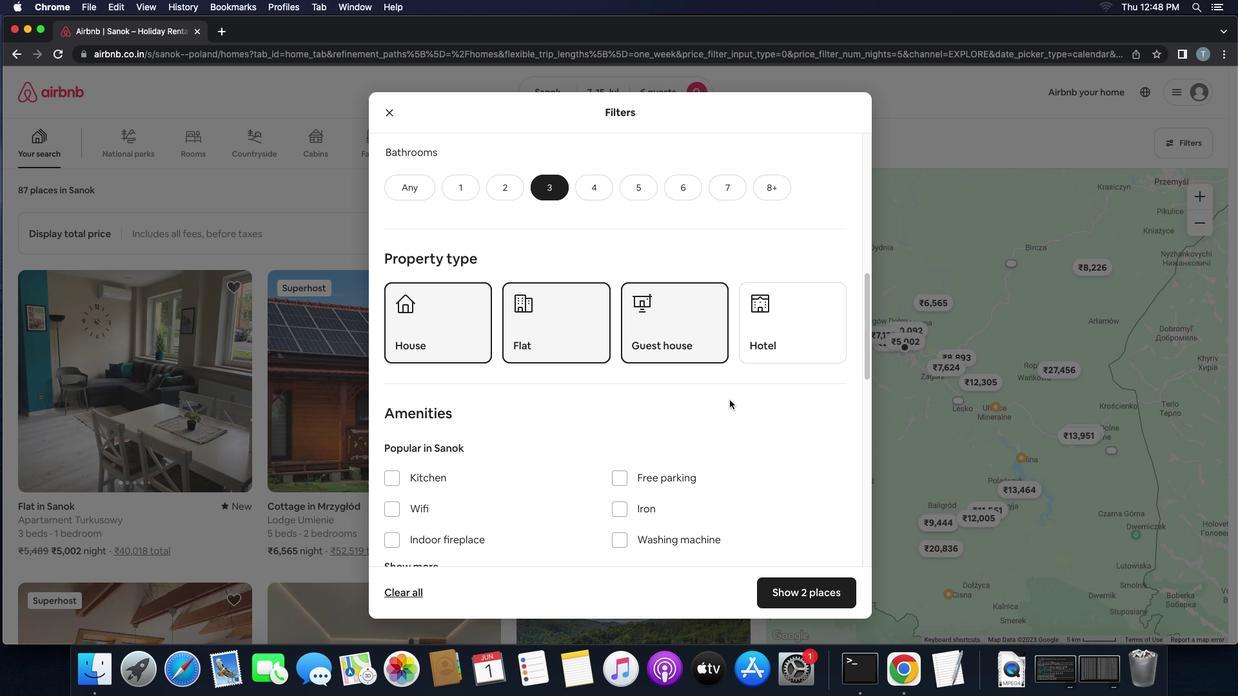 
Action: Mouse scrolled (730, 400) with delta (0, 0)
Screenshot: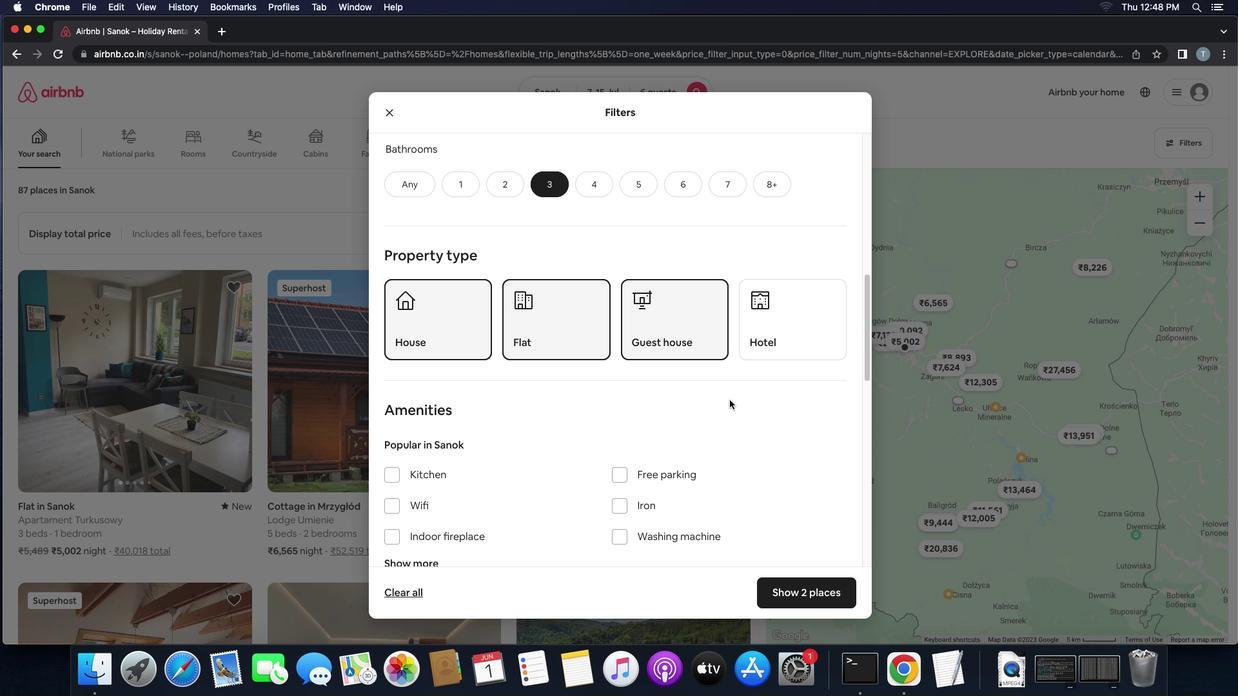 
Action: Mouse scrolled (730, 400) with delta (0, -1)
Screenshot: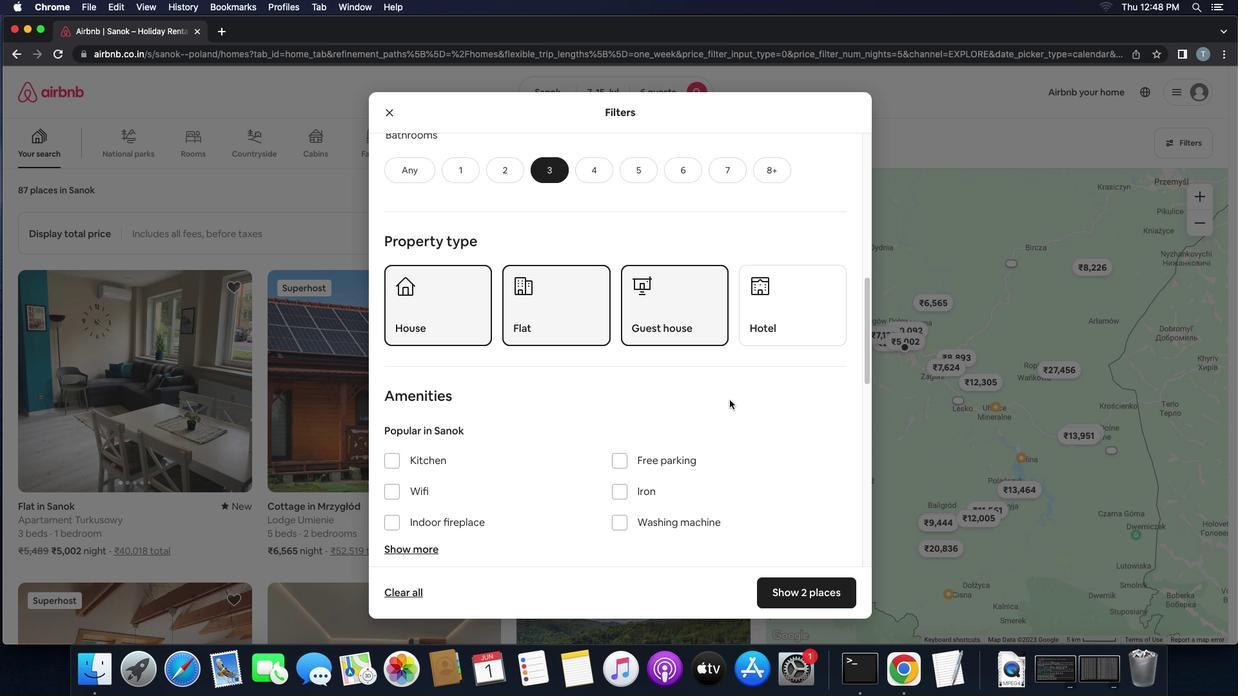
Action: Mouse scrolled (730, 400) with delta (0, -2)
Screenshot: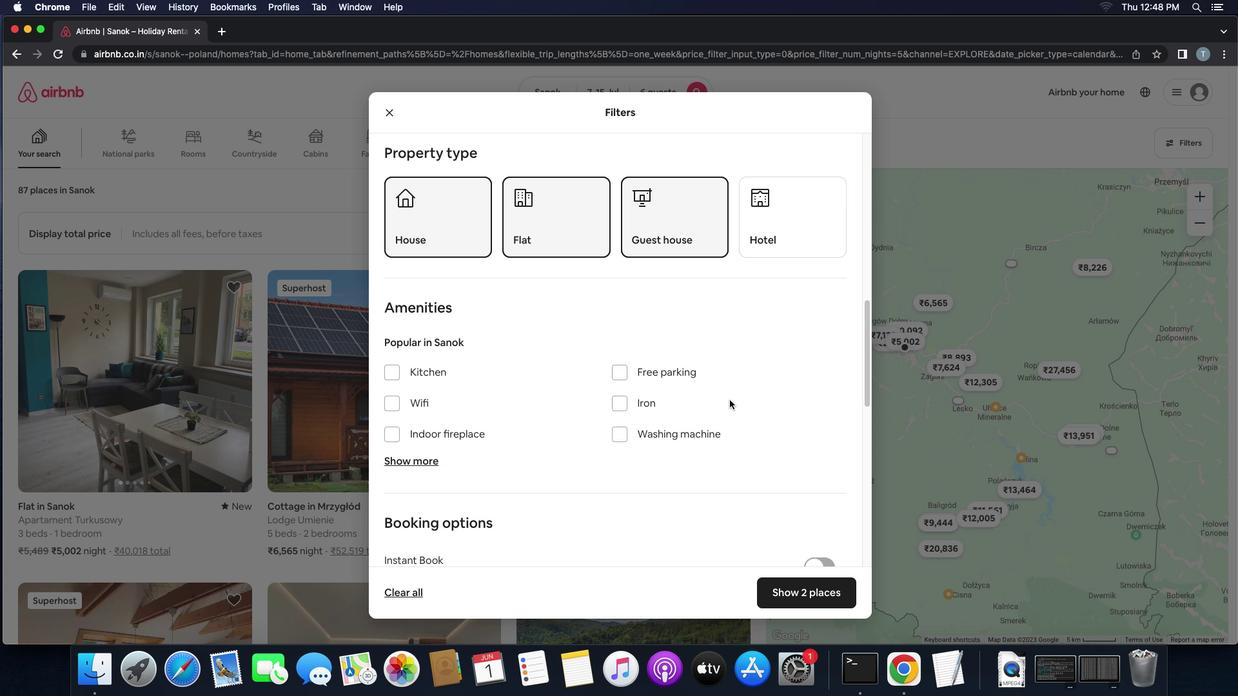 
Action: Mouse scrolled (730, 400) with delta (0, 0)
Screenshot: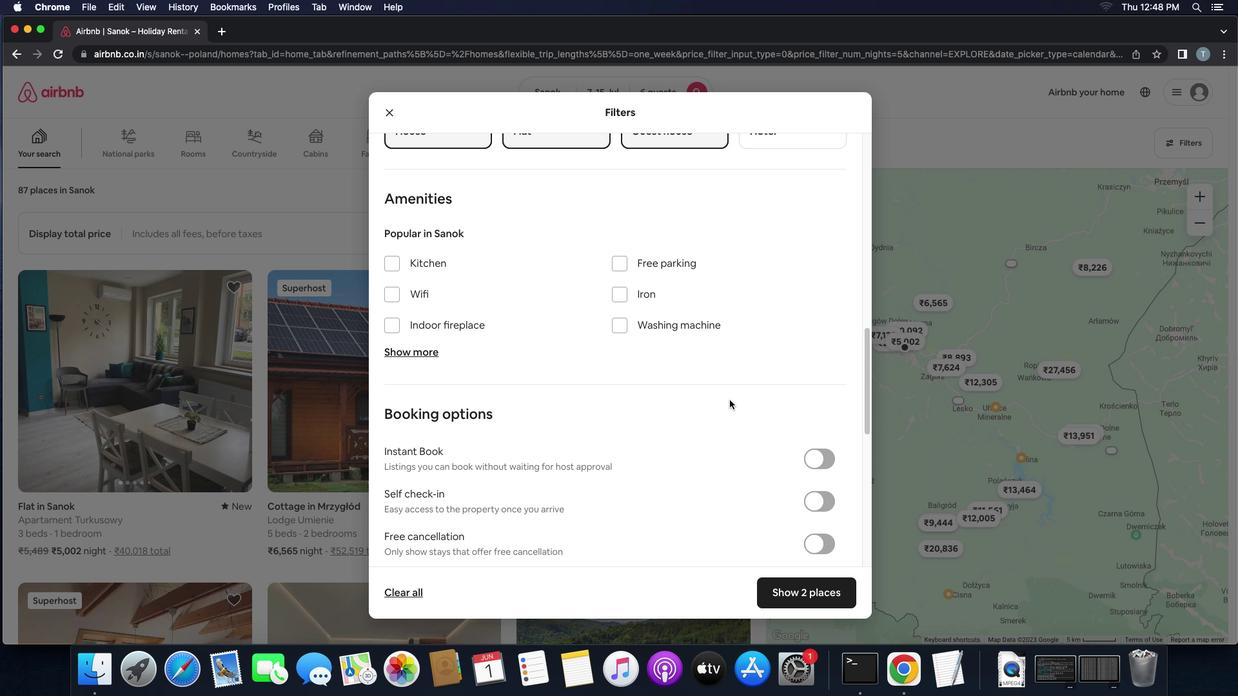 
Action: Mouse scrolled (730, 400) with delta (0, 0)
Screenshot: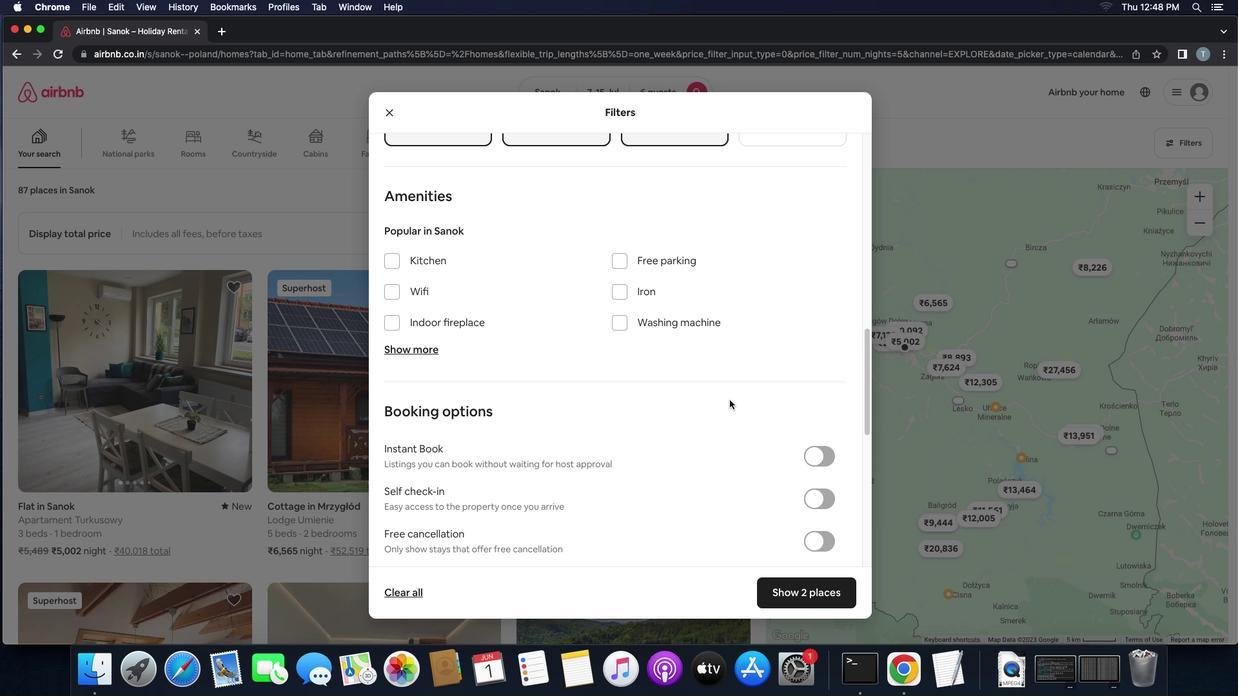 
Action: Mouse scrolled (730, 400) with delta (0, 0)
Screenshot: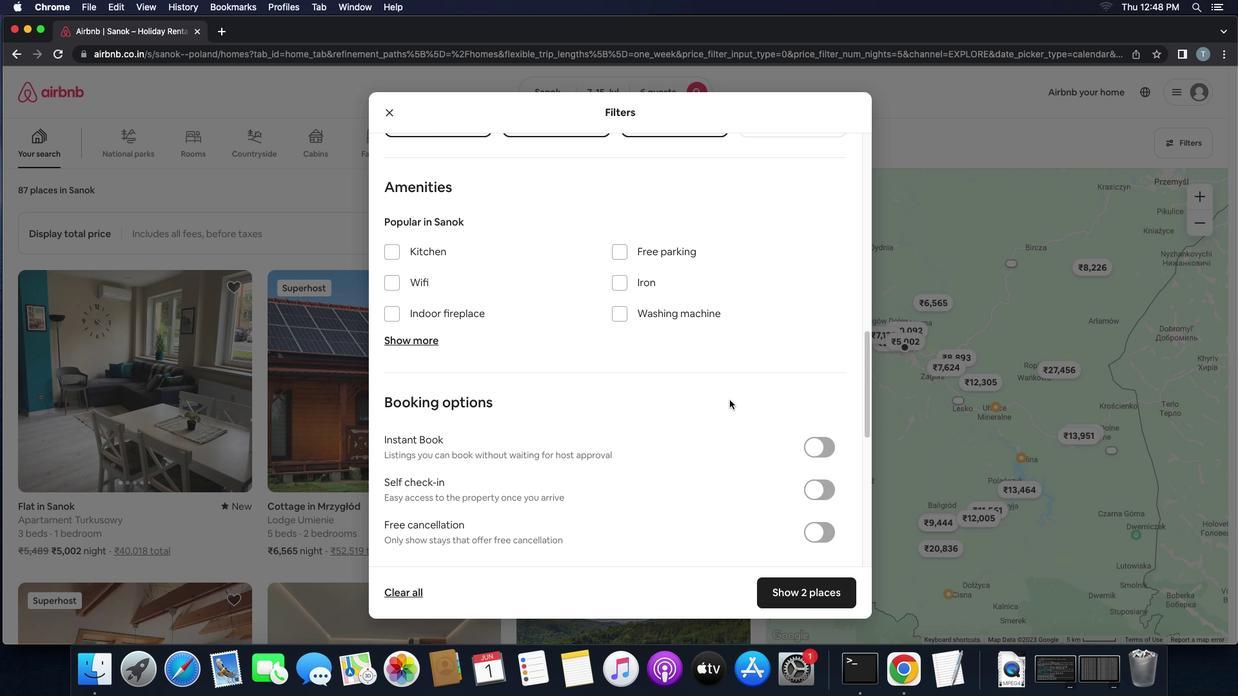 
Action: Mouse scrolled (730, 400) with delta (0, 0)
Screenshot: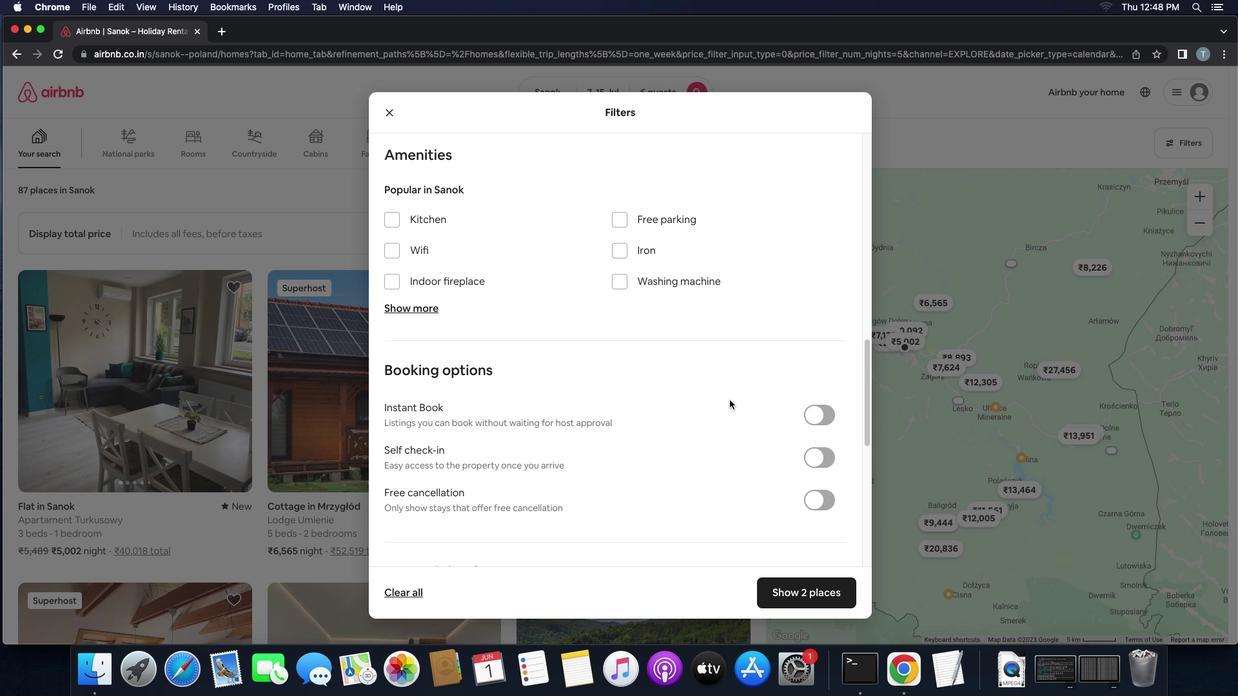 
Action: Mouse moved to (825, 423)
Screenshot: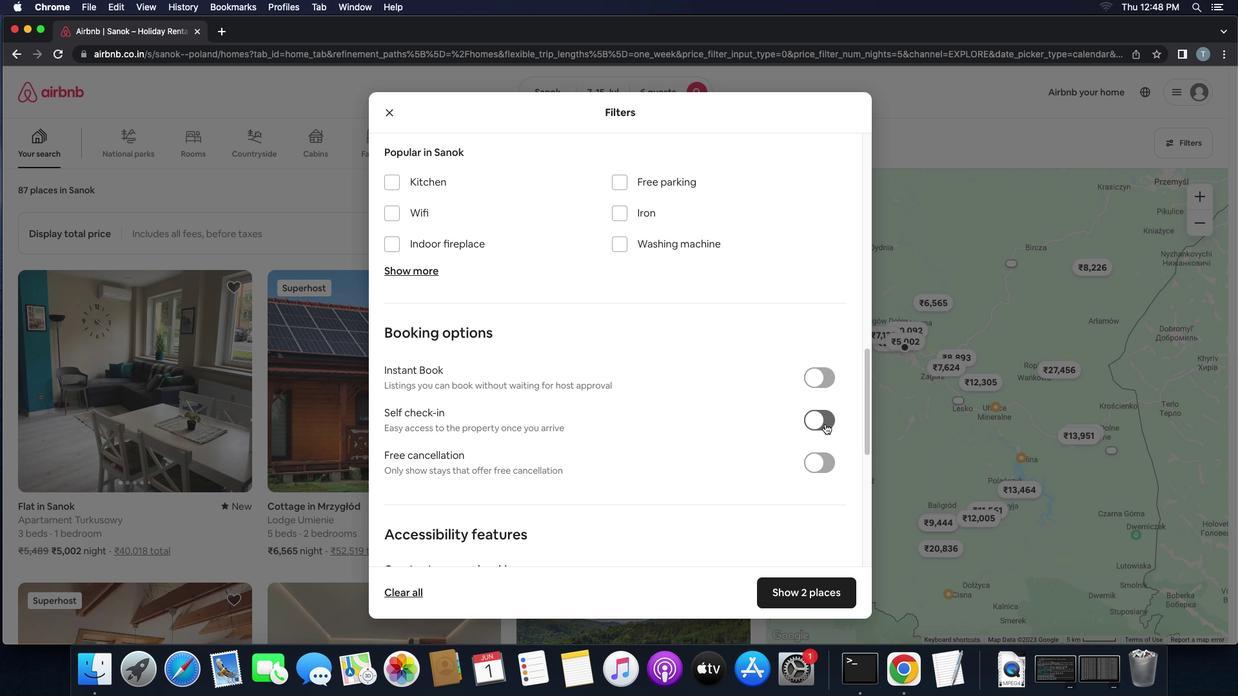 
Action: Mouse pressed left at (825, 423)
Screenshot: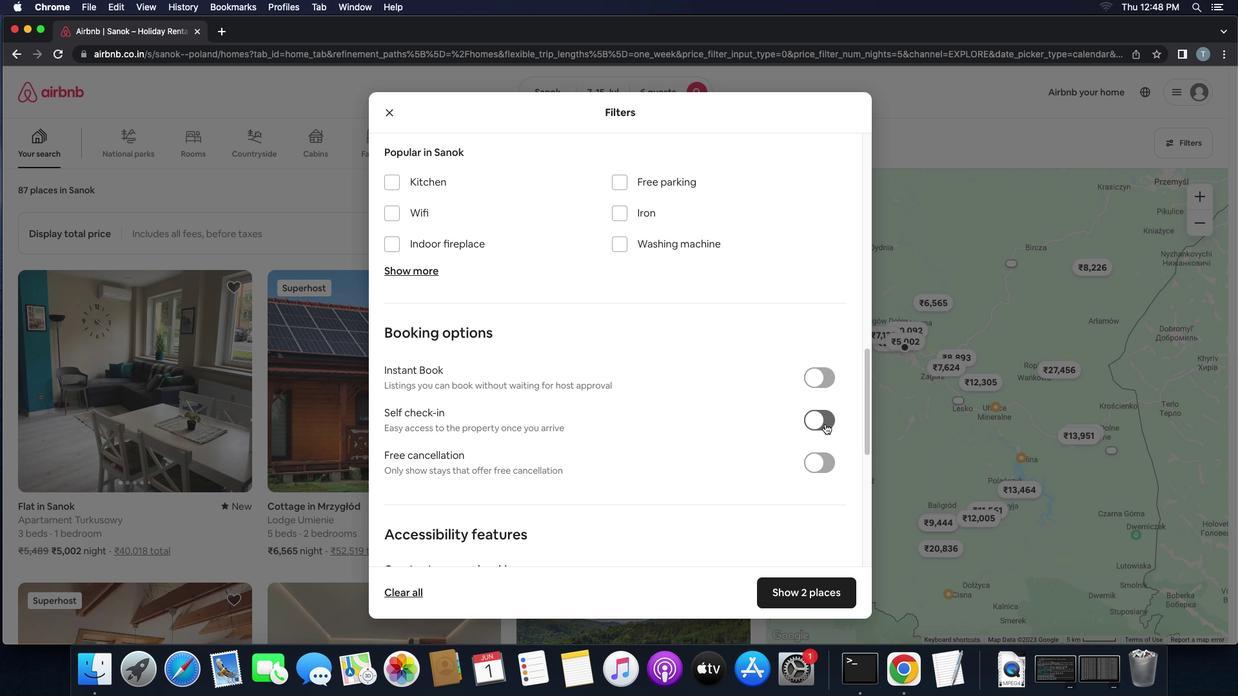 
Action: Mouse moved to (628, 488)
Screenshot: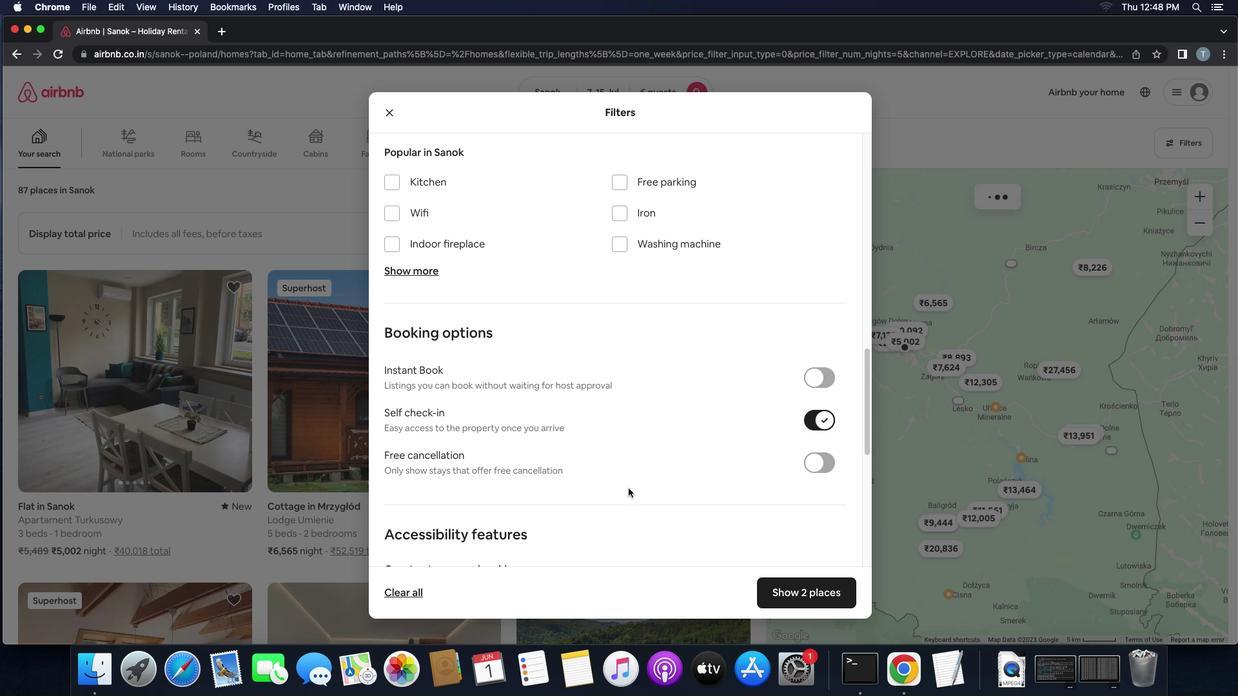 
Action: Mouse scrolled (628, 488) with delta (0, 0)
Screenshot: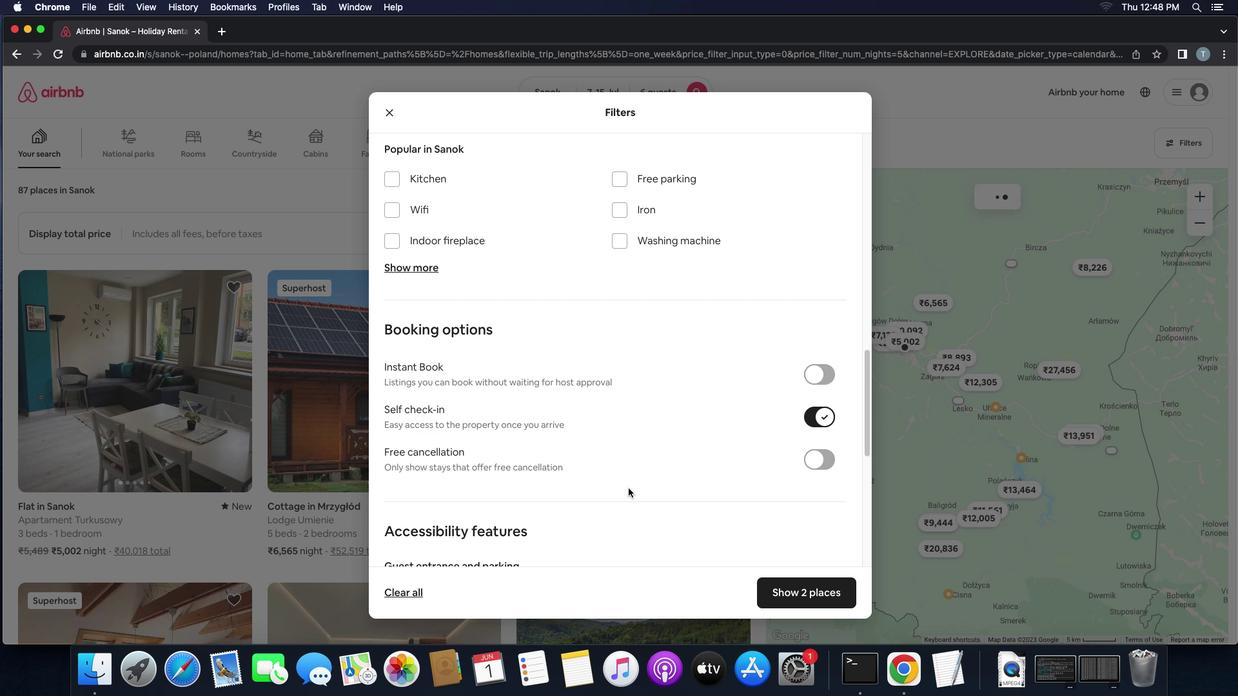 
Action: Mouse scrolled (628, 488) with delta (0, 0)
Screenshot: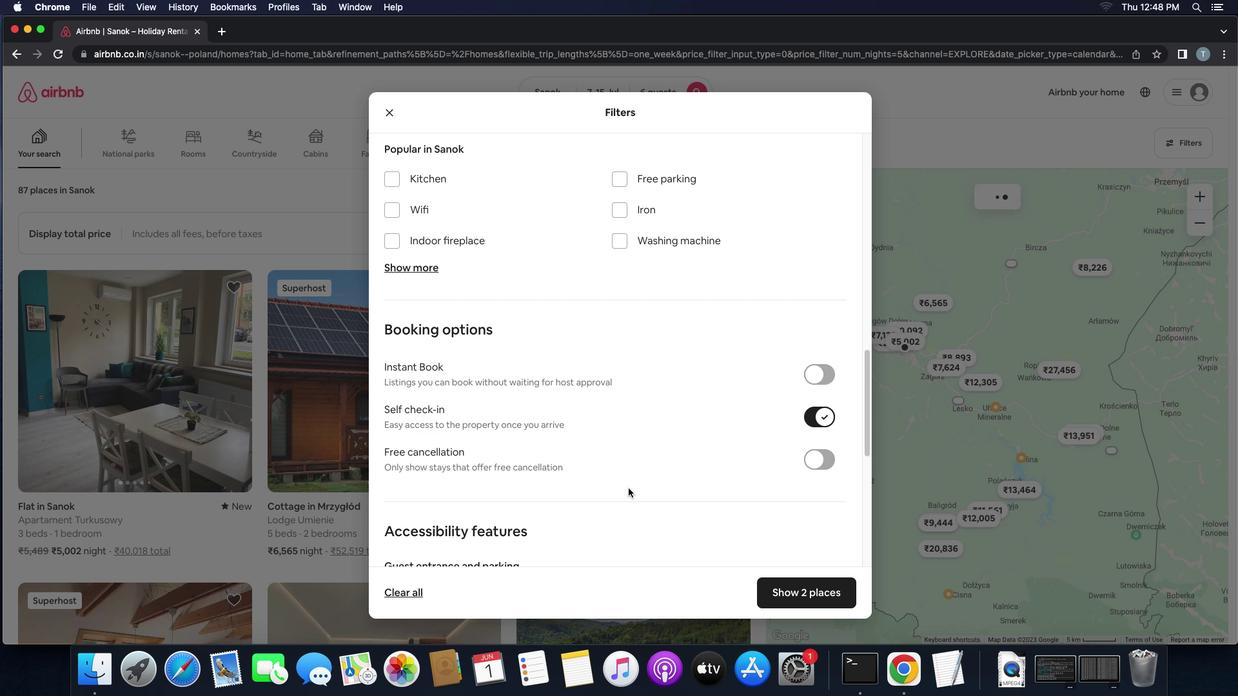 
Action: Mouse scrolled (628, 488) with delta (0, -2)
Screenshot: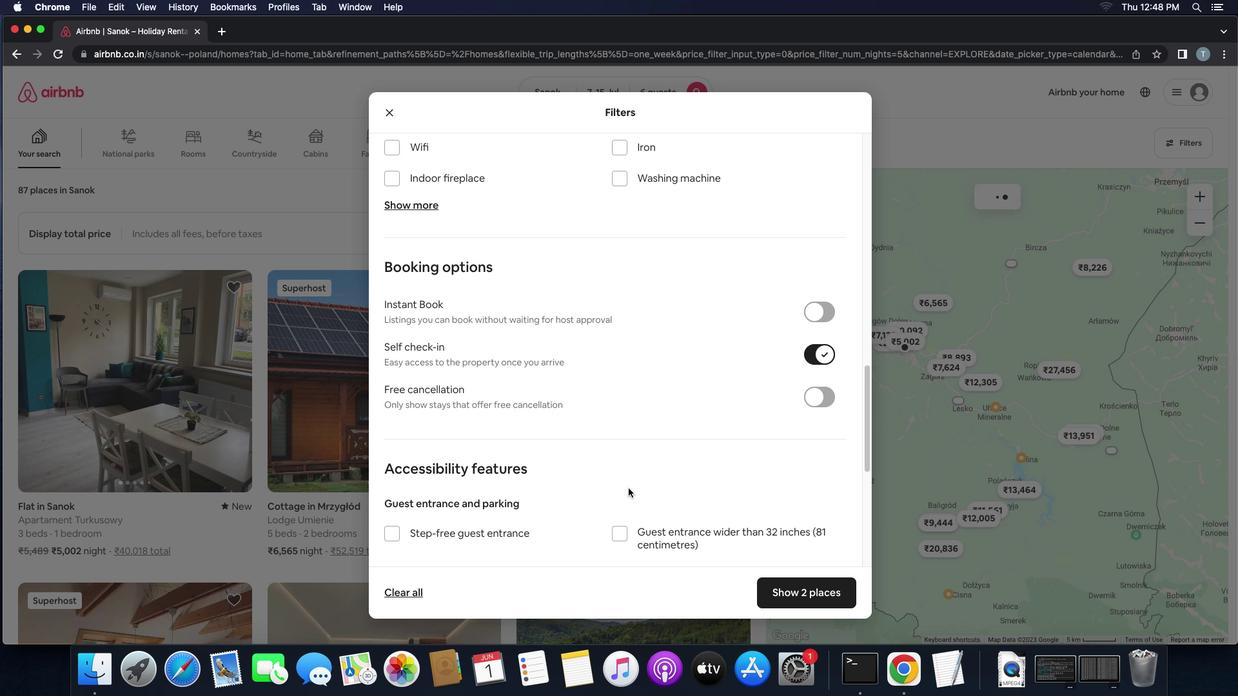 
Action: Mouse scrolled (628, 488) with delta (0, -3)
Screenshot: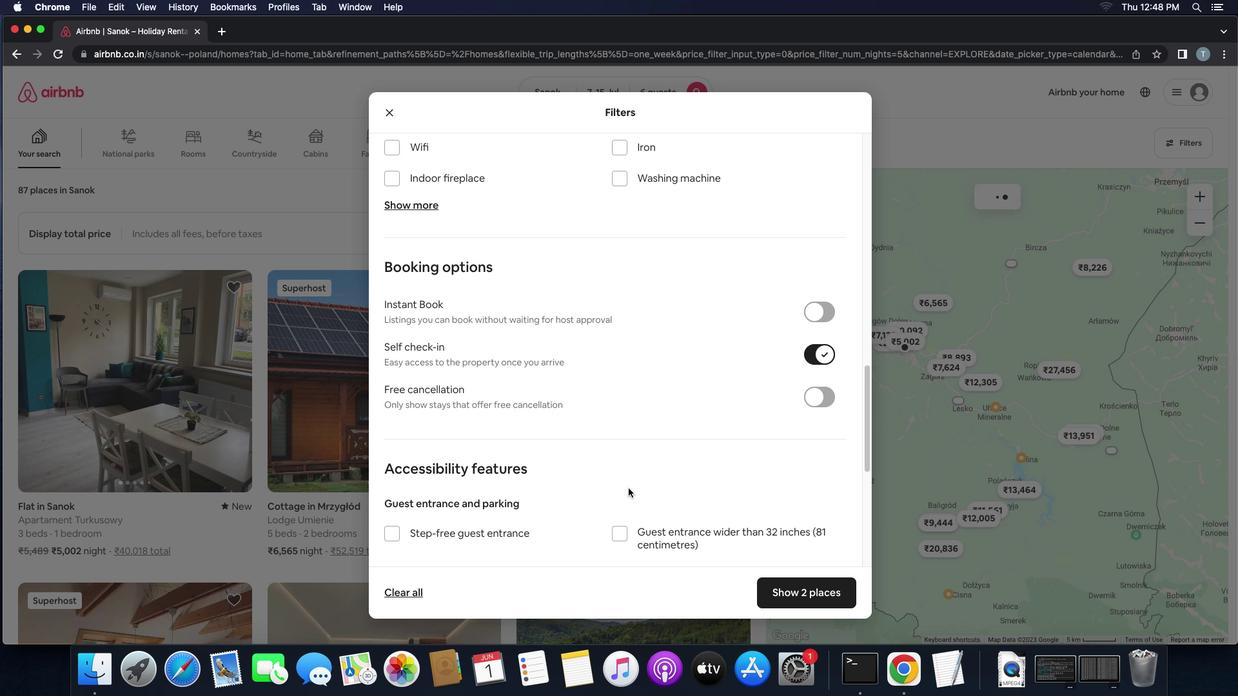 
Action: Mouse scrolled (628, 488) with delta (0, -3)
Screenshot: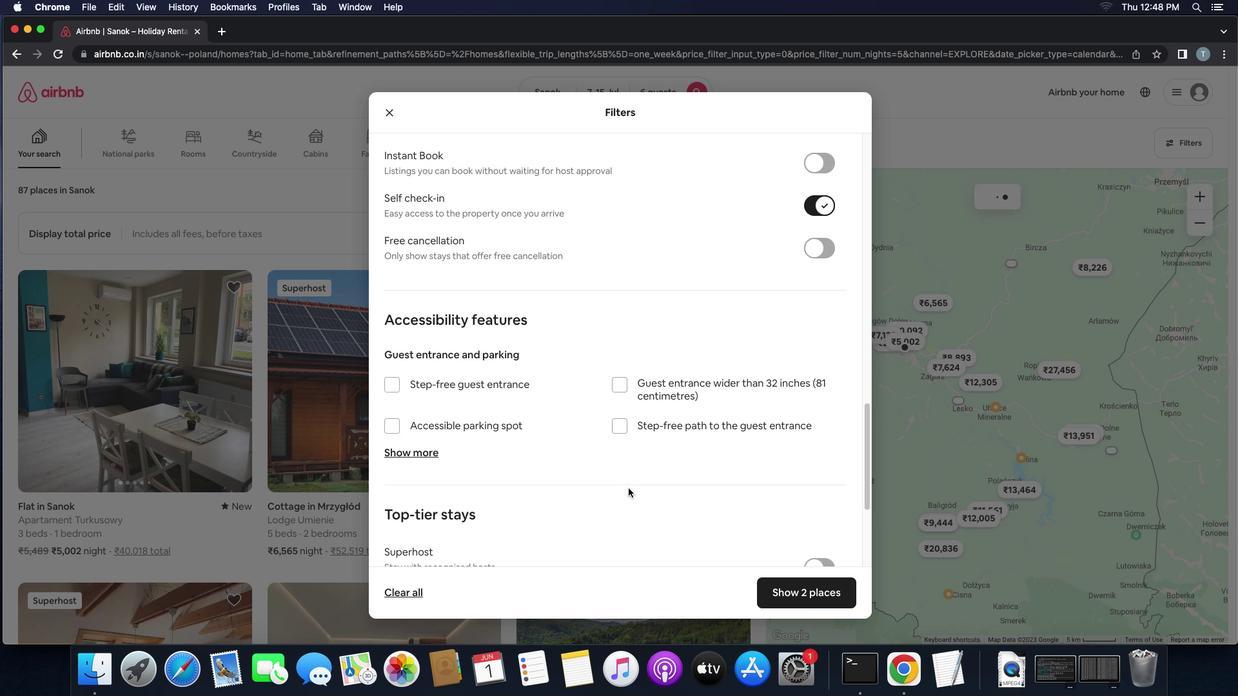 
Action: Mouse moved to (421, 479)
Screenshot: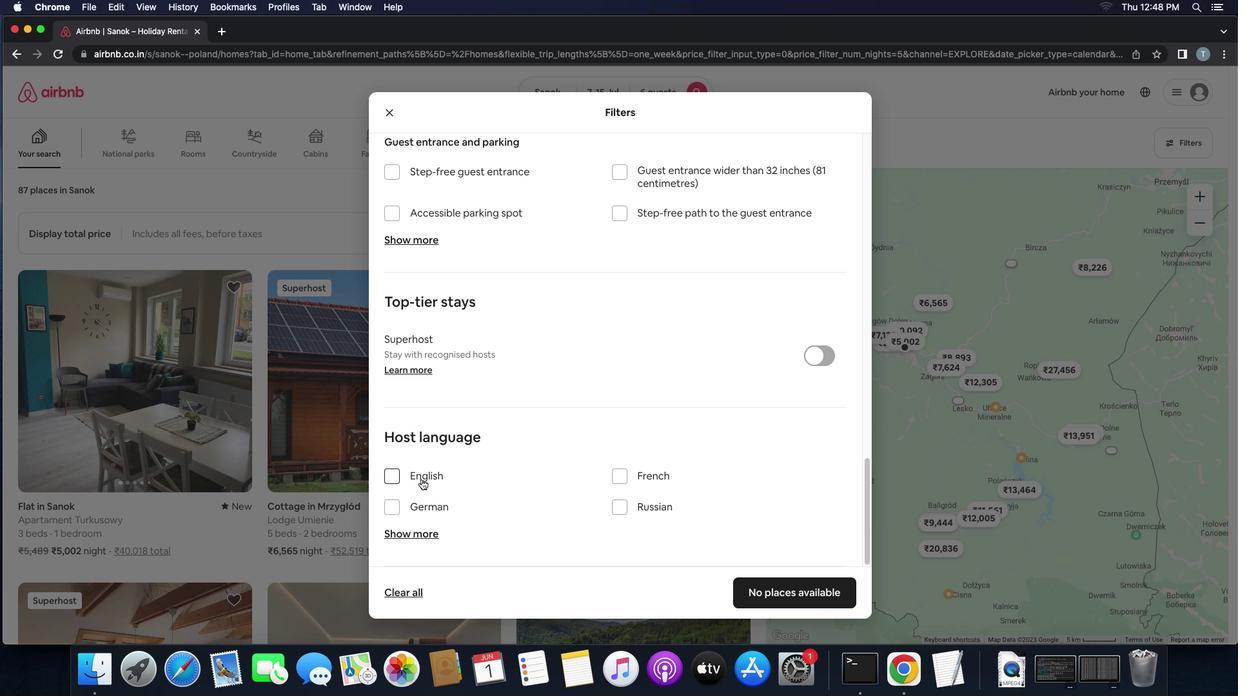 
Action: Mouse pressed left at (421, 479)
Screenshot: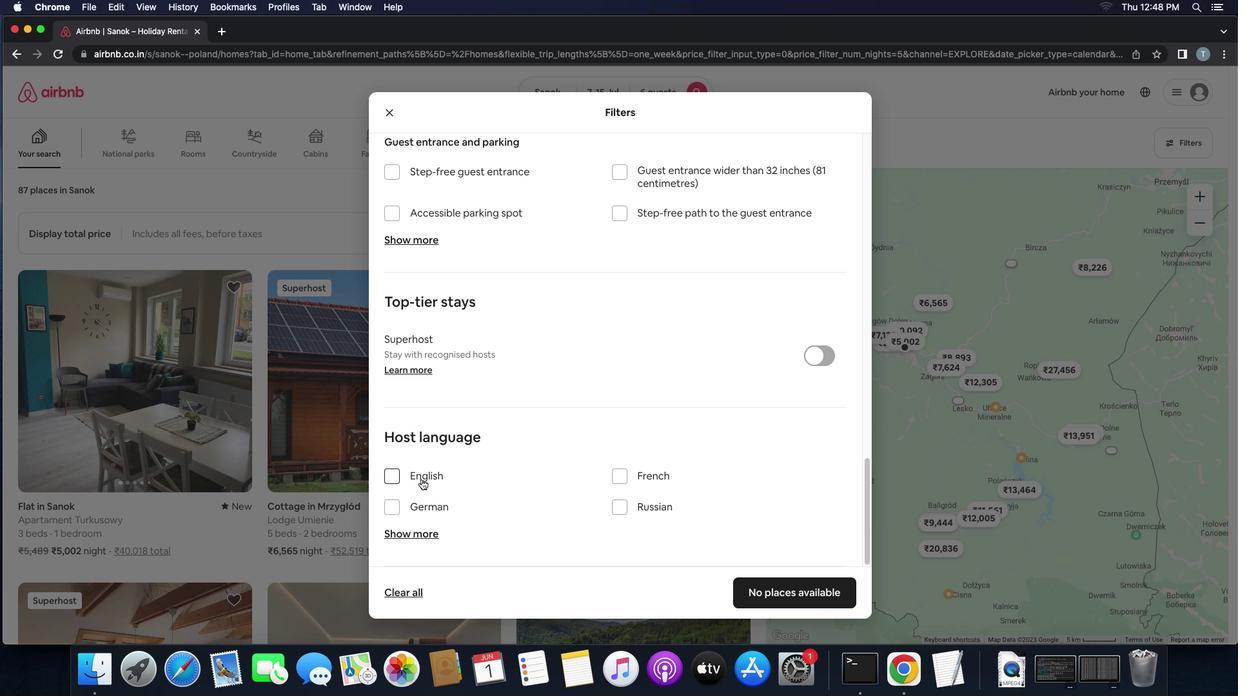 
Action: Mouse moved to (758, 591)
Screenshot: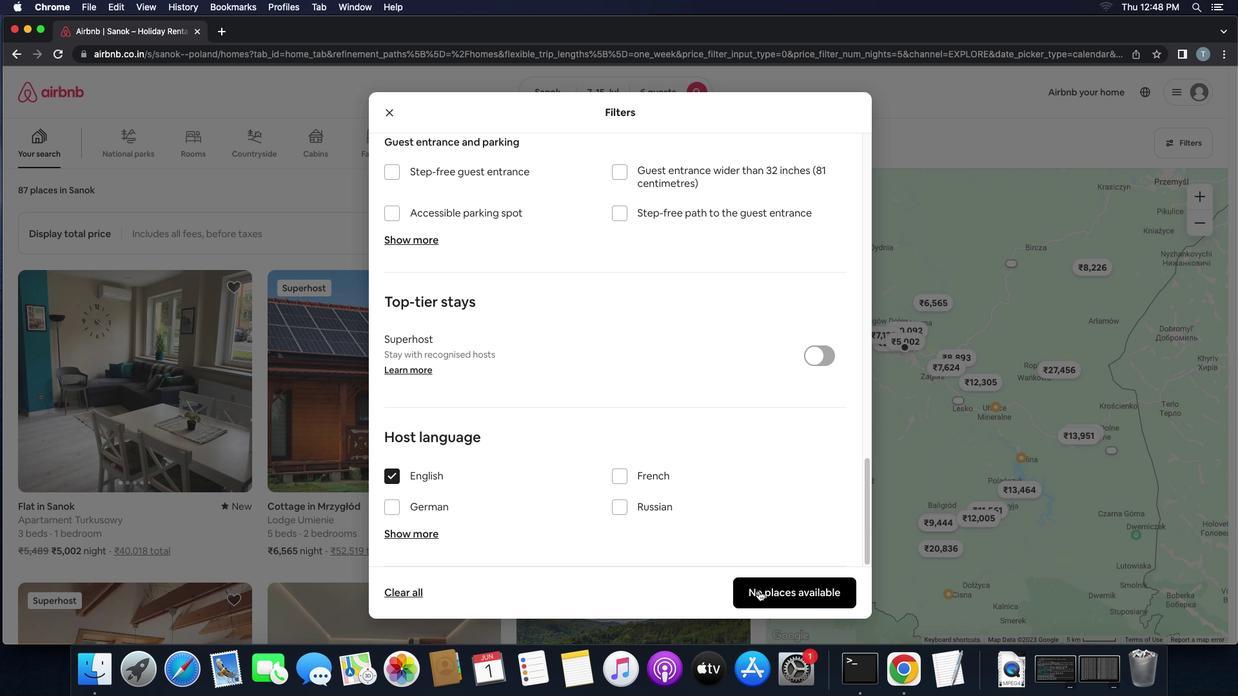 
Action: Mouse pressed left at (758, 591)
Screenshot: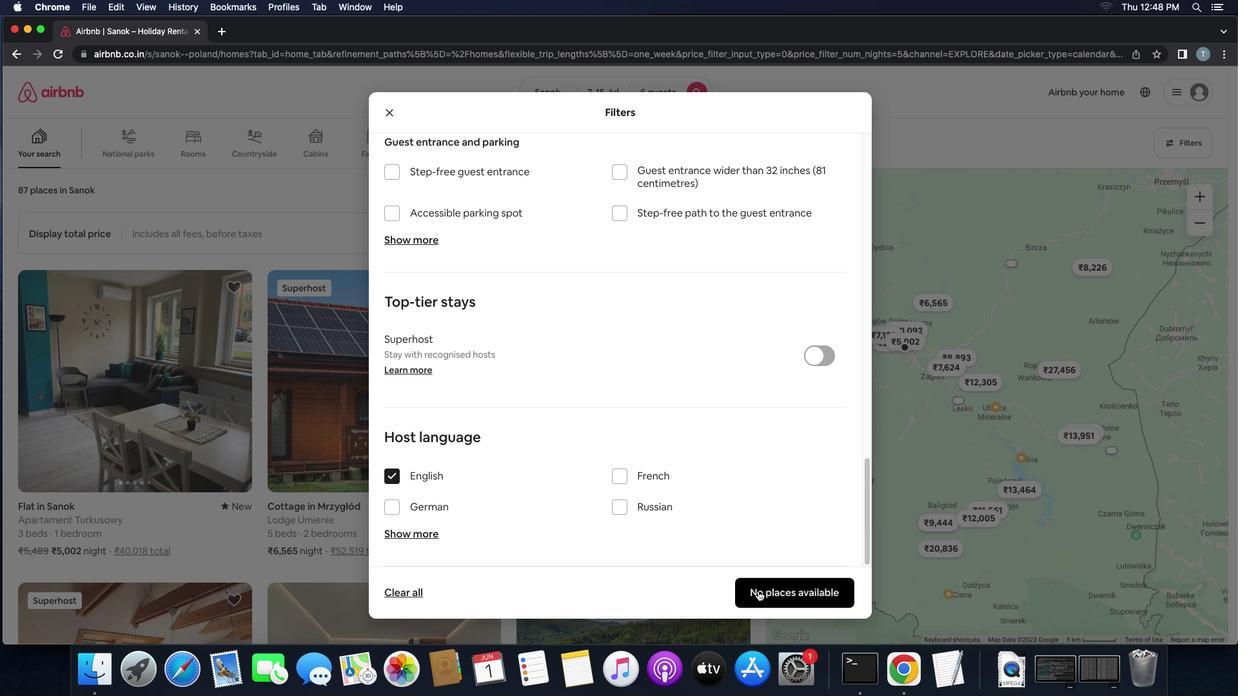
Action: Mouse moved to (745, 585)
Screenshot: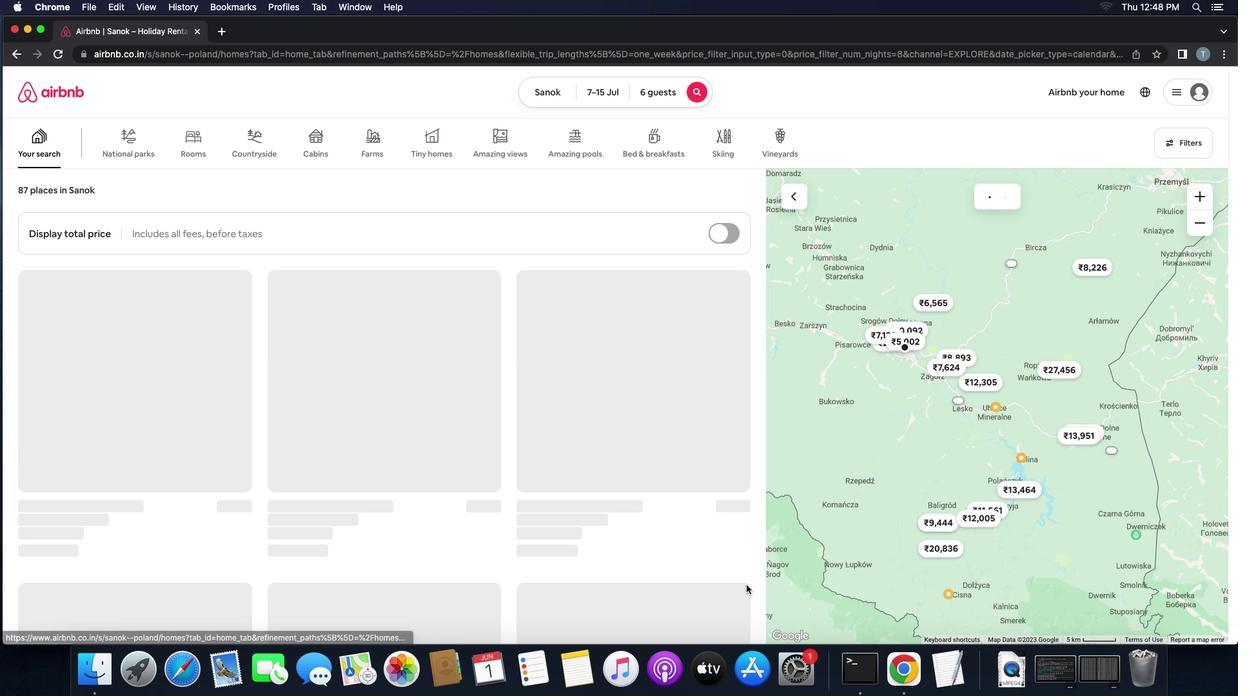 
